 Task: Find connections with filter location Villeneuve-la-Garenne with filter topic #jobsearchwith filter profile language German with filter current company Photon with filter school KSR INSTITUTE FOR ENGINEERING AND TECHNOLOGY, NAMAKKAL with filter industry Distilleries with filter service category AnimationArchitecture with filter keywords title Guidance Counselor
Action: Mouse moved to (309, 270)
Screenshot: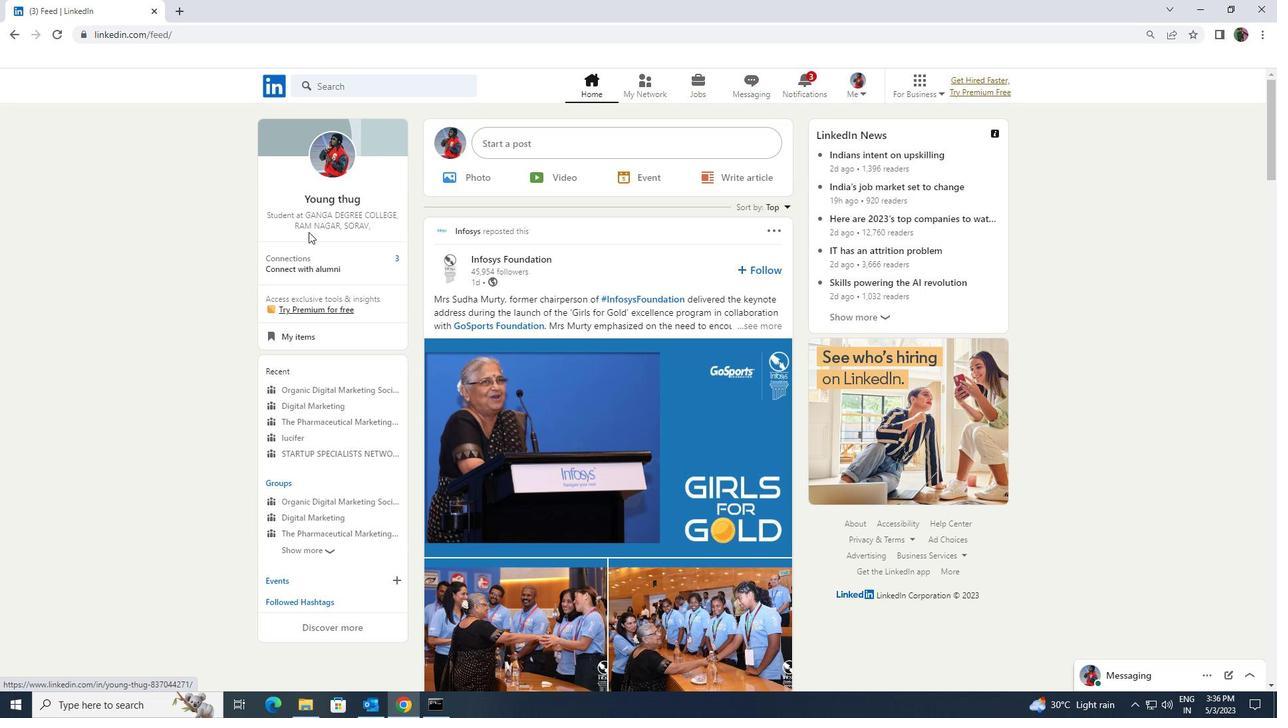 
Action: Mouse pressed left at (309, 270)
Screenshot: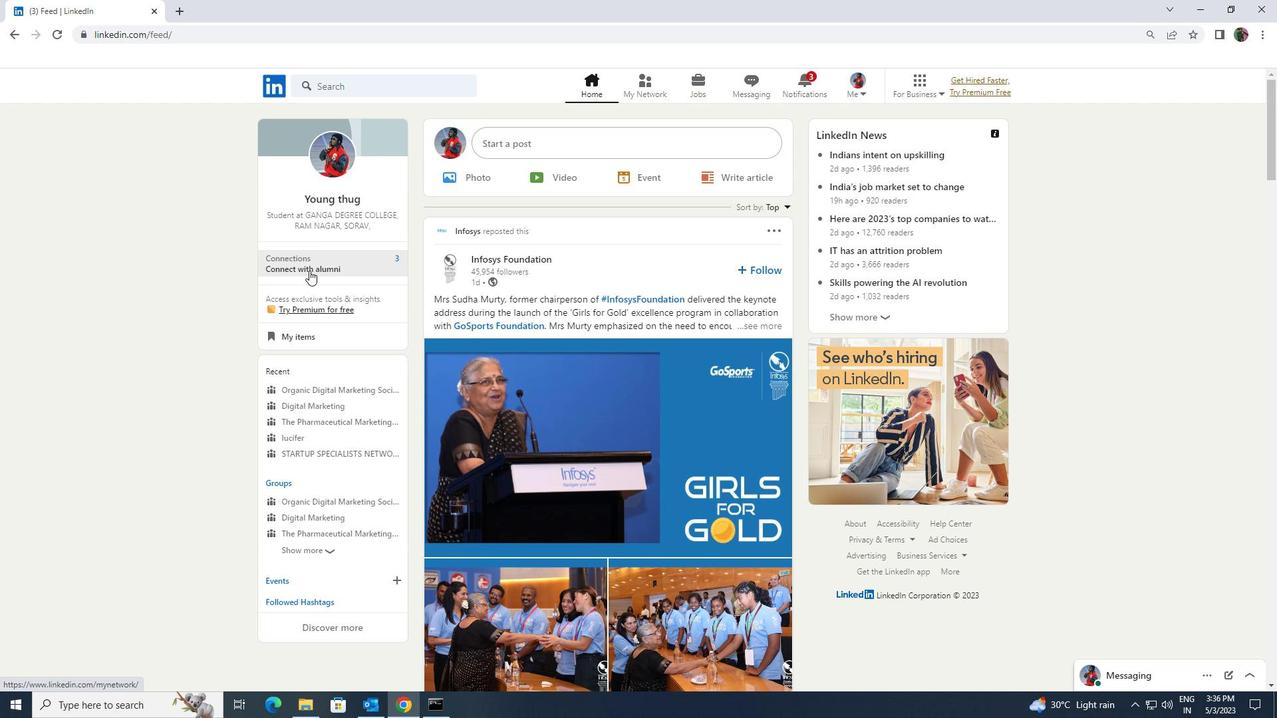 
Action: Mouse moved to (326, 160)
Screenshot: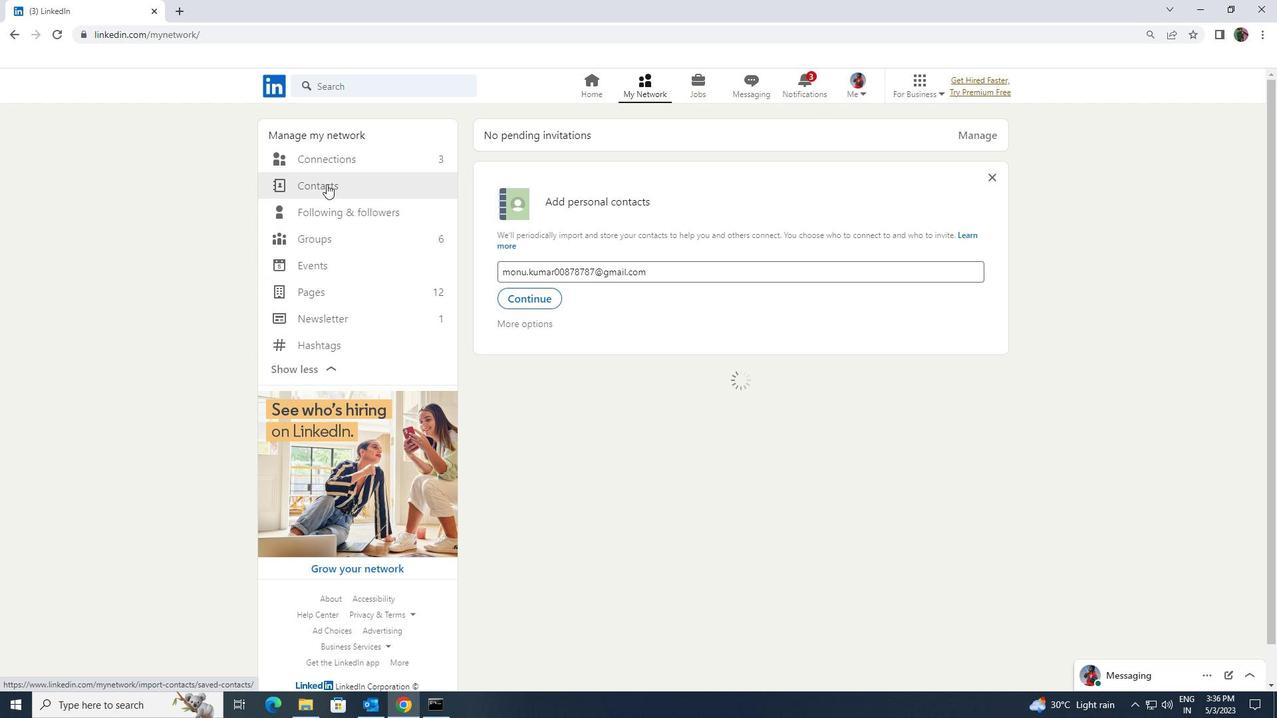 
Action: Mouse pressed left at (326, 160)
Screenshot: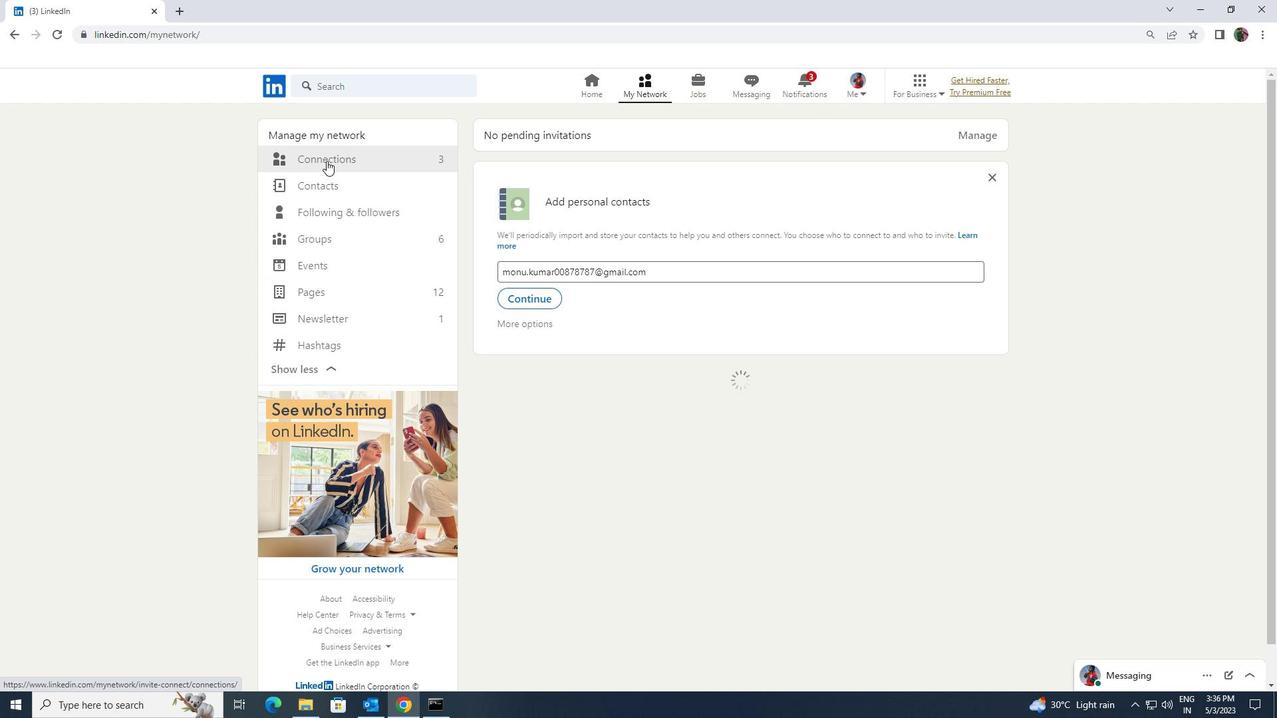
Action: Mouse moved to (711, 162)
Screenshot: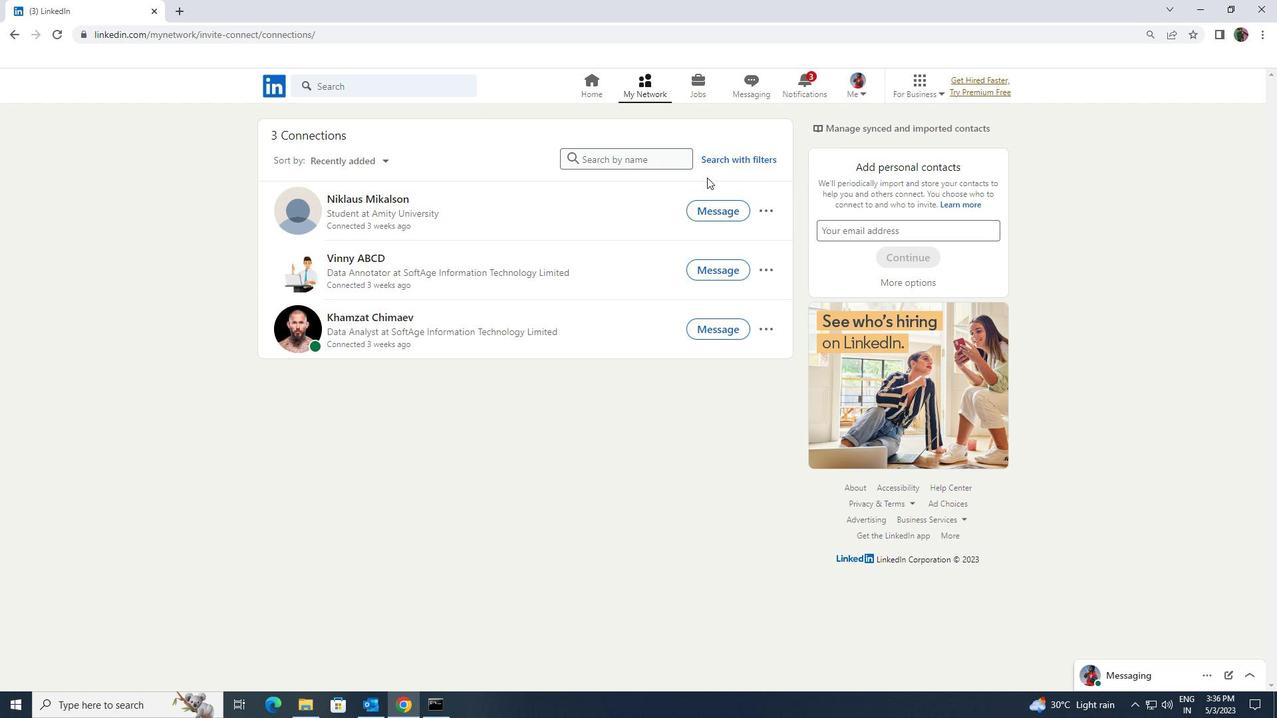 
Action: Mouse pressed left at (711, 162)
Screenshot: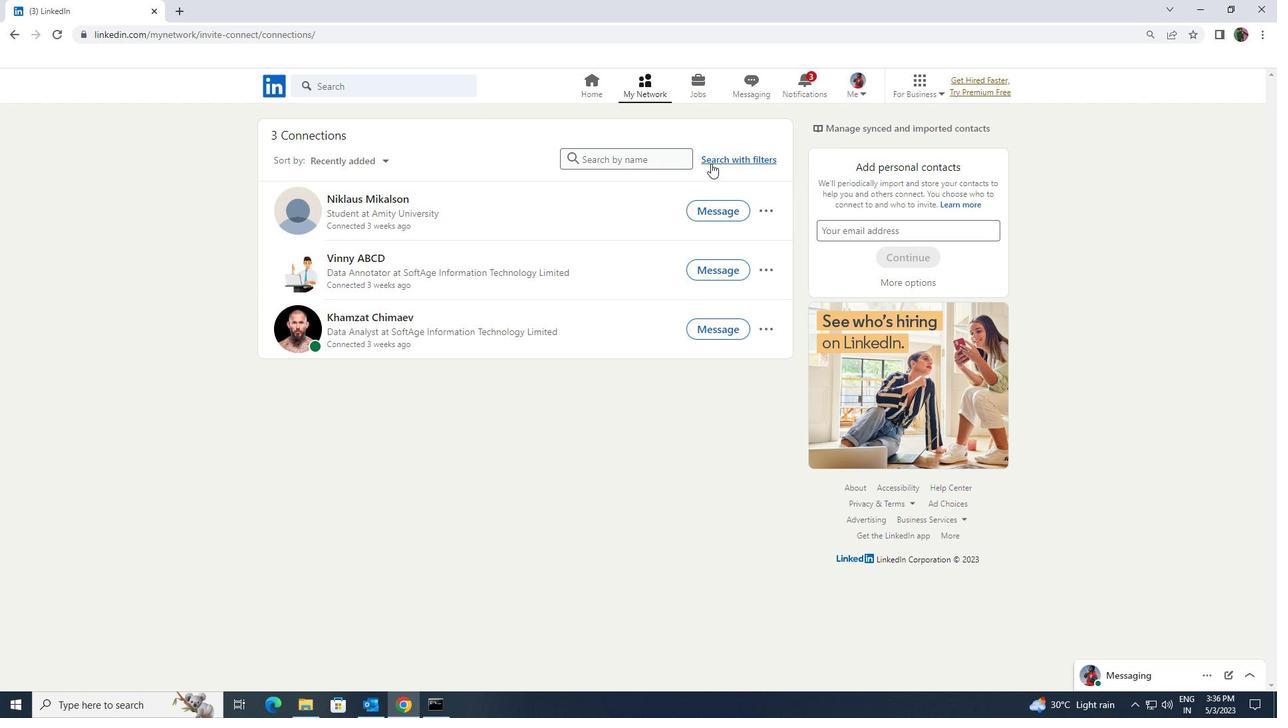 
Action: Mouse moved to (683, 123)
Screenshot: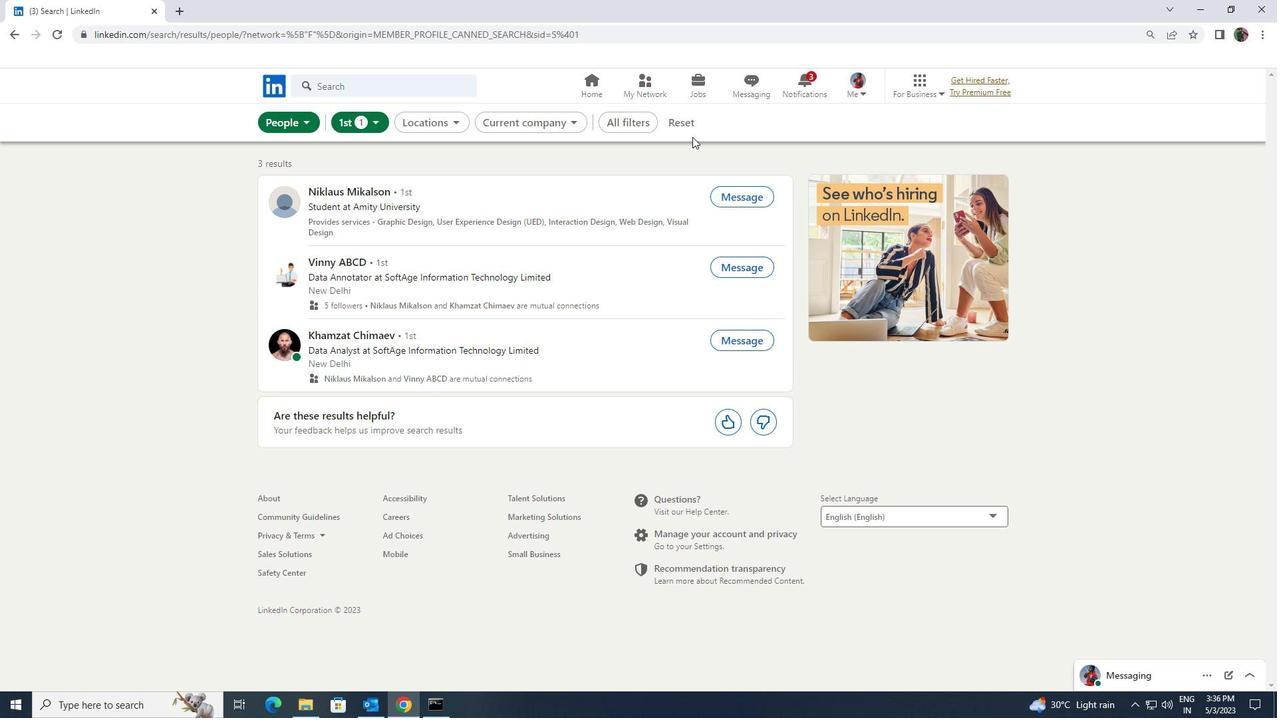 
Action: Mouse pressed left at (683, 123)
Screenshot: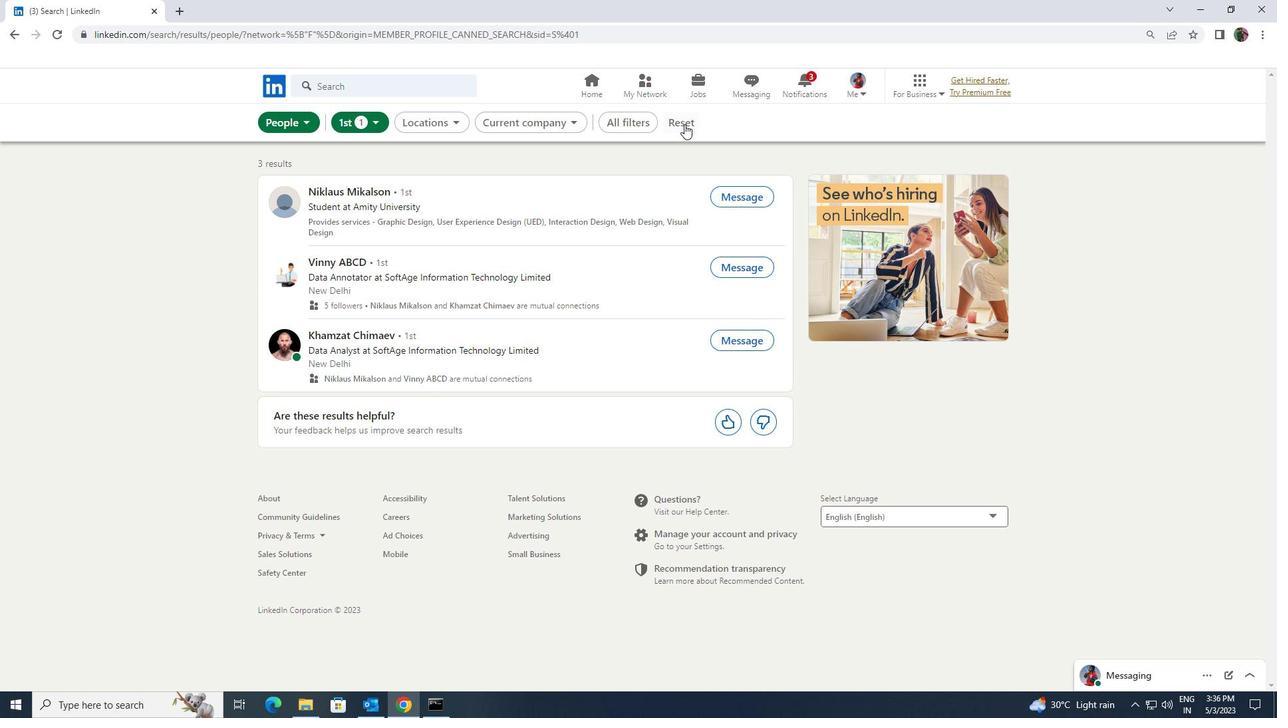 
Action: Mouse moved to (666, 123)
Screenshot: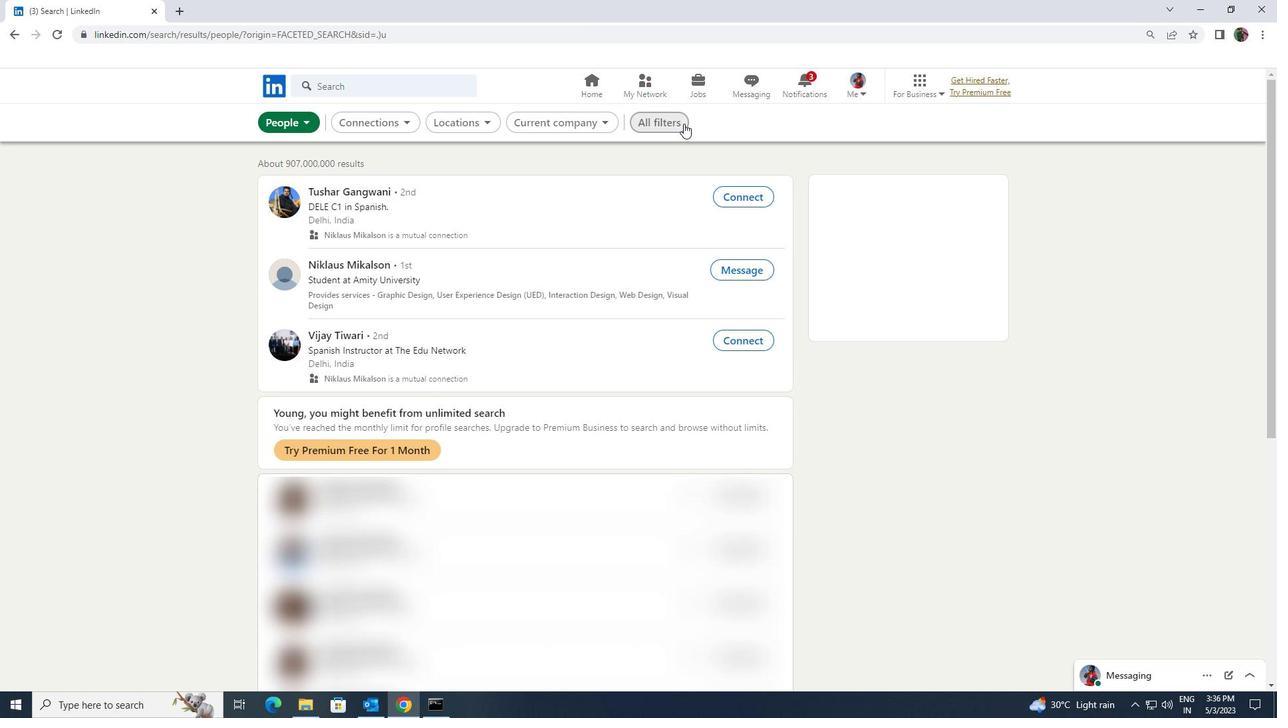 
Action: Mouse pressed left at (666, 123)
Screenshot: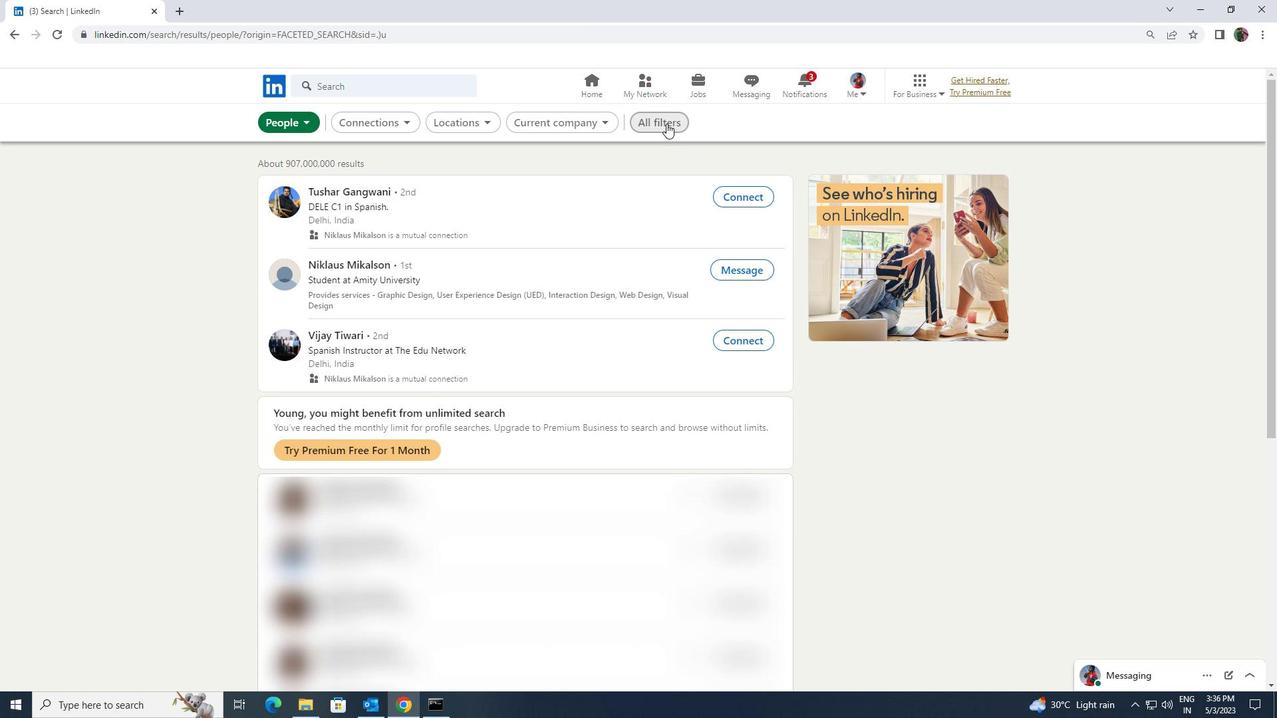 
Action: Mouse moved to (1091, 521)
Screenshot: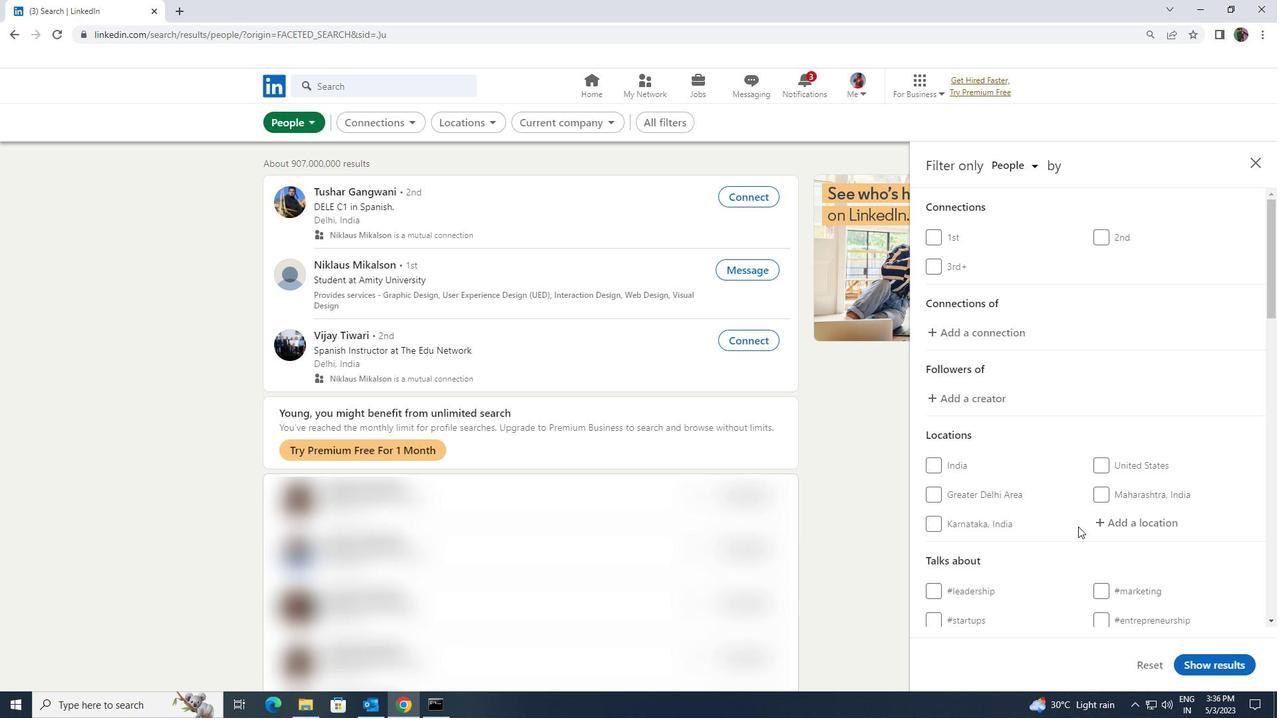 
Action: Mouse pressed left at (1091, 521)
Screenshot: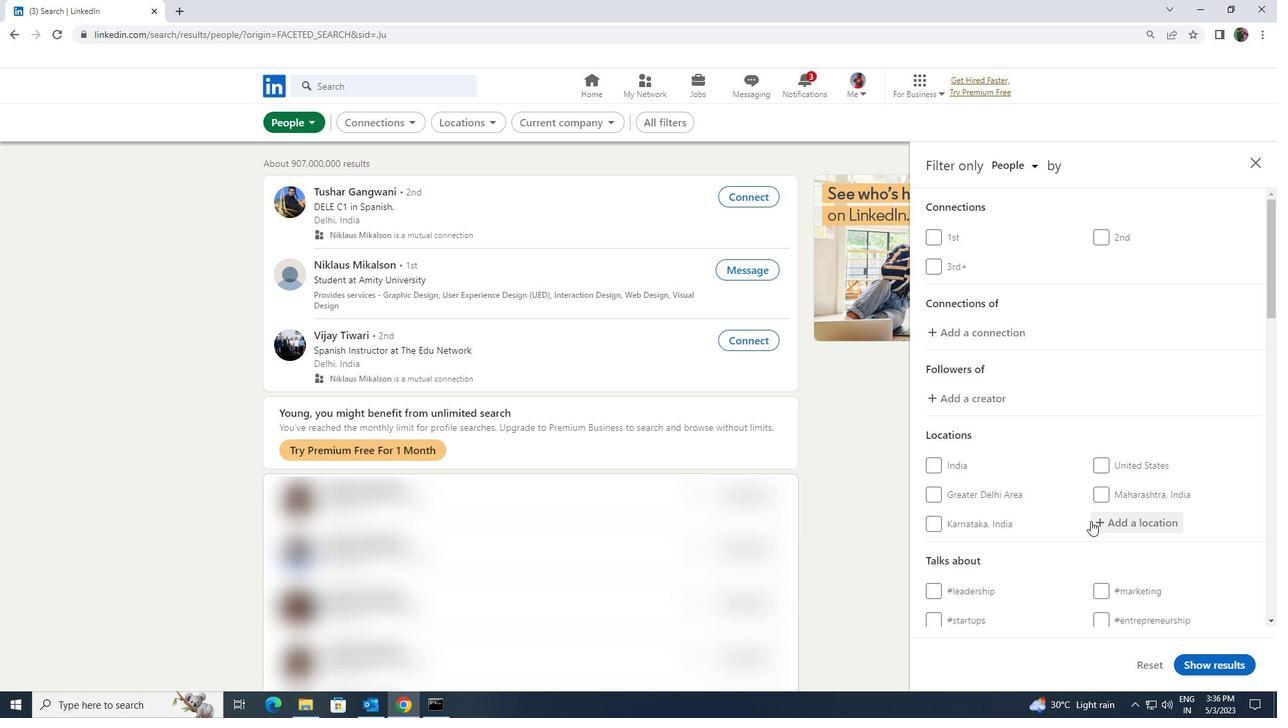 
Action: Mouse moved to (1059, 499)
Screenshot: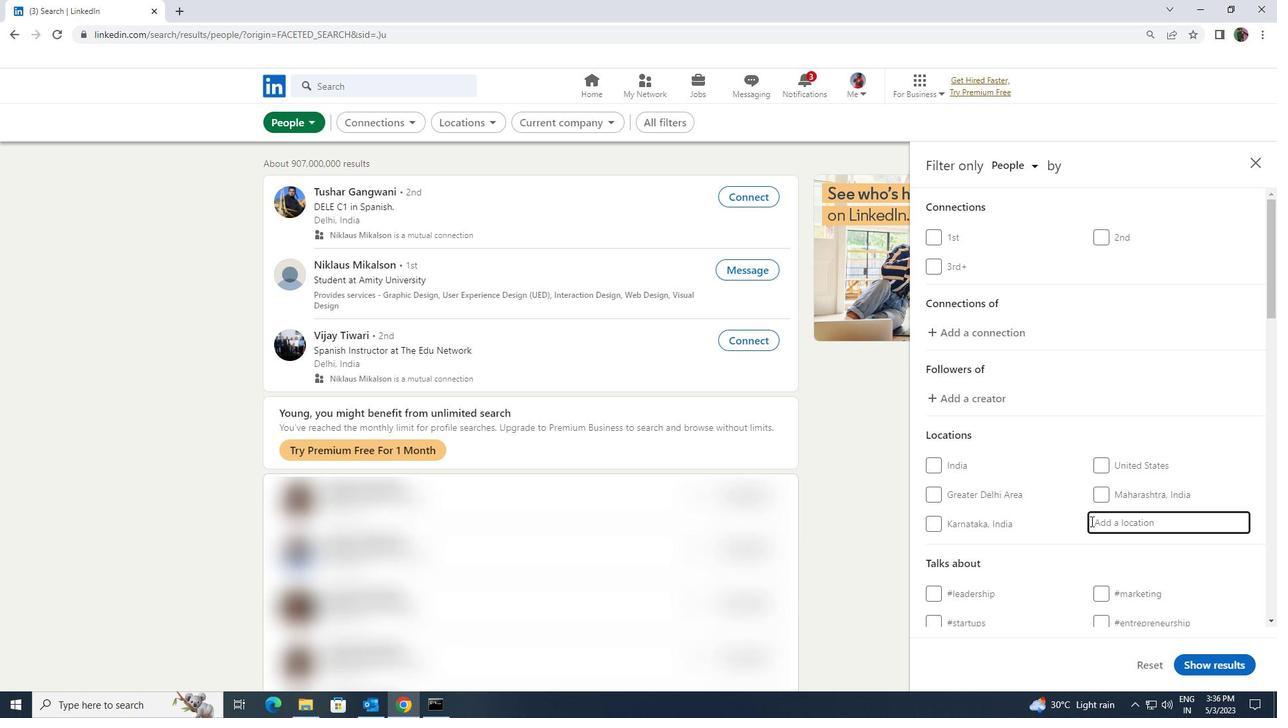 
Action: Key pressed <Key.shift>VILLENEUVE
Screenshot: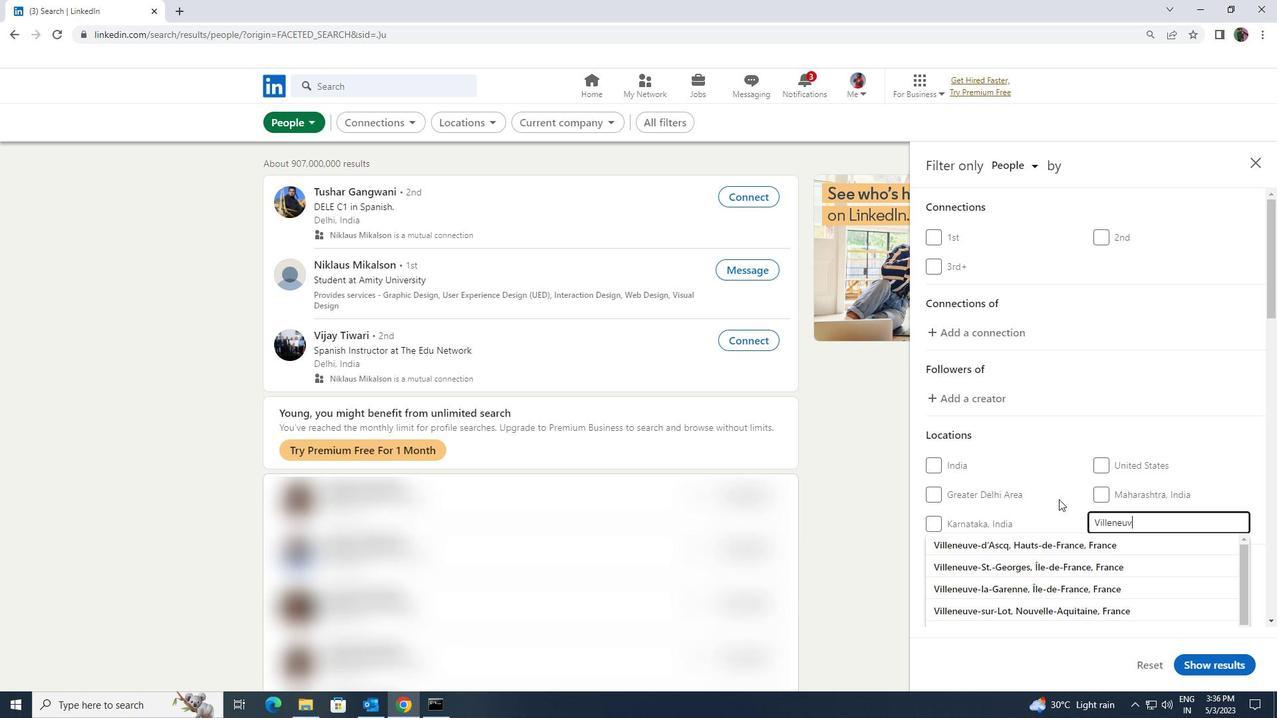
Action: Mouse moved to (1061, 536)
Screenshot: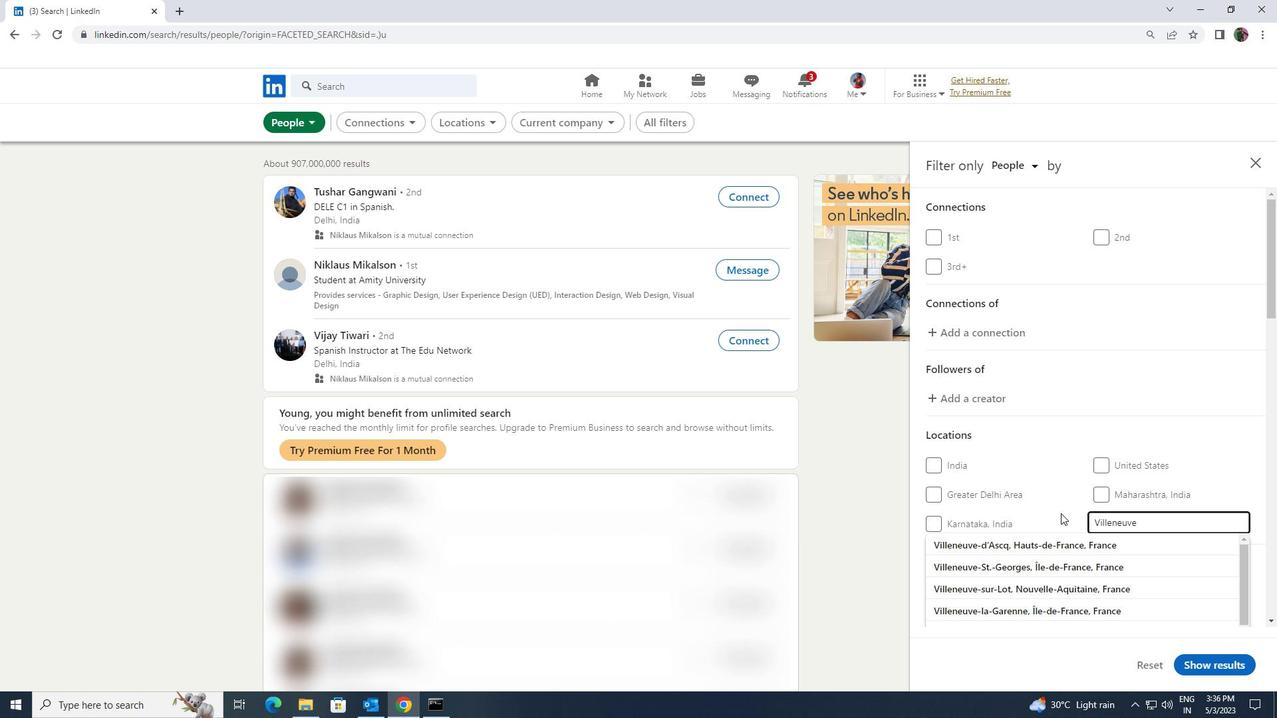 
Action: Mouse pressed left at (1061, 536)
Screenshot: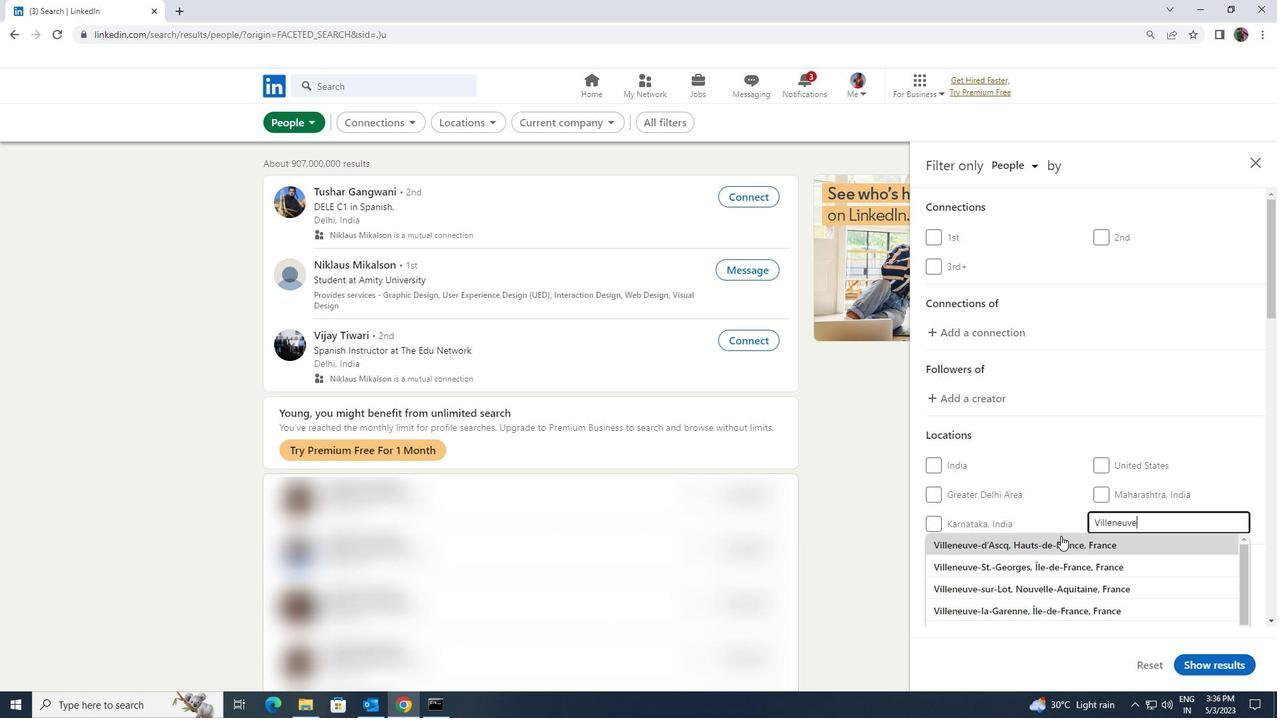 
Action: Mouse moved to (1045, 531)
Screenshot: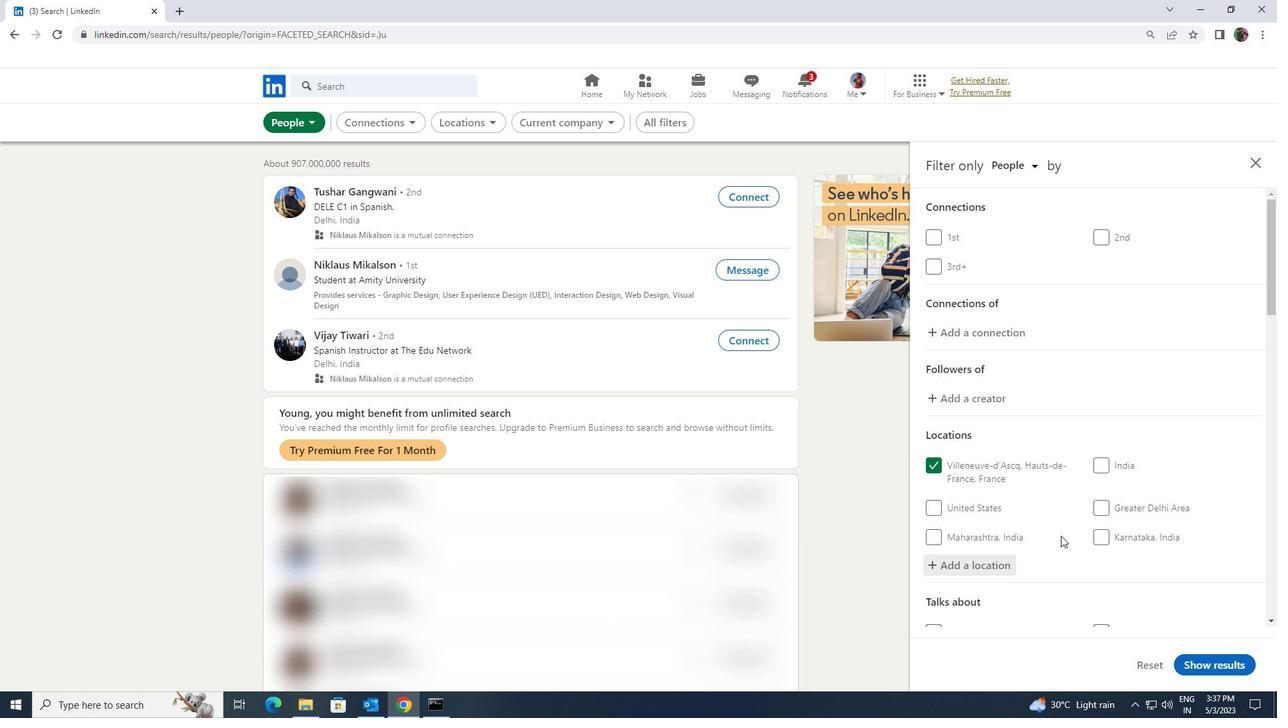 
Action: Mouse scrolled (1045, 530) with delta (0, 0)
Screenshot: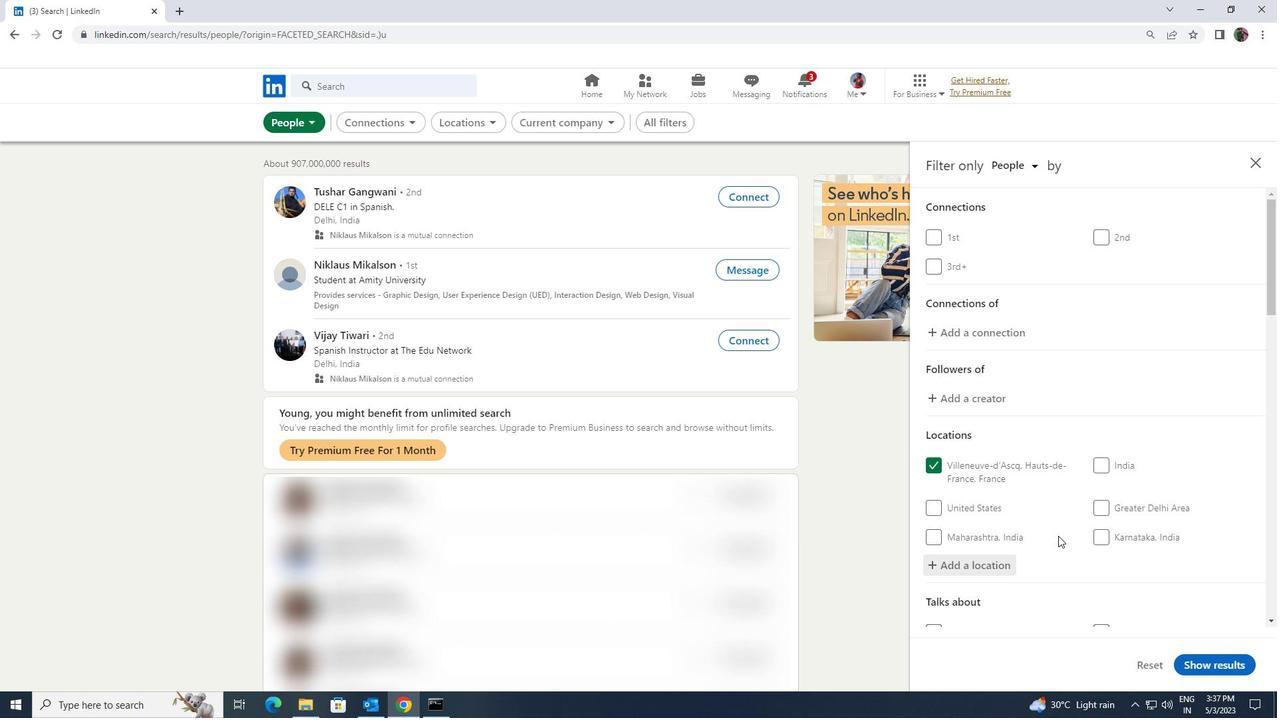
Action: Mouse scrolled (1045, 530) with delta (0, 0)
Screenshot: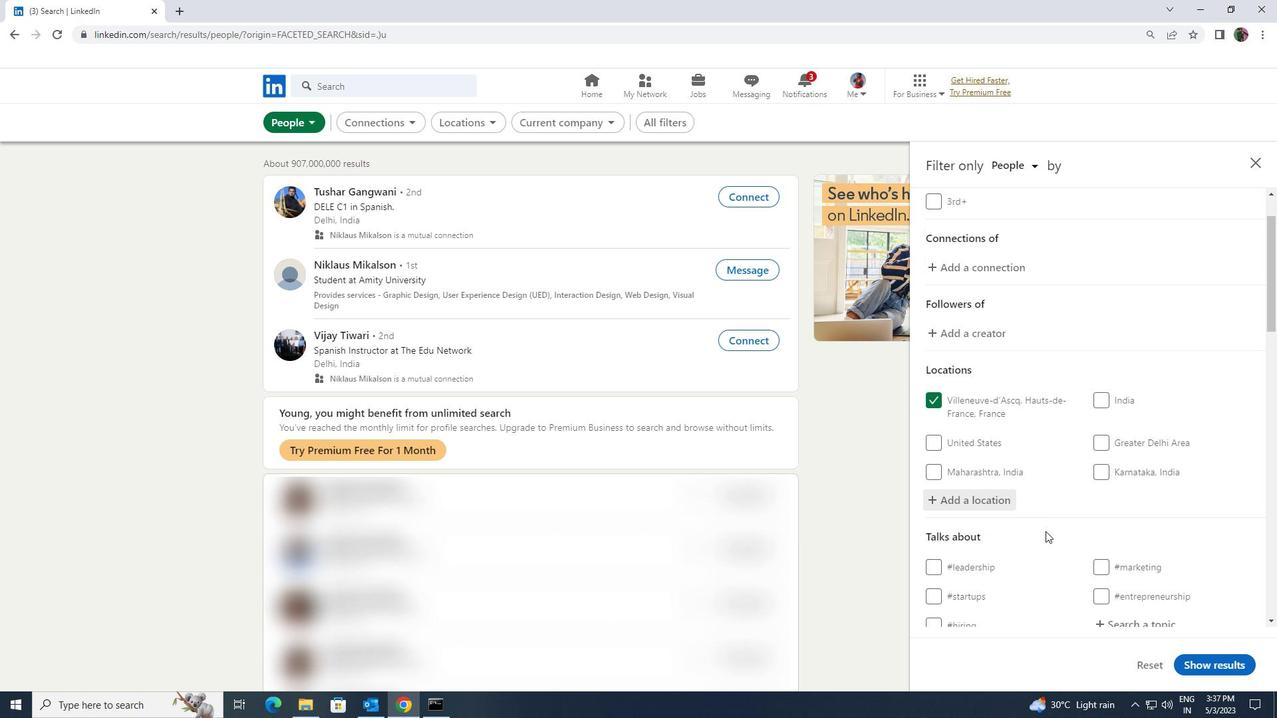 
Action: Mouse moved to (1105, 556)
Screenshot: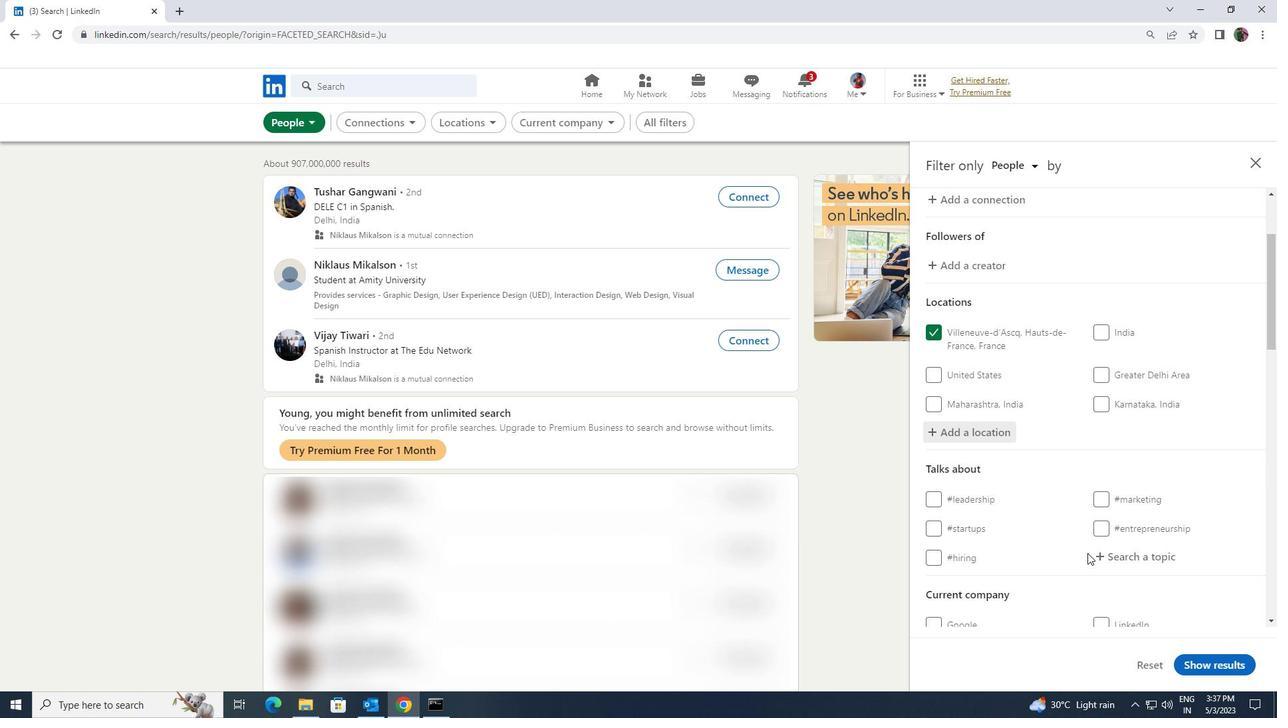 
Action: Mouse pressed left at (1105, 556)
Screenshot: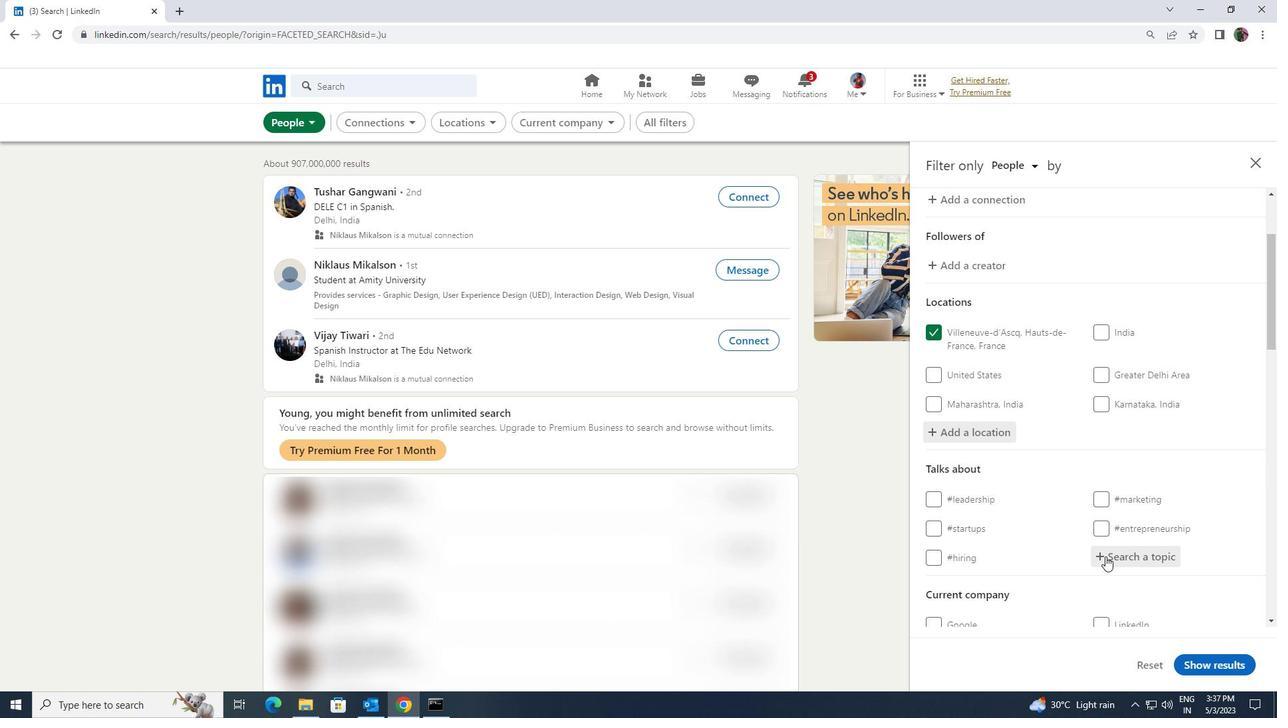 
Action: Key pressed <Key.shift>JOBSERACH
Screenshot: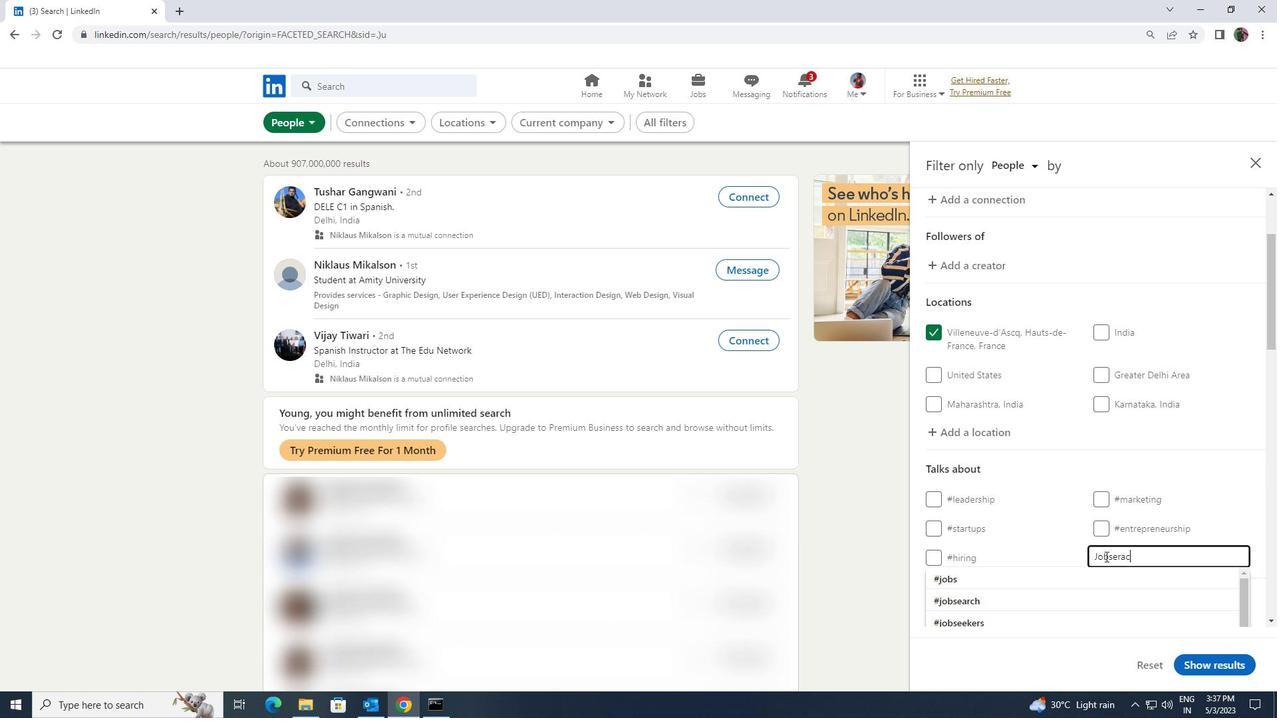 
Action: Mouse moved to (1044, 570)
Screenshot: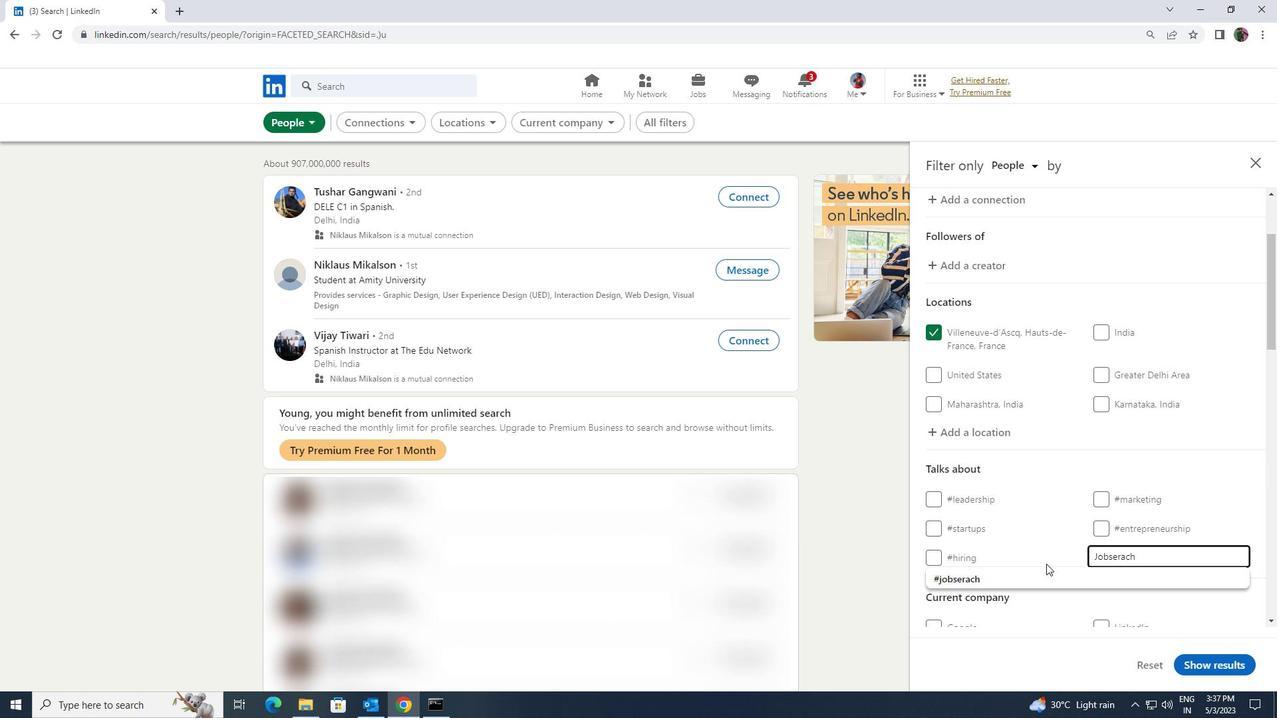 
Action: Mouse pressed left at (1044, 570)
Screenshot: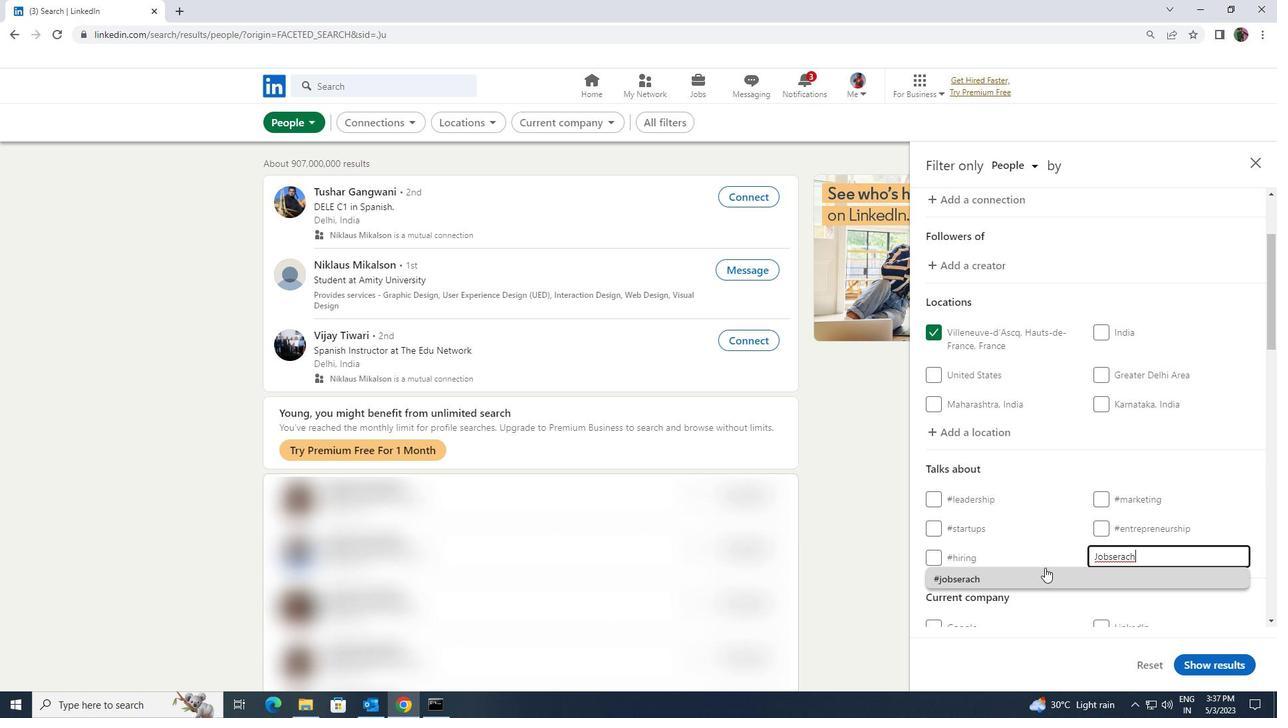 
Action: Mouse scrolled (1044, 569) with delta (0, 0)
Screenshot: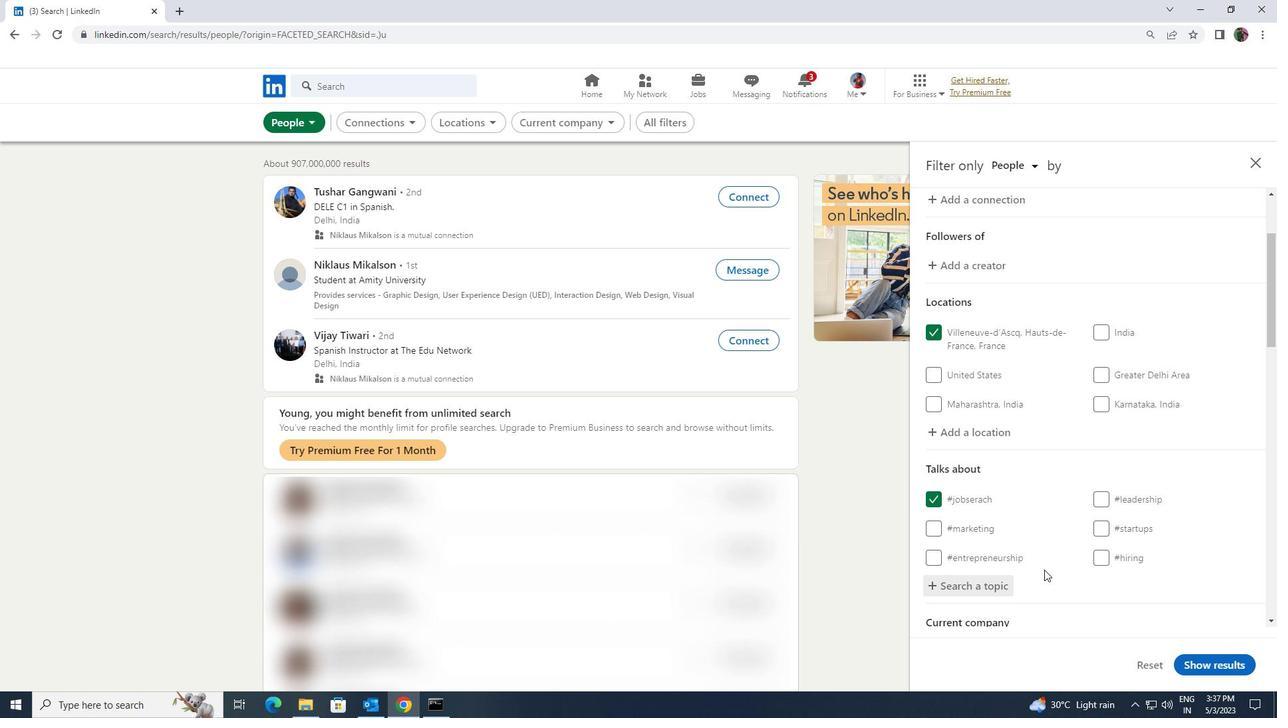 
Action: Mouse scrolled (1044, 569) with delta (0, 0)
Screenshot: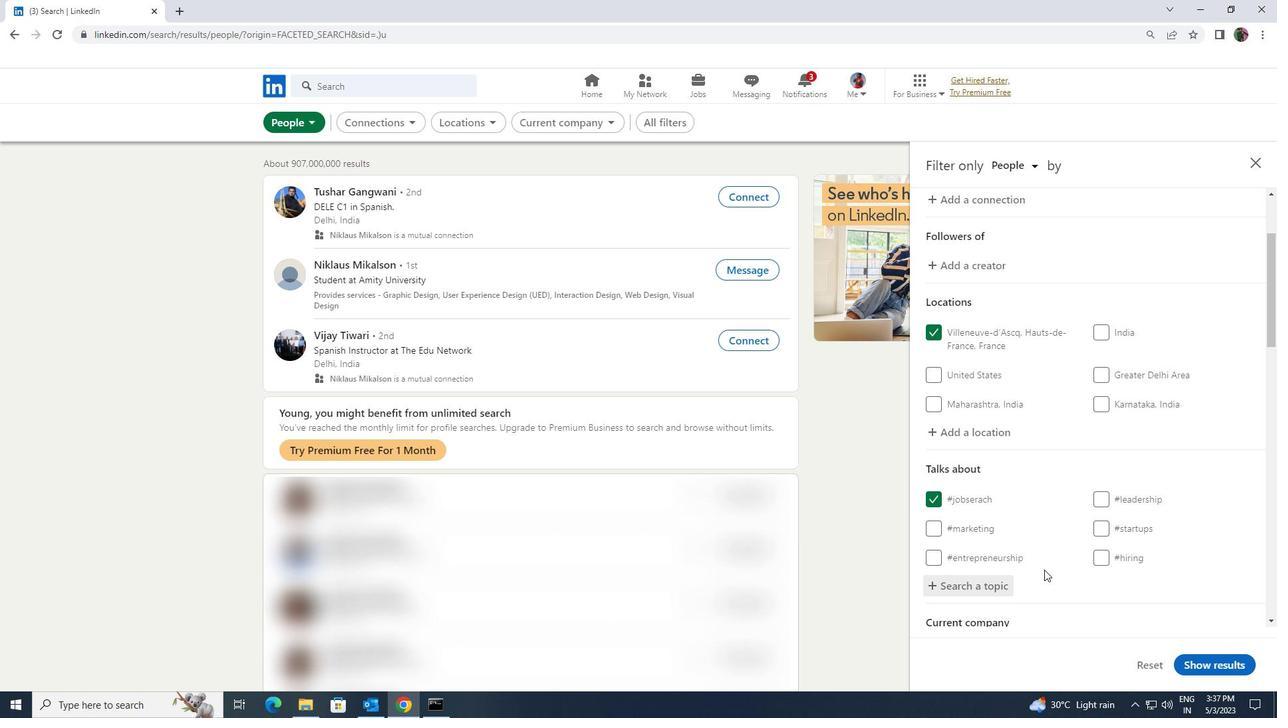 
Action: Mouse scrolled (1044, 569) with delta (0, 0)
Screenshot: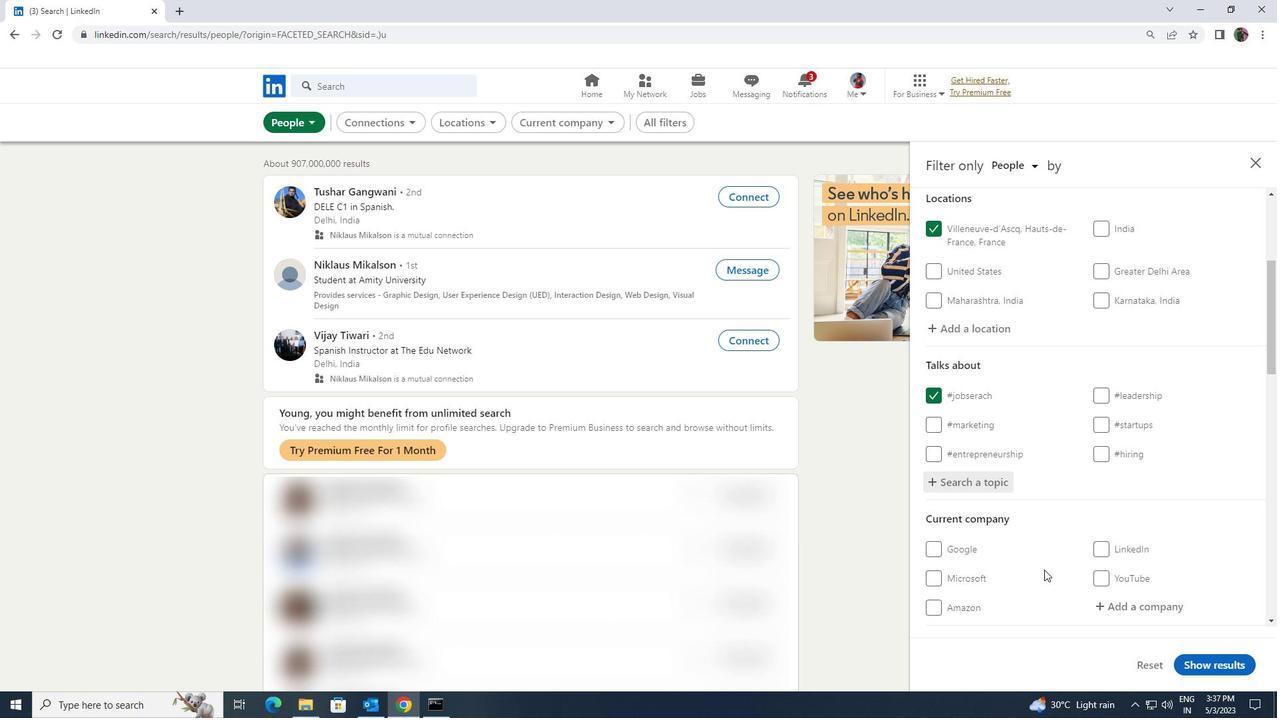 
Action: Mouse scrolled (1044, 569) with delta (0, 0)
Screenshot: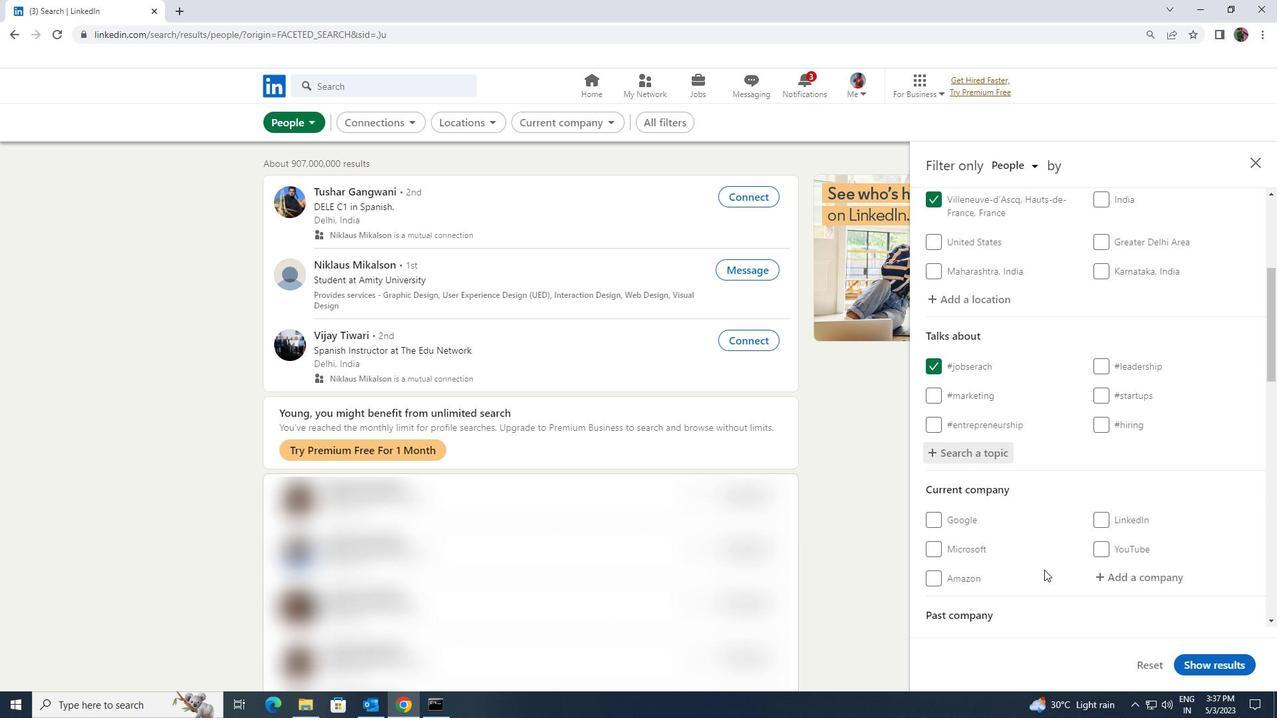 
Action: Mouse scrolled (1044, 569) with delta (0, 0)
Screenshot: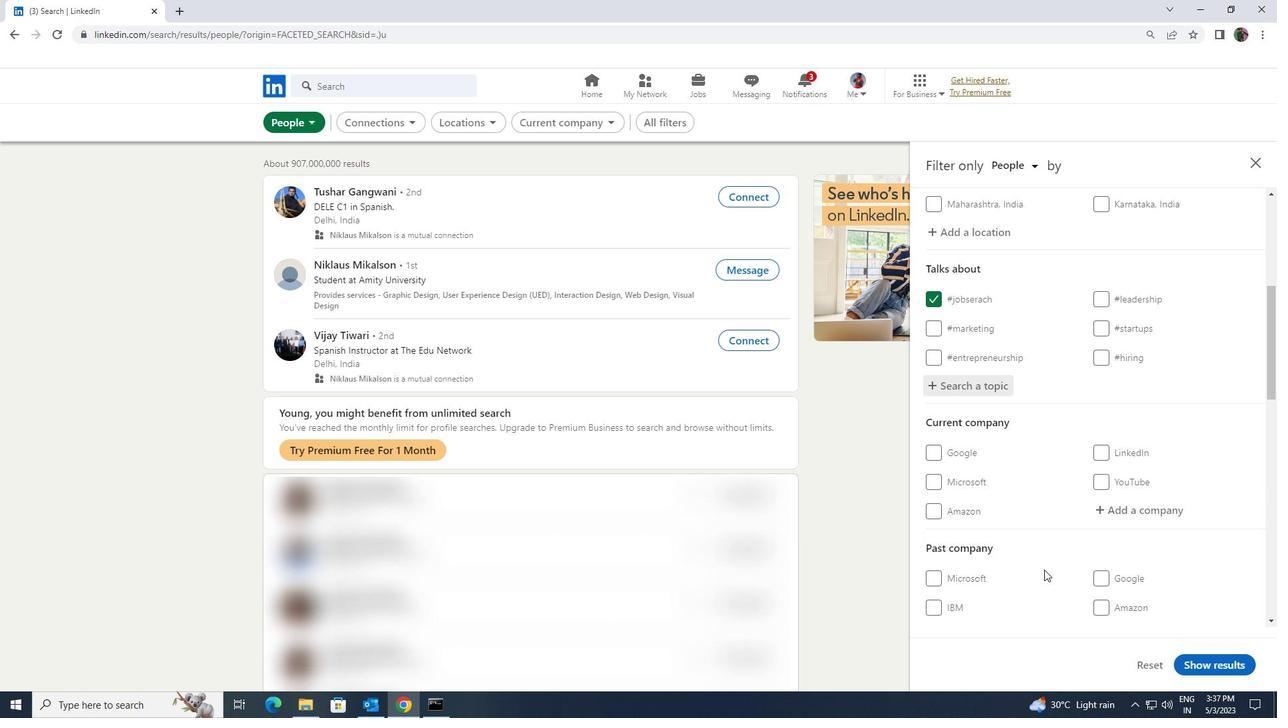 
Action: Mouse scrolled (1044, 569) with delta (0, 0)
Screenshot: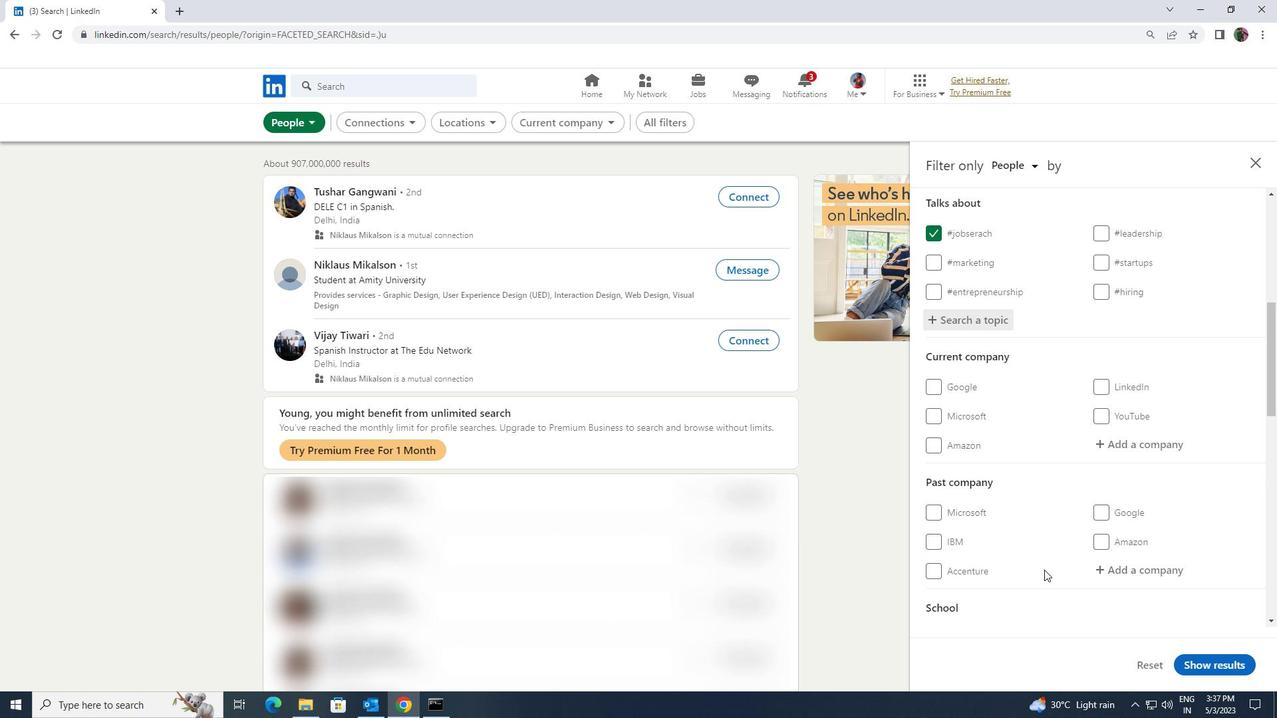 
Action: Mouse scrolled (1044, 569) with delta (0, 0)
Screenshot: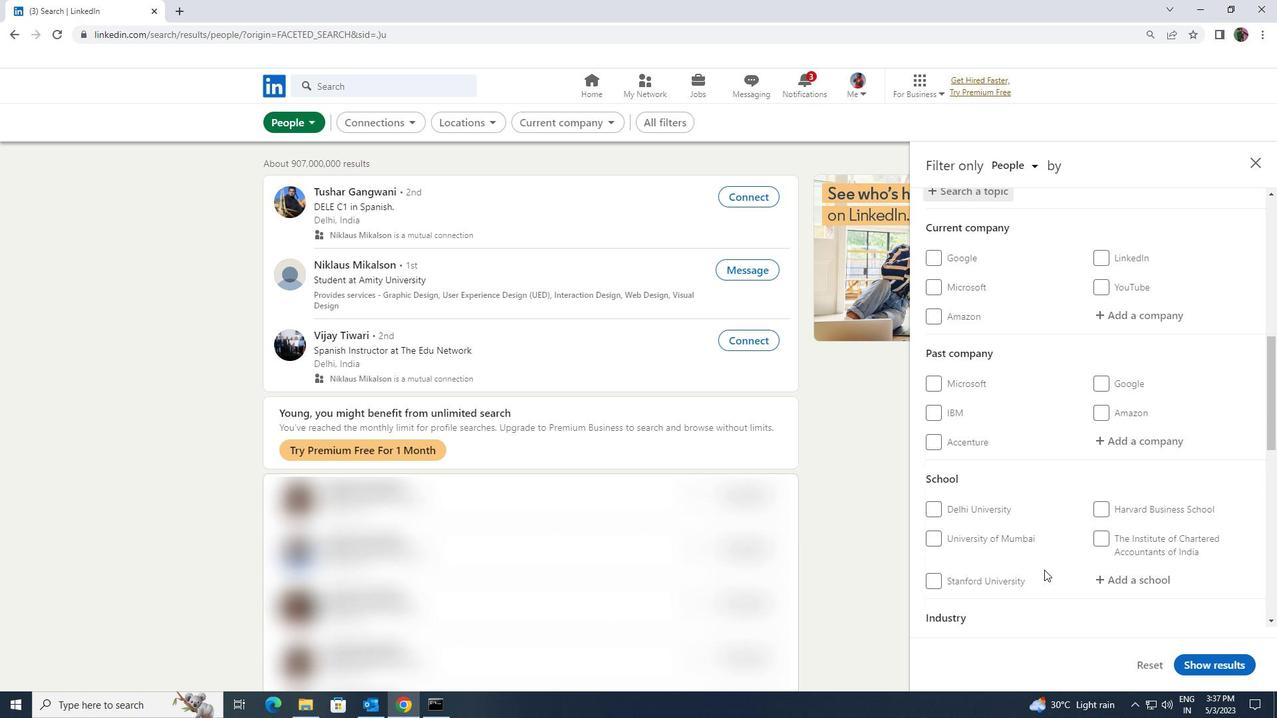 
Action: Mouse scrolled (1044, 569) with delta (0, 0)
Screenshot: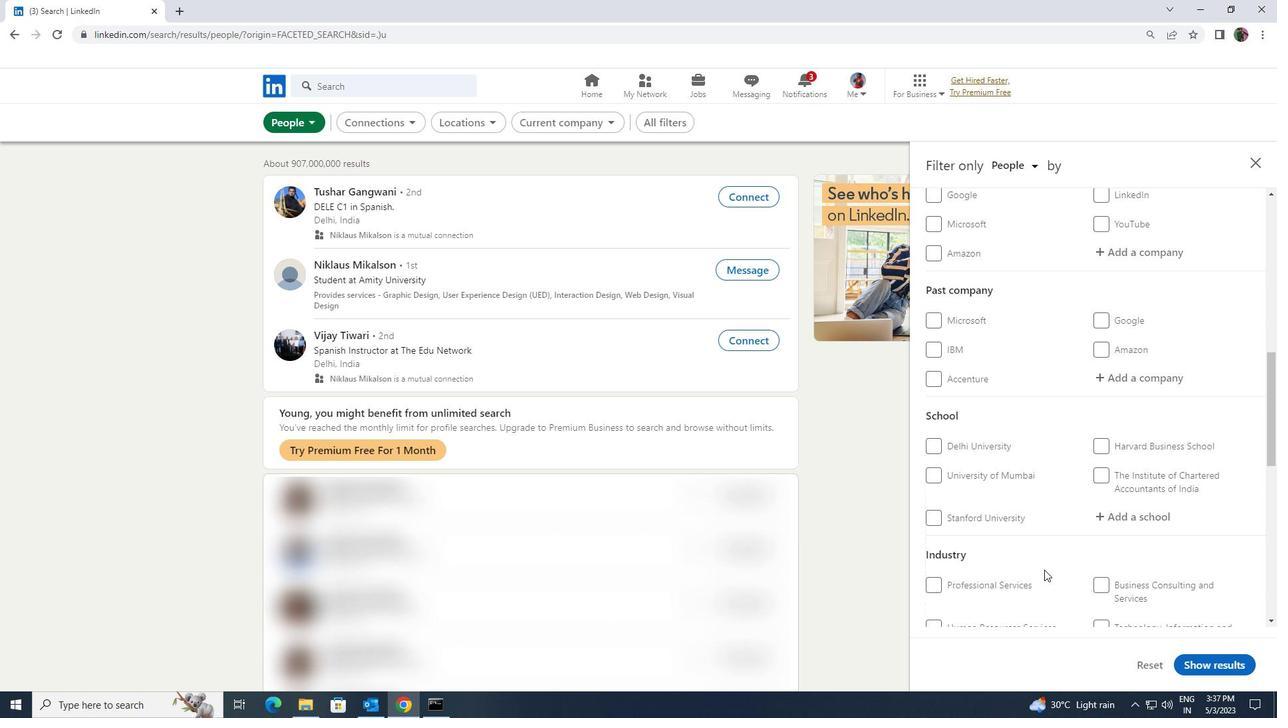 
Action: Mouse scrolled (1044, 569) with delta (0, 0)
Screenshot: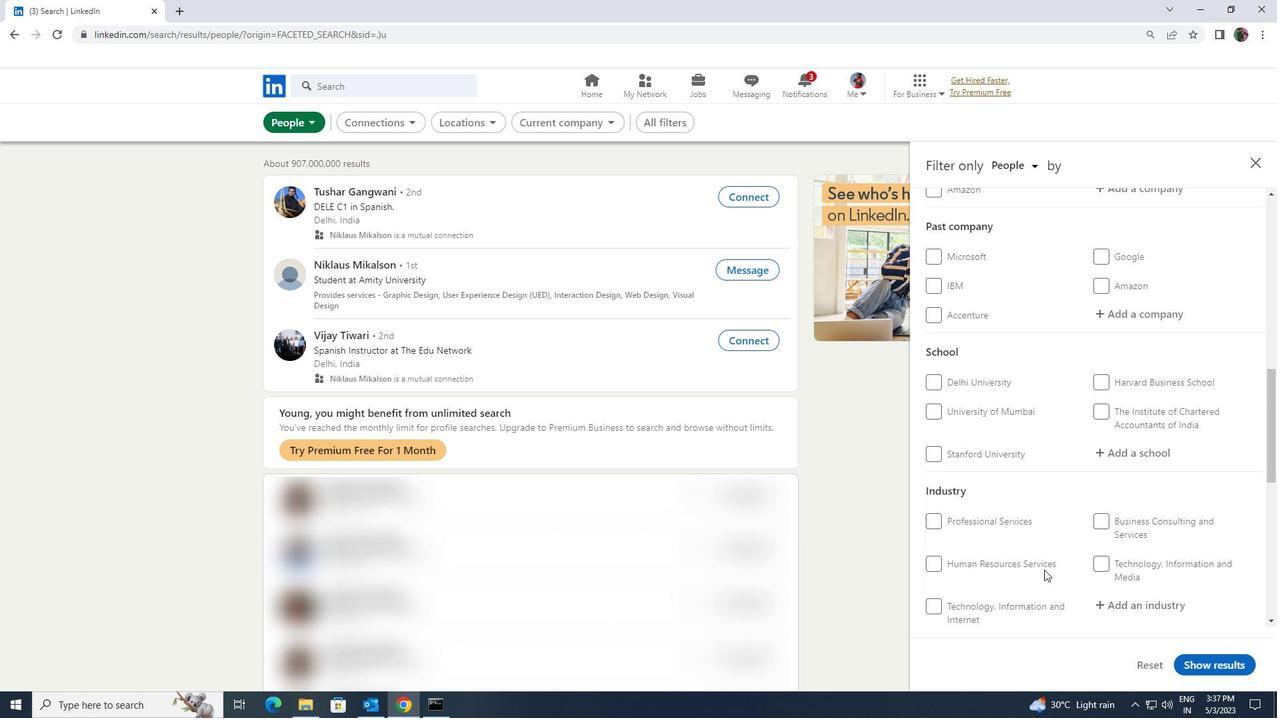 
Action: Mouse scrolled (1044, 569) with delta (0, 0)
Screenshot: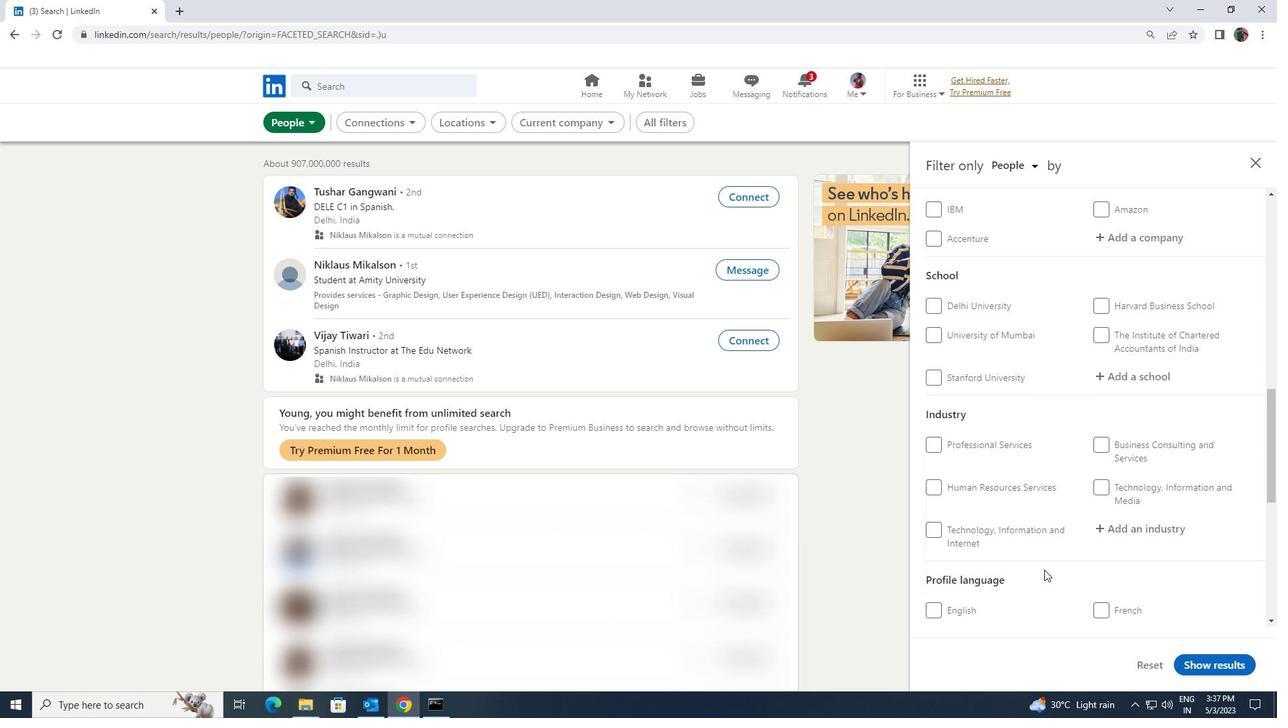 
Action: Mouse scrolled (1044, 569) with delta (0, 0)
Screenshot: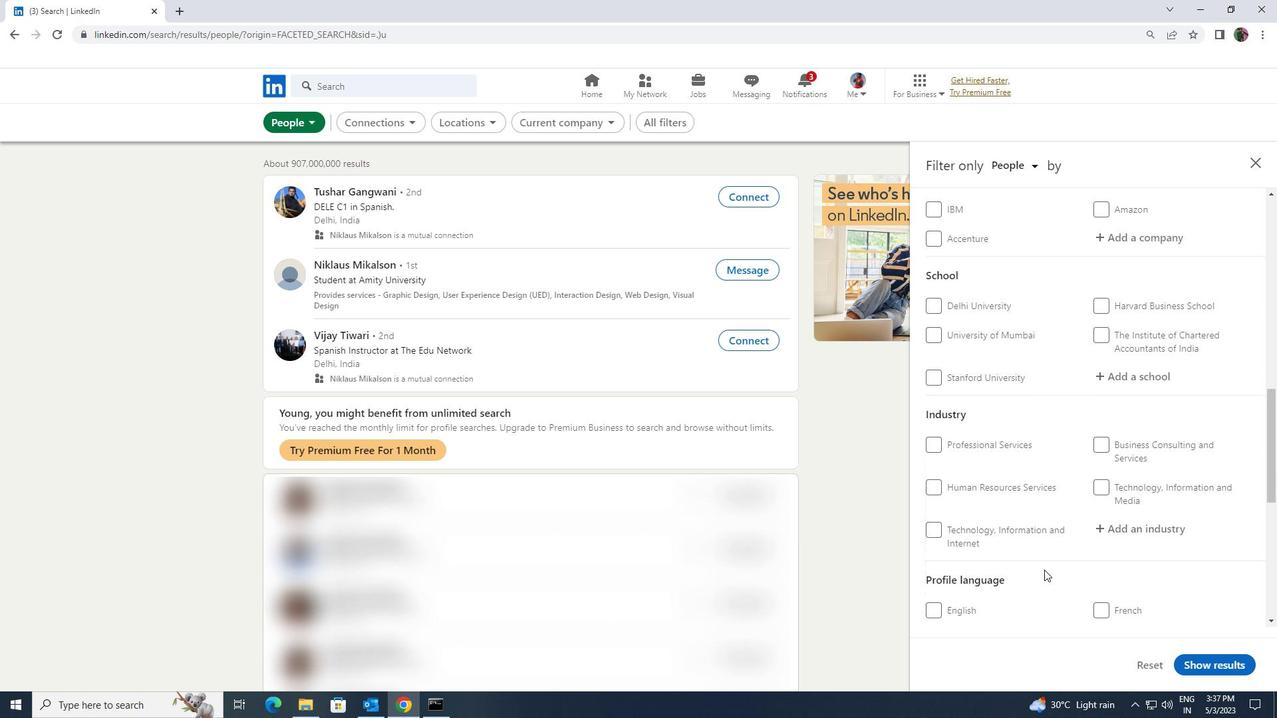 
Action: Mouse moved to (949, 537)
Screenshot: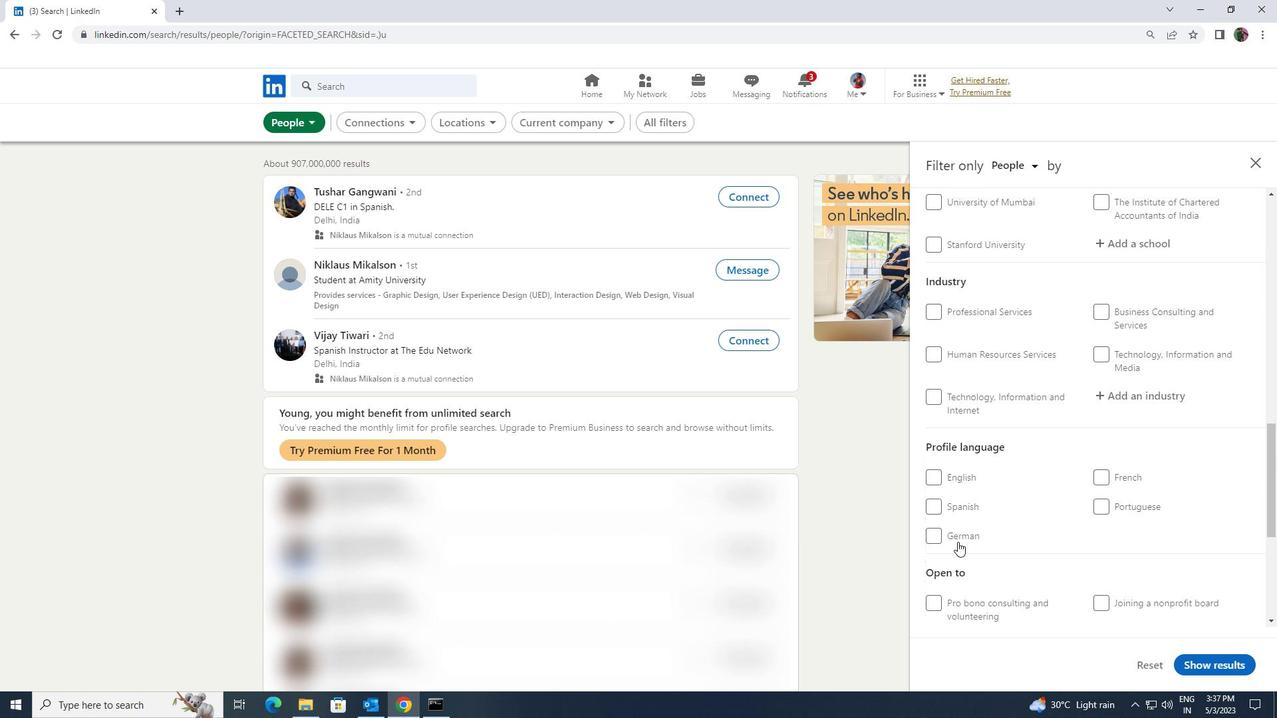 
Action: Mouse pressed left at (949, 537)
Screenshot: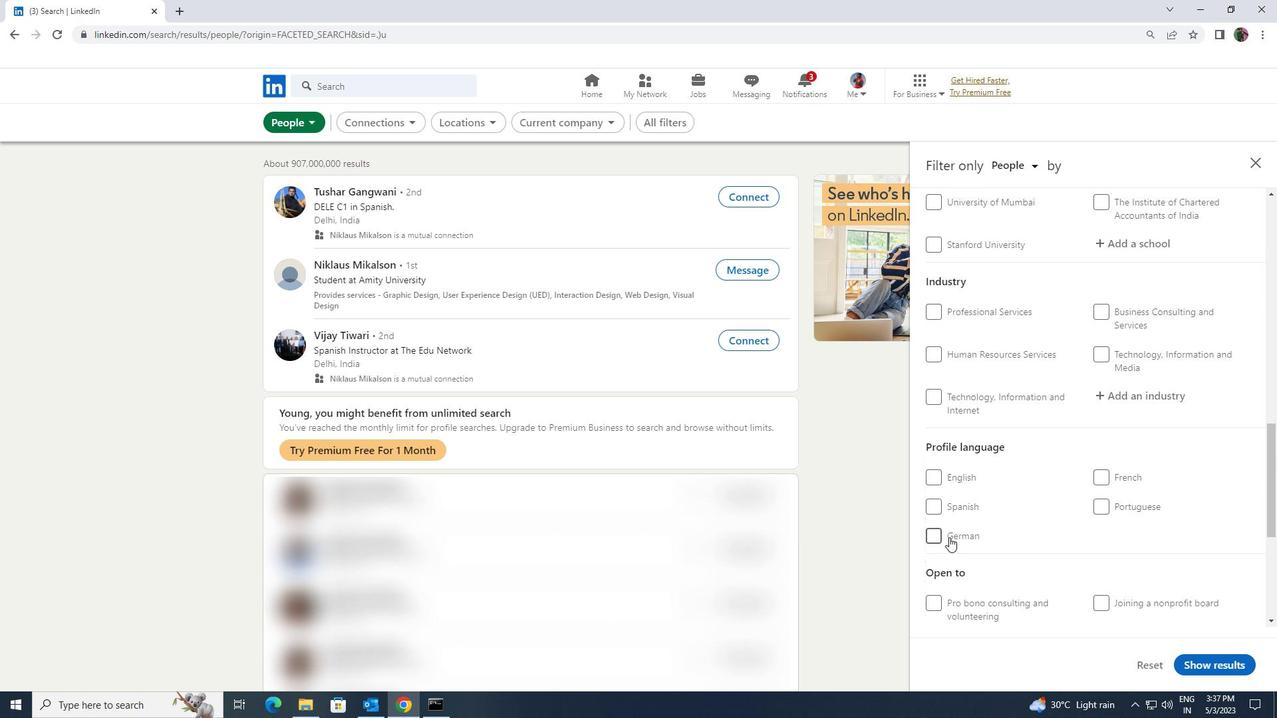 
Action: Mouse moved to (1051, 541)
Screenshot: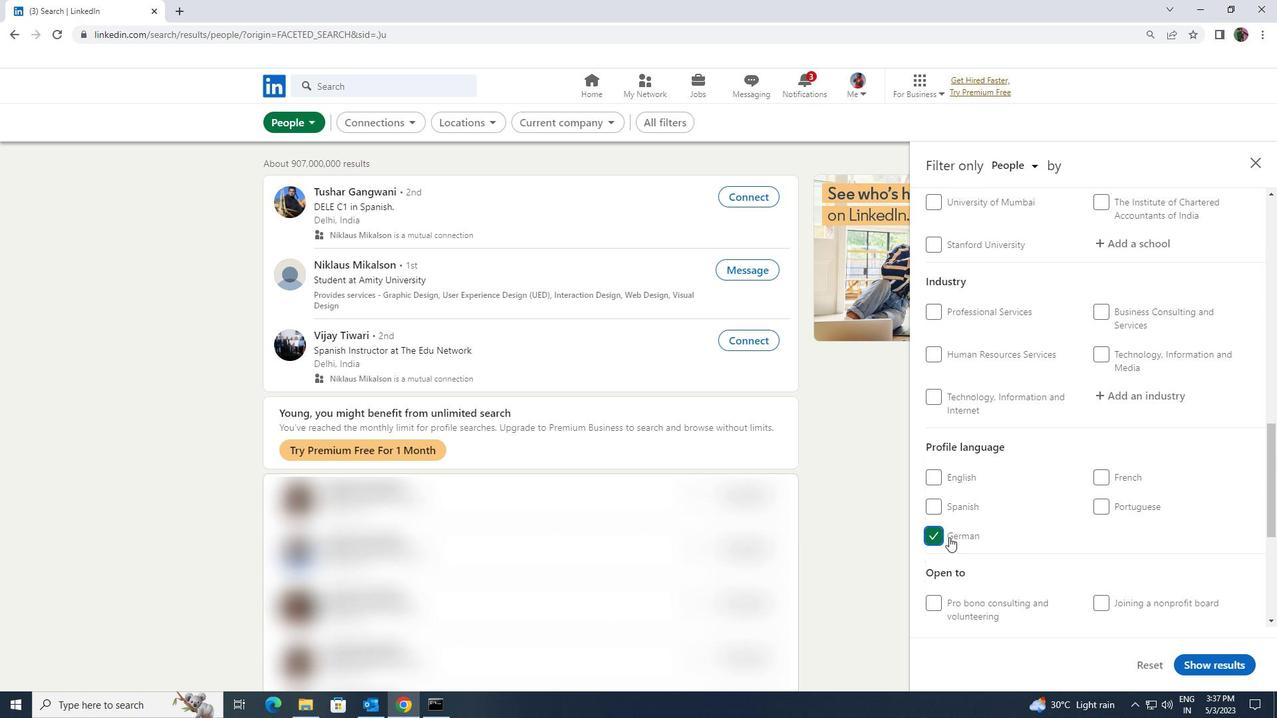 
Action: Mouse scrolled (1051, 542) with delta (0, 0)
Screenshot: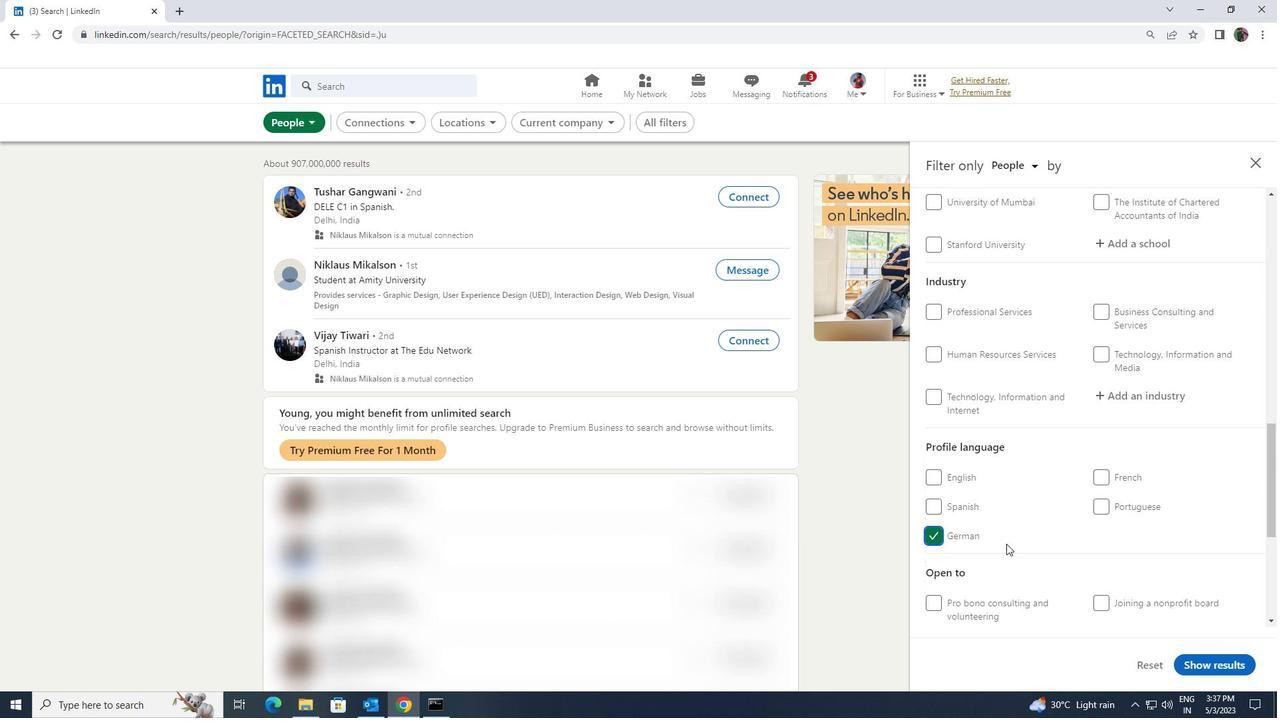 
Action: Mouse scrolled (1051, 542) with delta (0, 0)
Screenshot: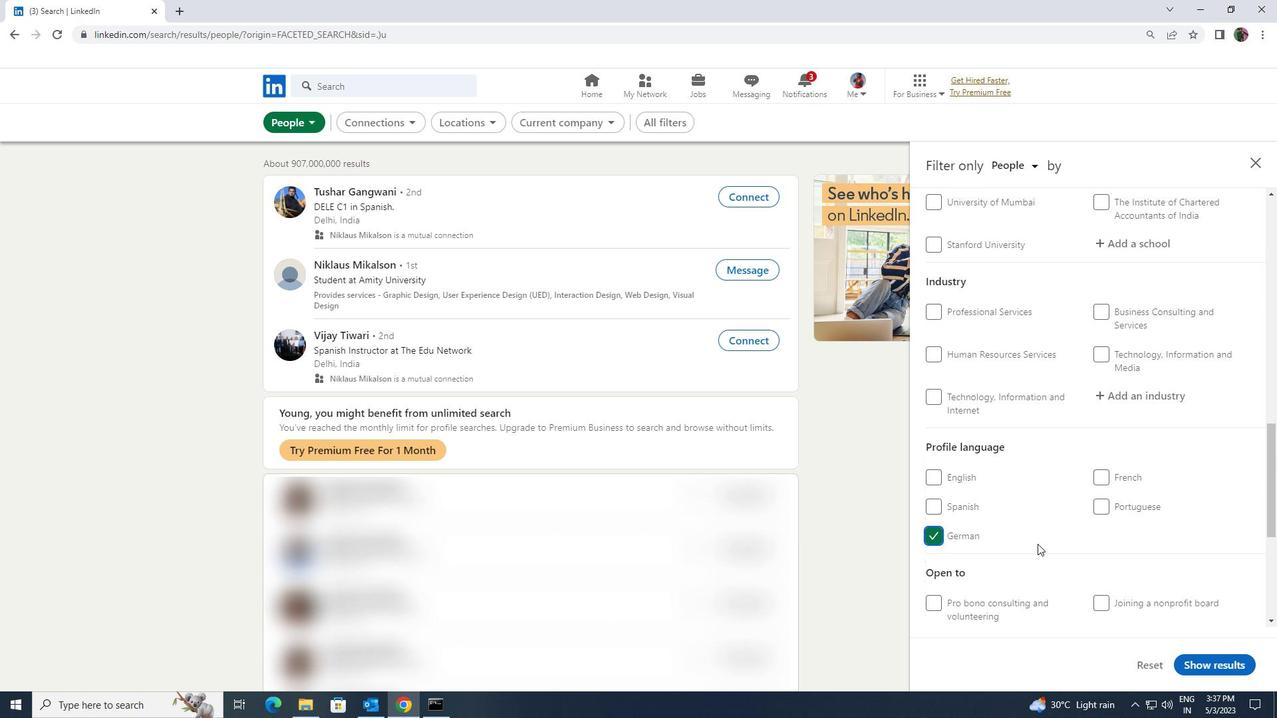 
Action: Mouse scrolled (1051, 542) with delta (0, 0)
Screenshot: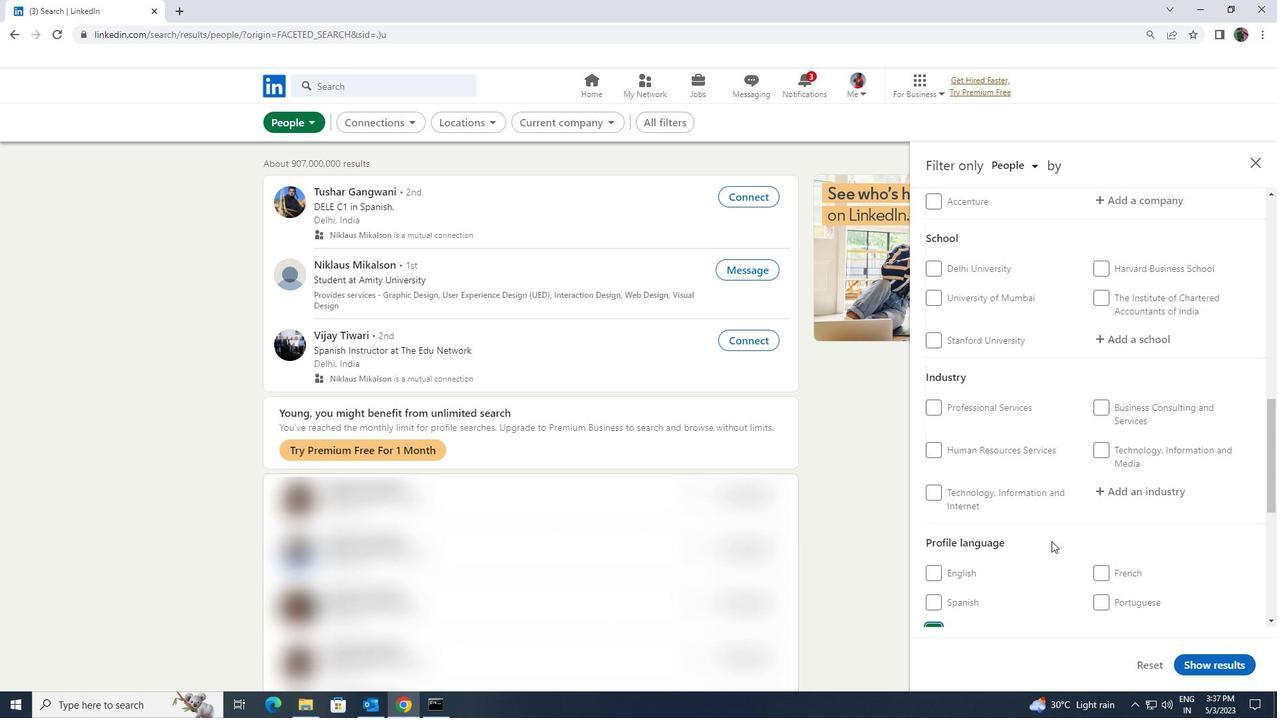 
Action: Mouse scrolled (1051, 542) with delta (0, 0)
Screenshot: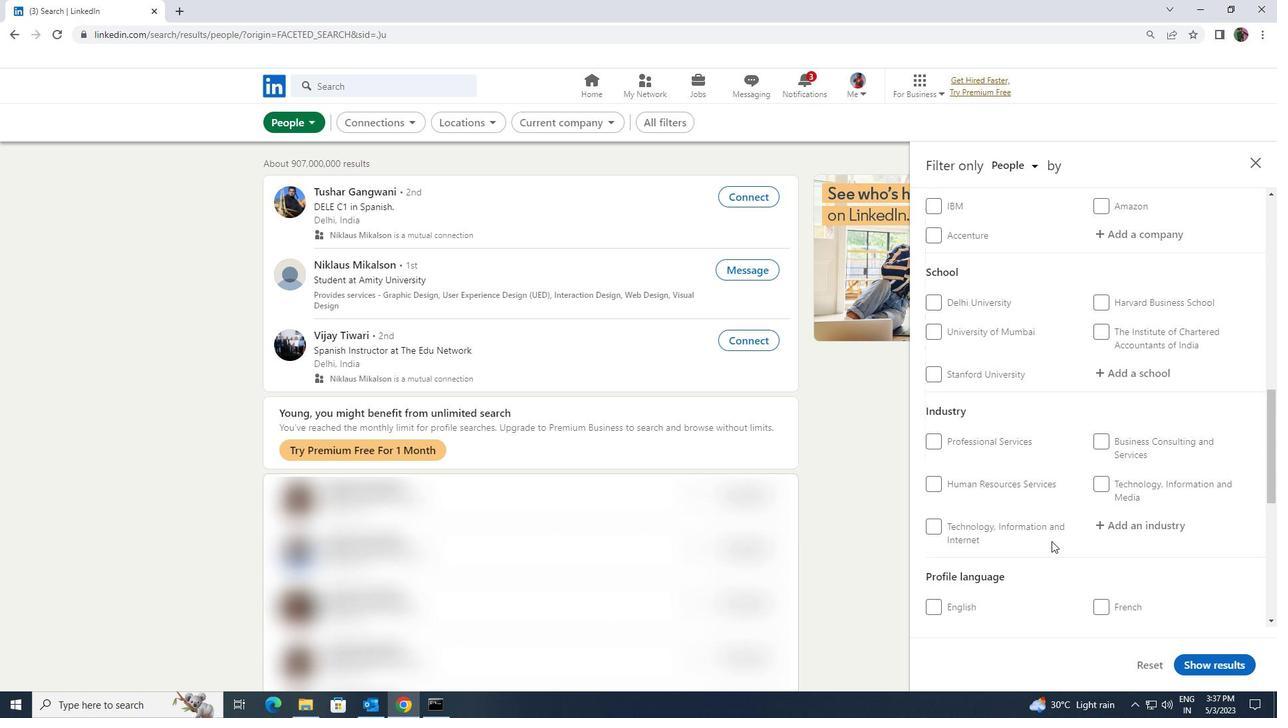 
Action: Mouse scrolled (1051, 542) with delta (0, 0)
Screenshot: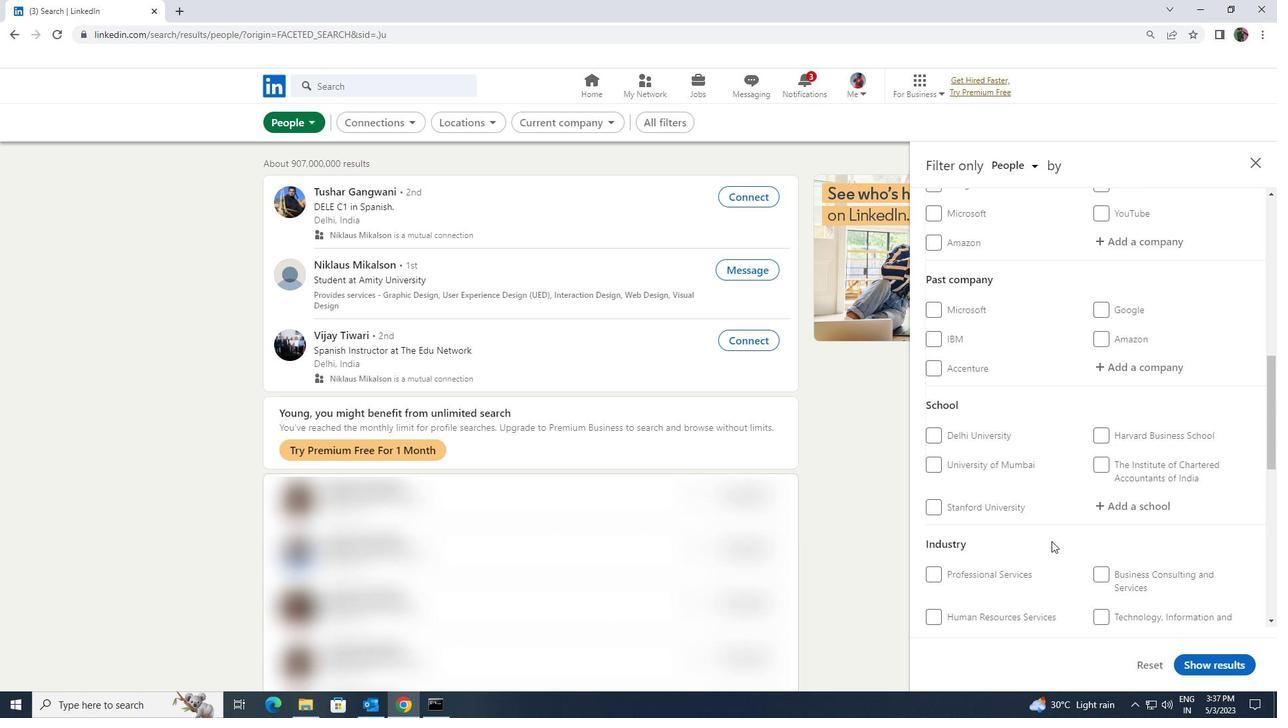
Action: Mouse scrolled (1051, 542) with delta (0, 0)
Screenshot: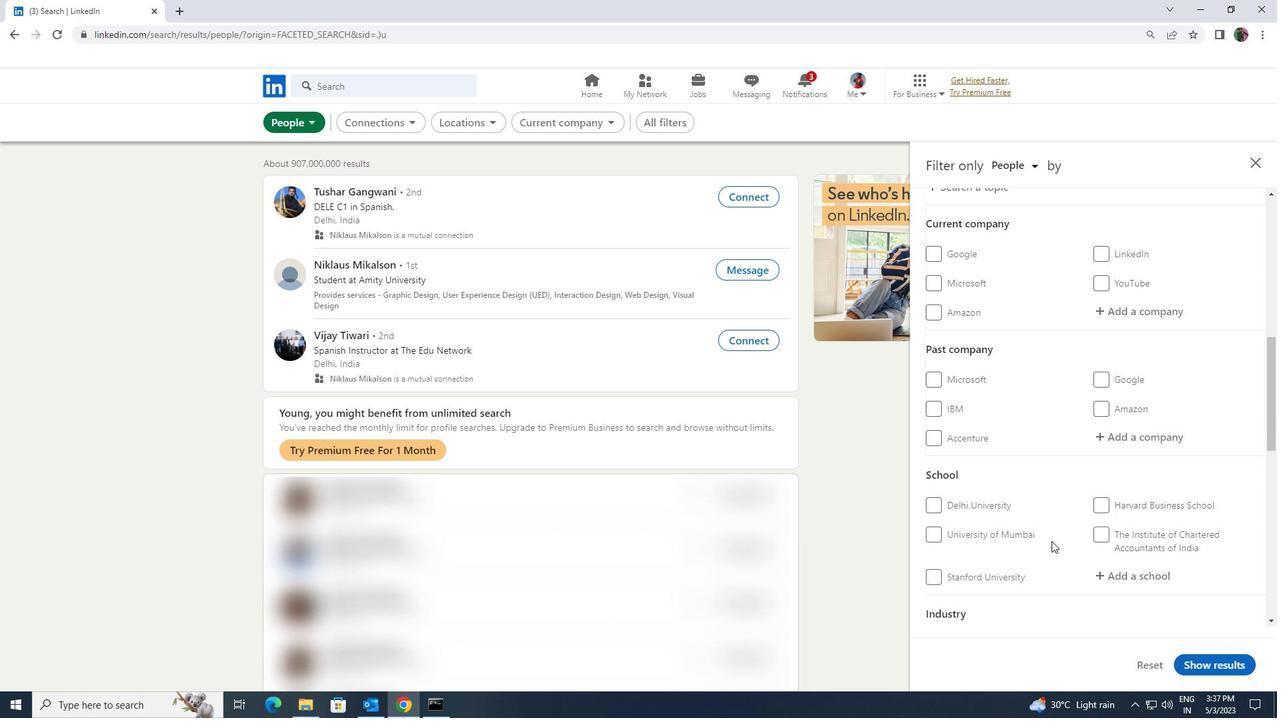 
Action: Mouse scrolled (1051, 542) with delta (0, 0)
Screenshot: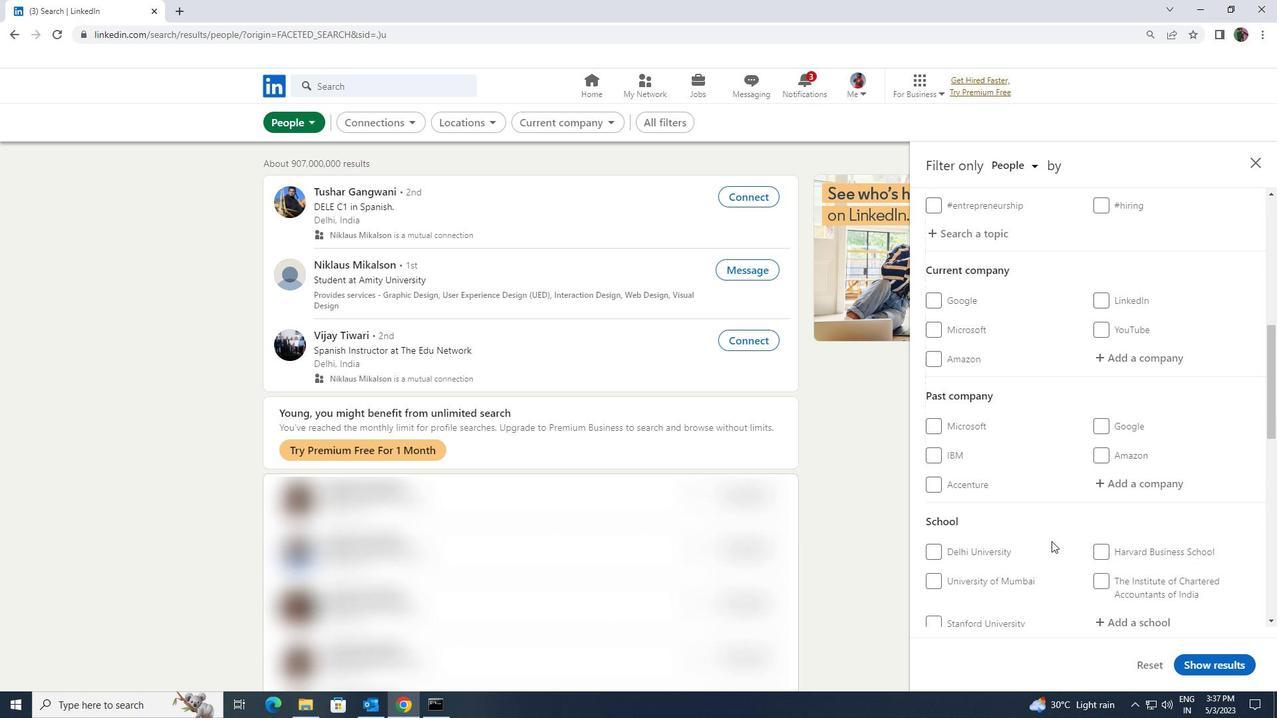 
Action: Mouse scrolled (1051, 542) with delta (0, 0)
Screenshot: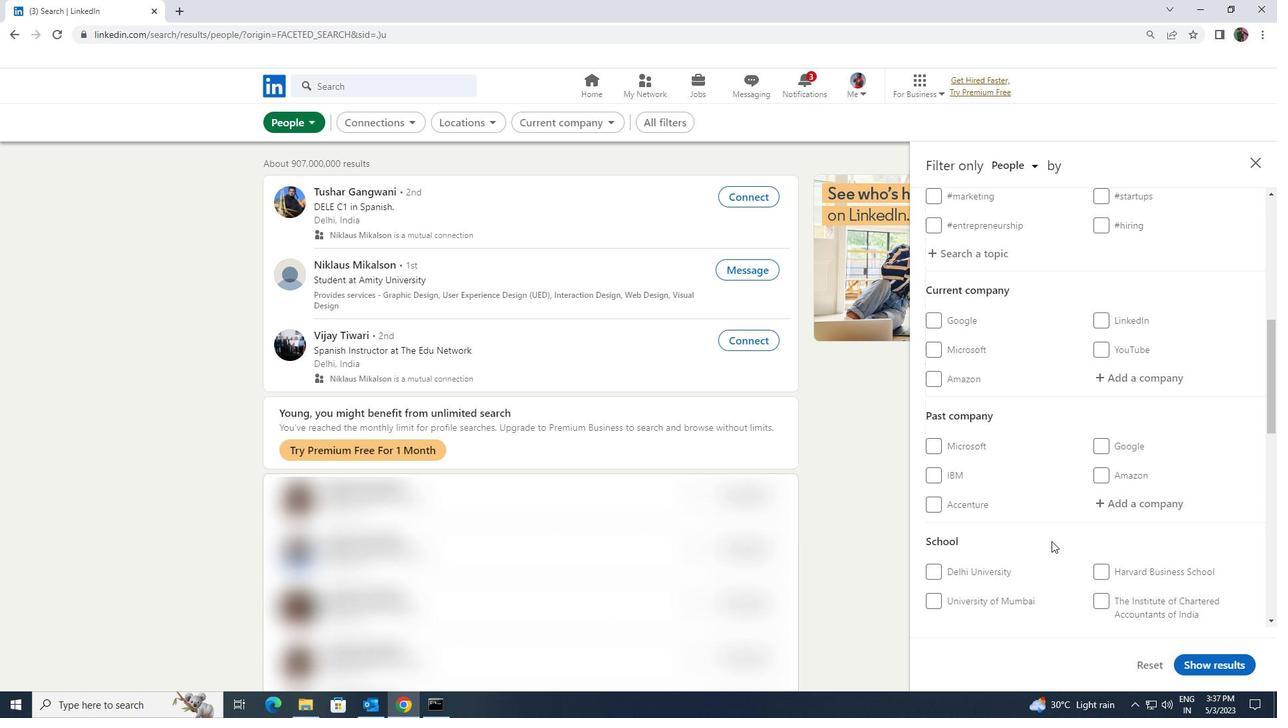 
Action: Mouse moved to (1103, 512)
Screenshot: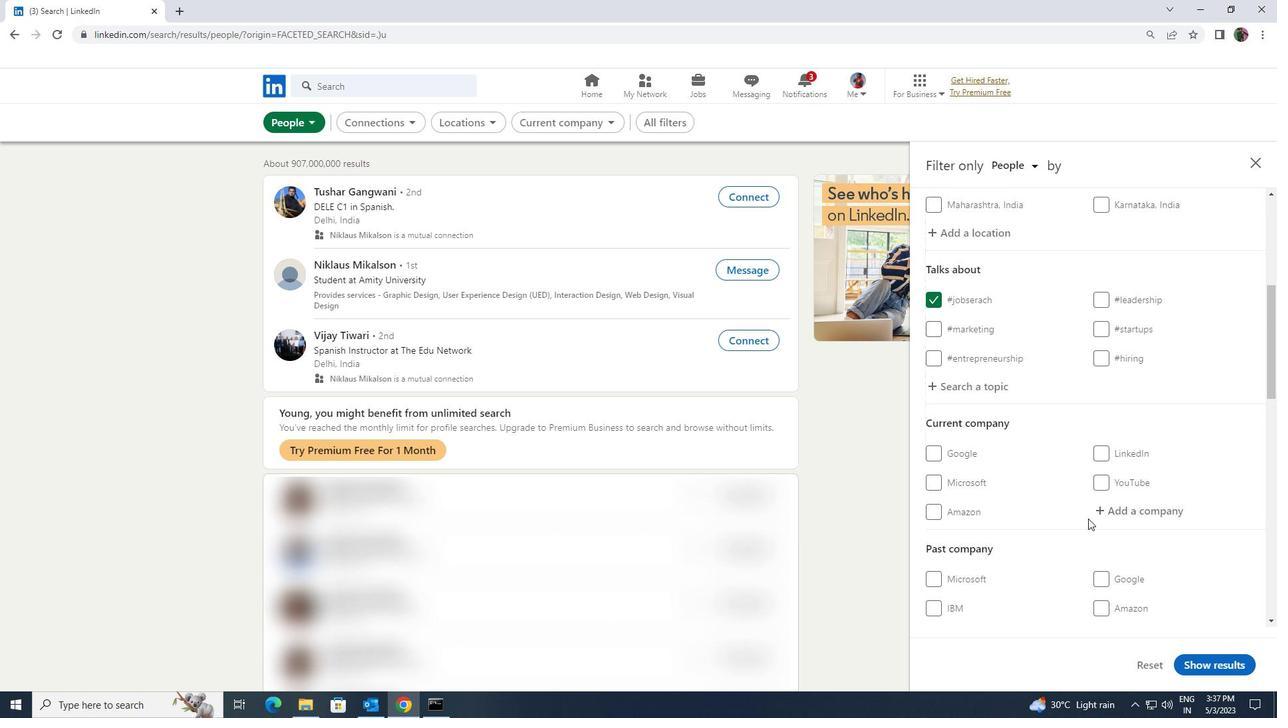 
Action: Mouse pressed left at (1103, 512)
Screenshot: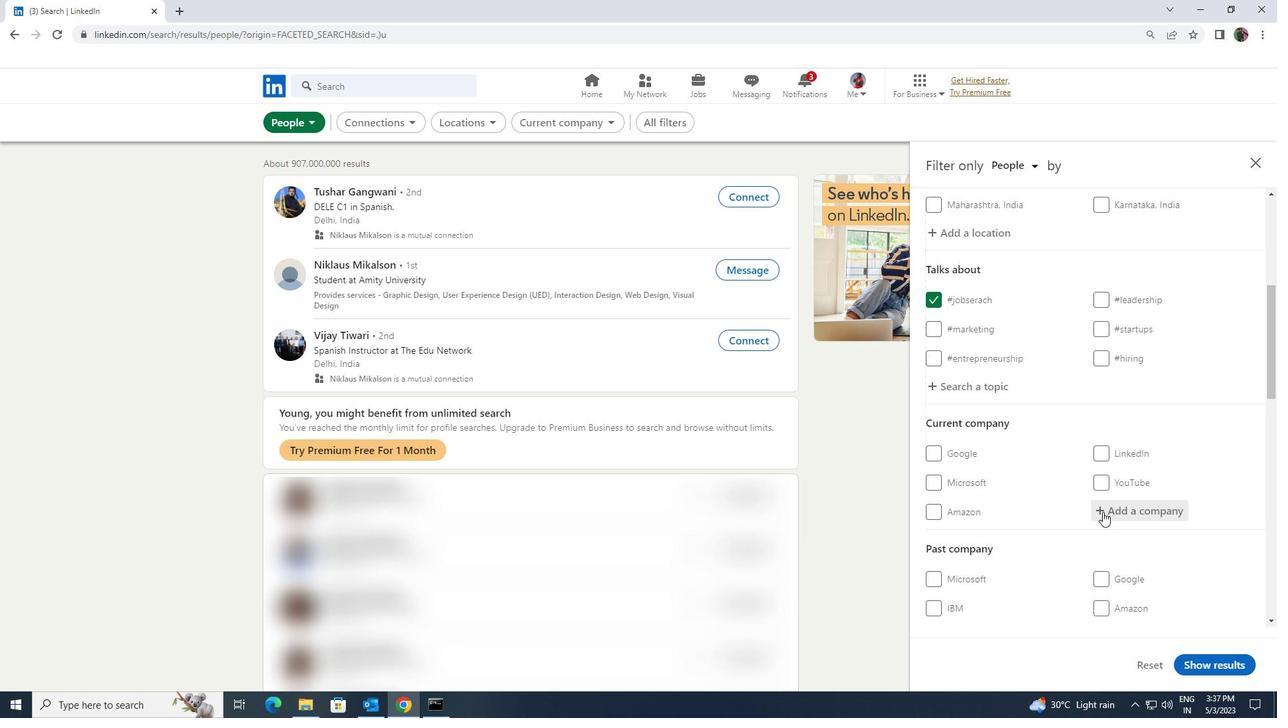 
Action: Key pressed <Key.shift>PHOTON
Screenshot: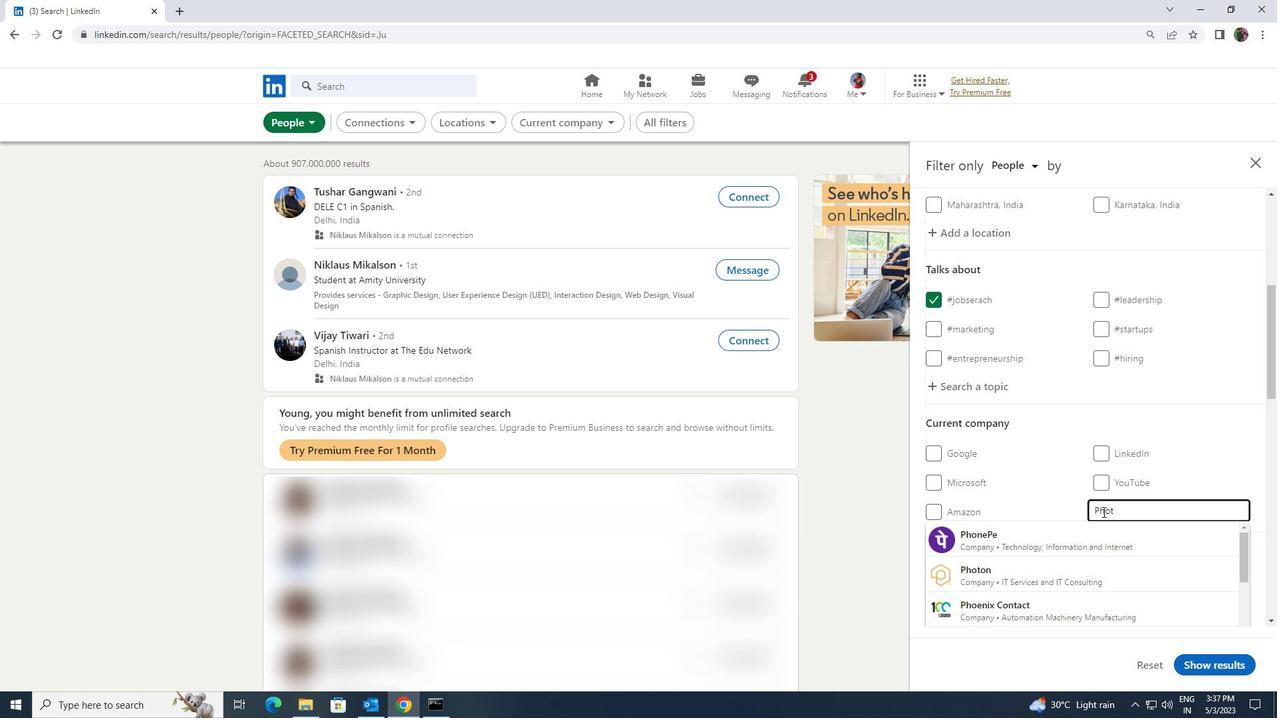 
Action: Mouse moved to (1093, 534)
Screenshot: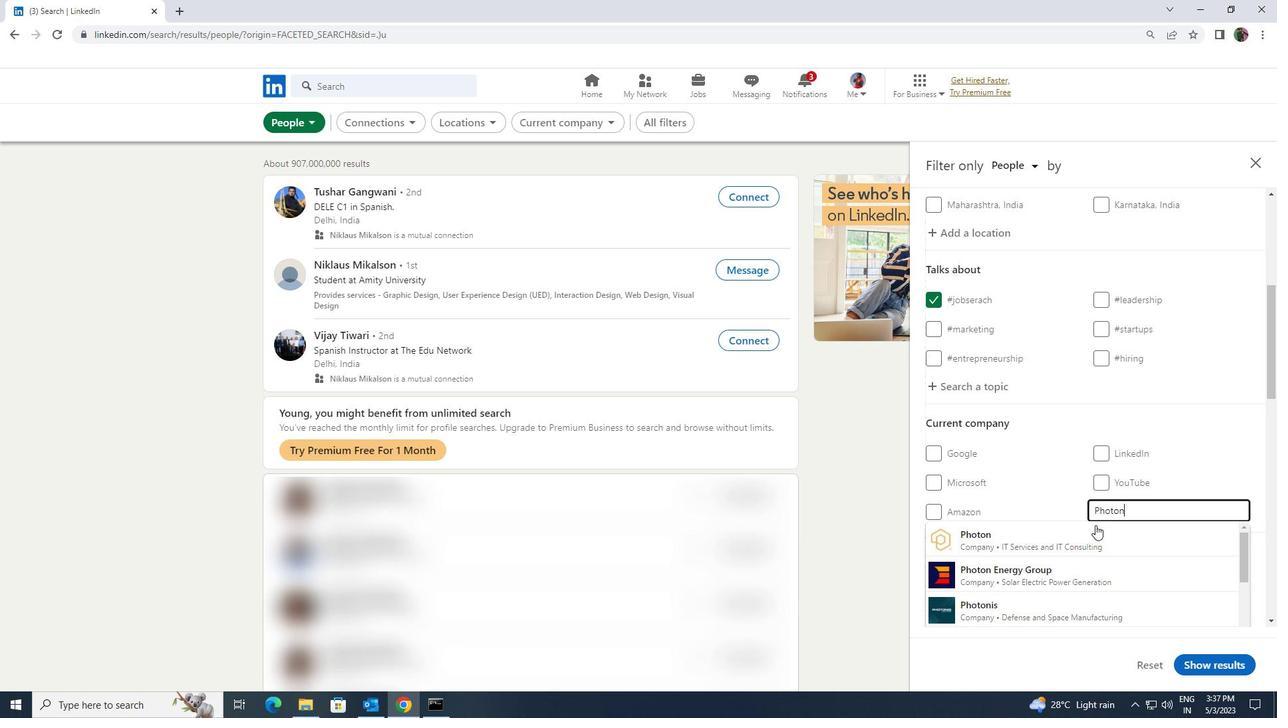 
Action: Mouse pressed left at (1093, 534)
Screenshot: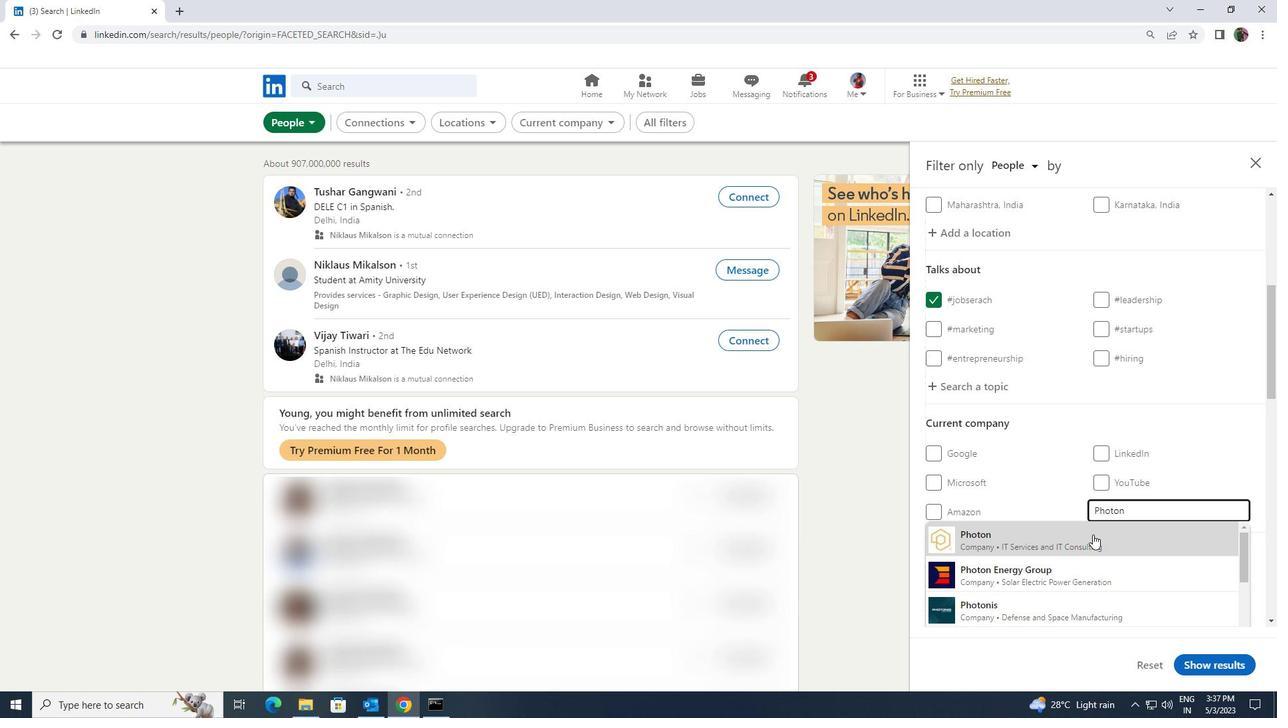 
Action: Mouse moved to (1089, 534)
Screenshot: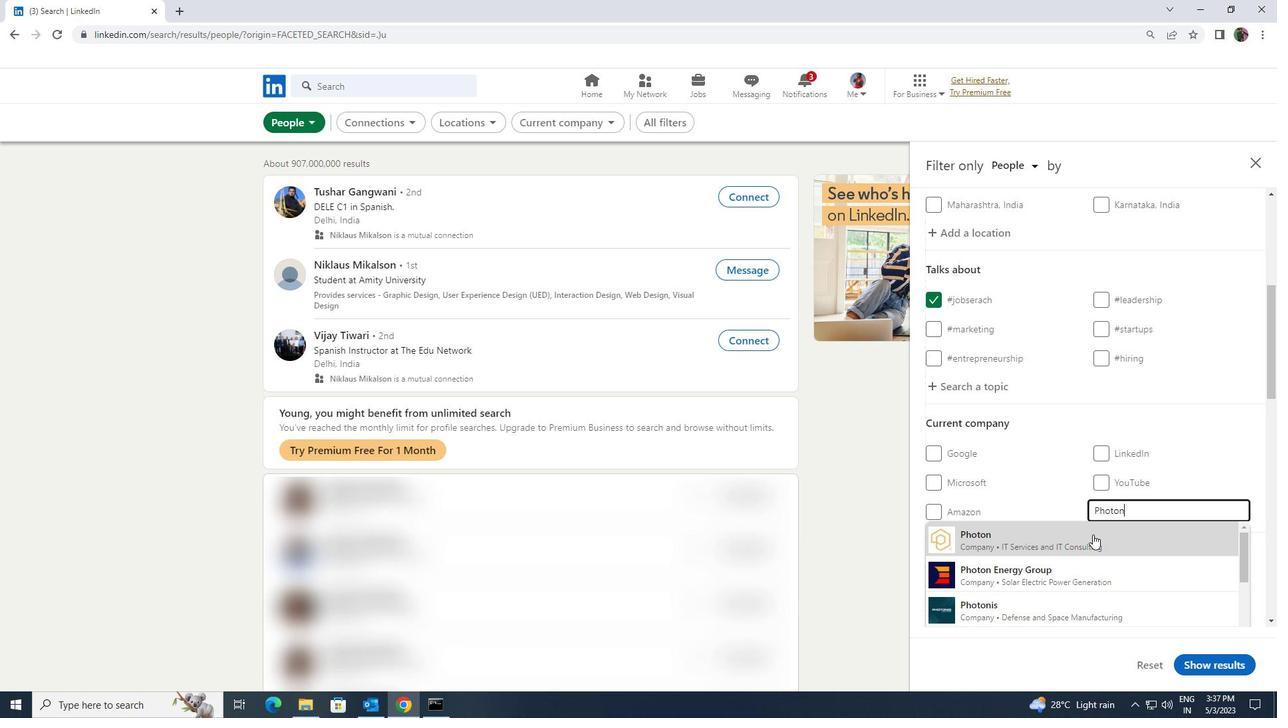 
Action: Mouse scrolled (1089, 533) with delta (0, 0)
Screenshot: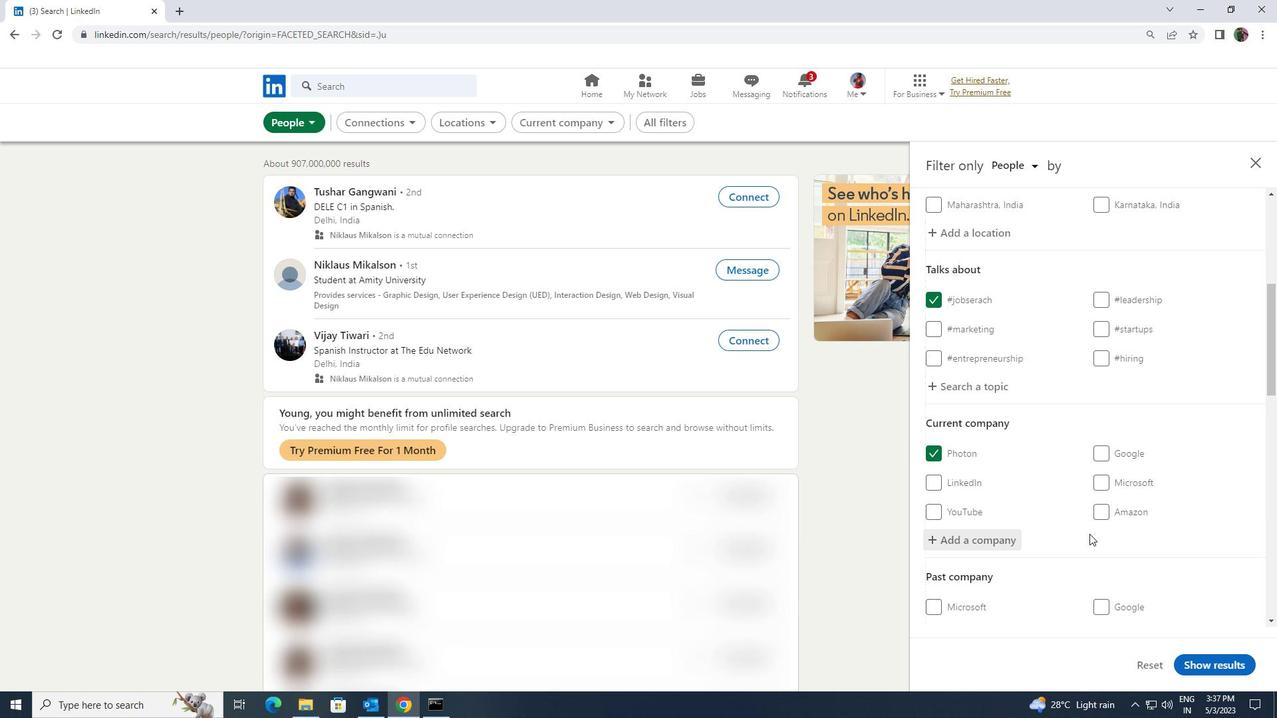 
Action: Mouse scrolled (1089, 533) with delta (0, 0)
Screenshot: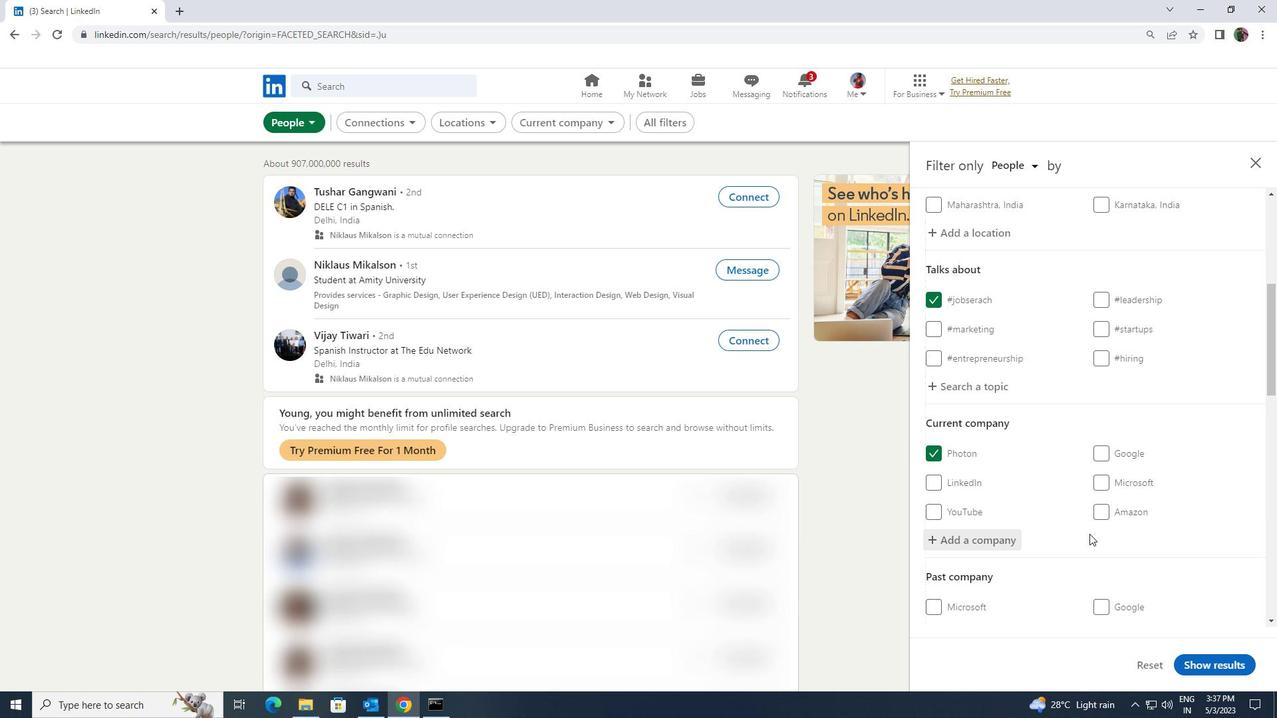
Action: Mouse scrolled (1089, 533) with delta (0, 0)
Screenshot: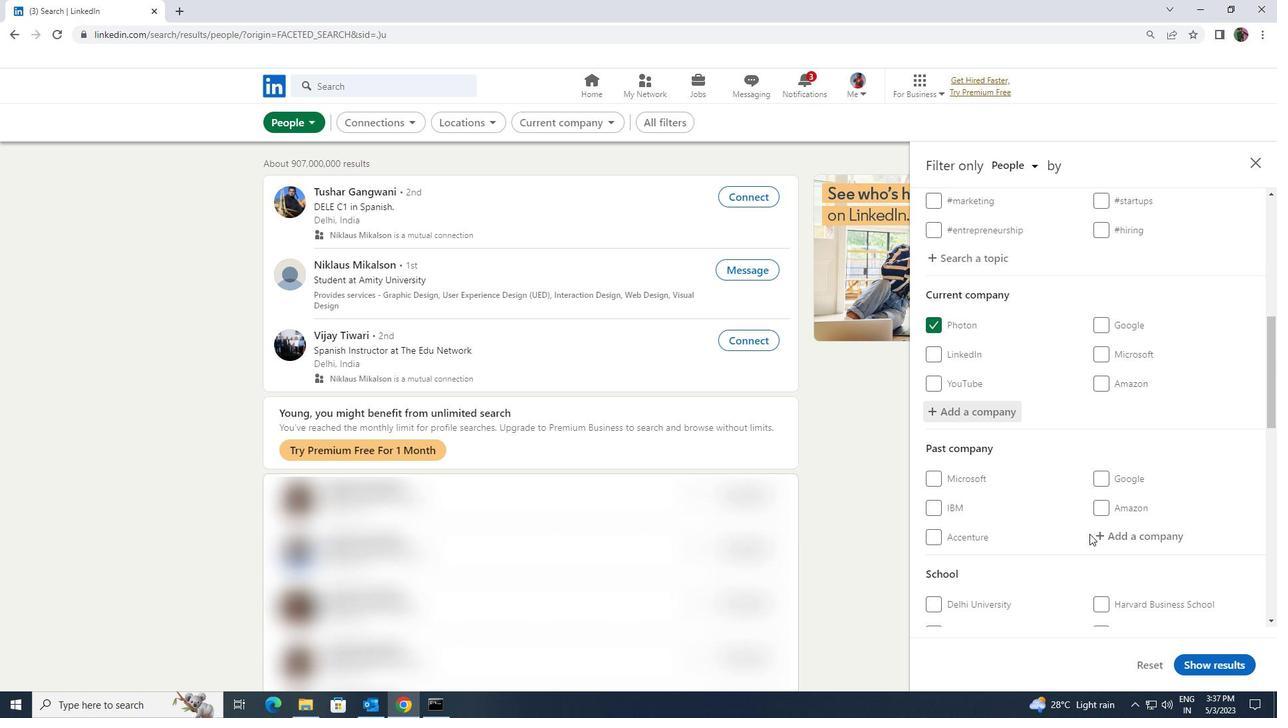 
Action: Mouse scrolled (1089, 533) with delta (0, 0)
Screenshot: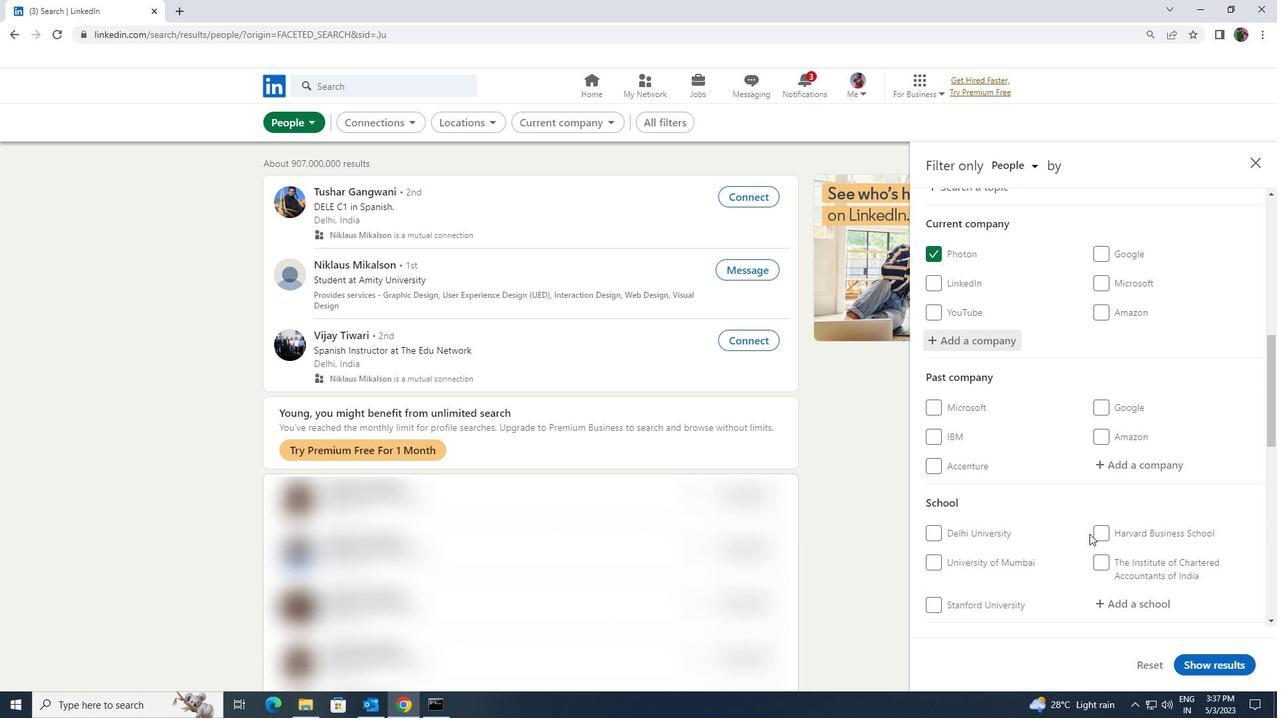 
Action: Mouse moved to (1091, 531)
Screenshot: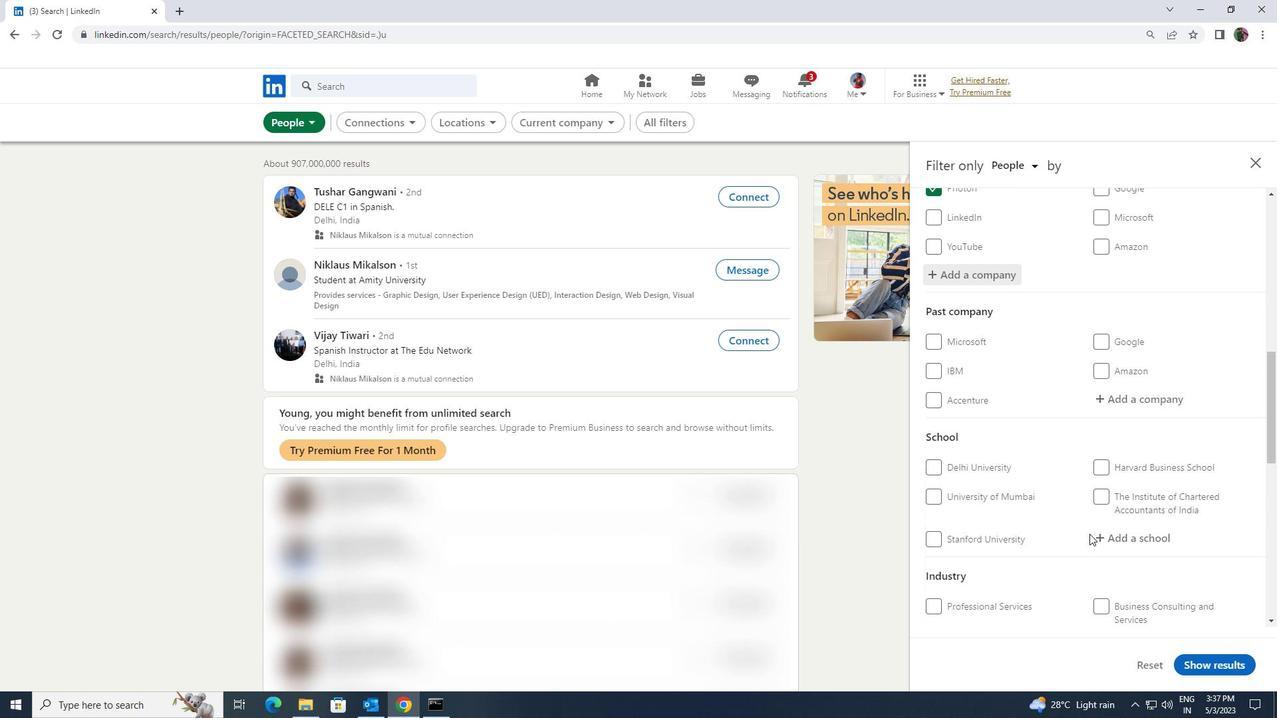 
Action: Mouse pressed left at (1091, 531)
Screenshot: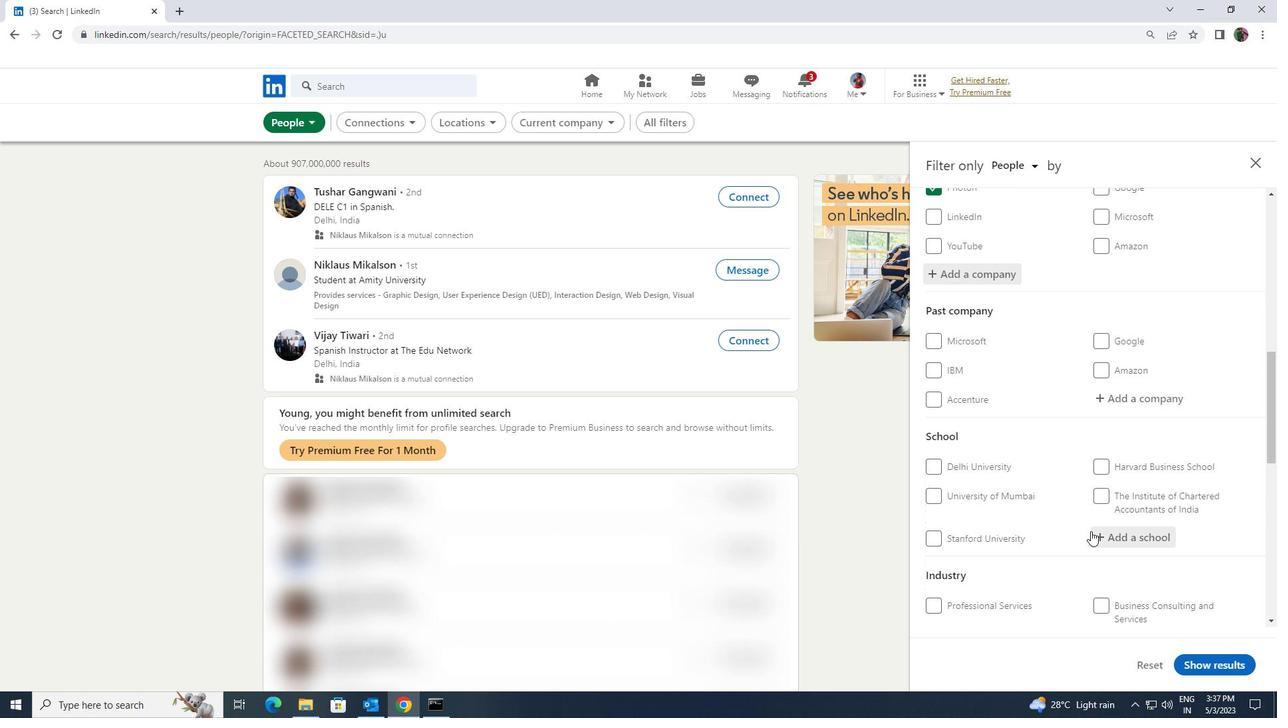 
Action: Key pressed <Key.shift>K<Key.shift>SR<Key.space>
Screenshot: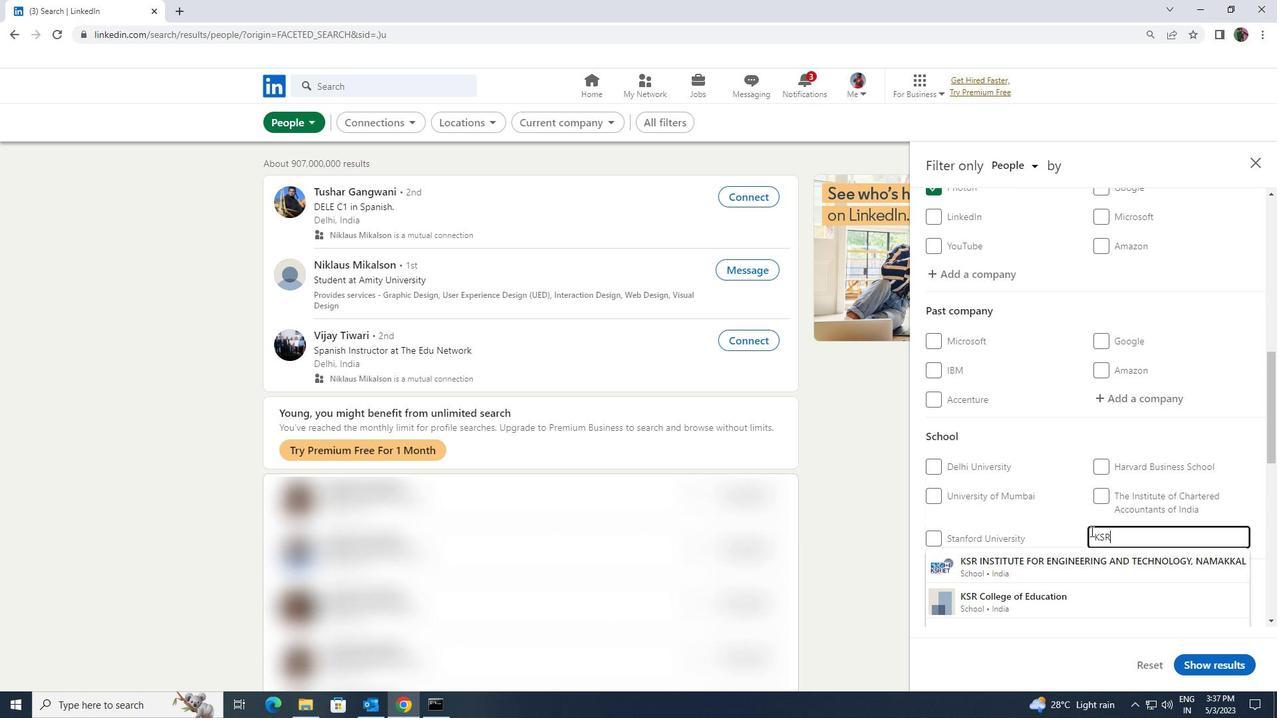 
Action: Mouse moved to (1090, 554)
Screenshot: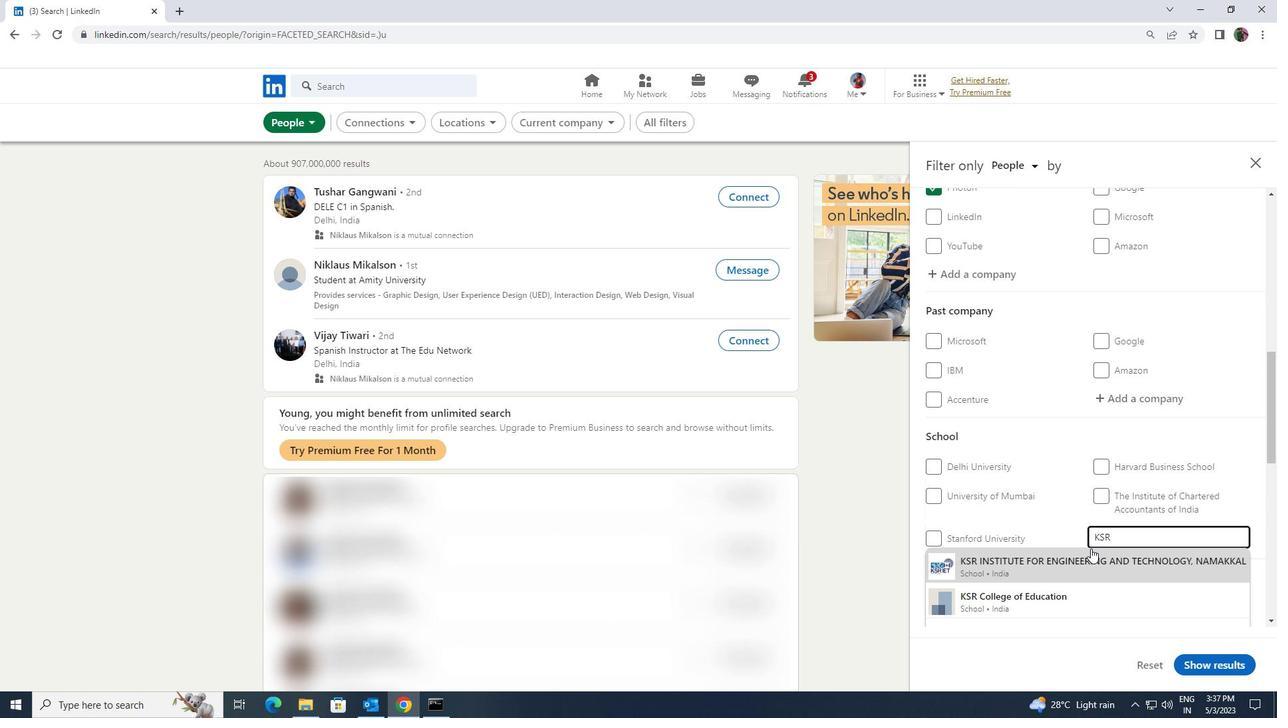 
Action: Mouse pressed left at (1090, 554)
Screenshot: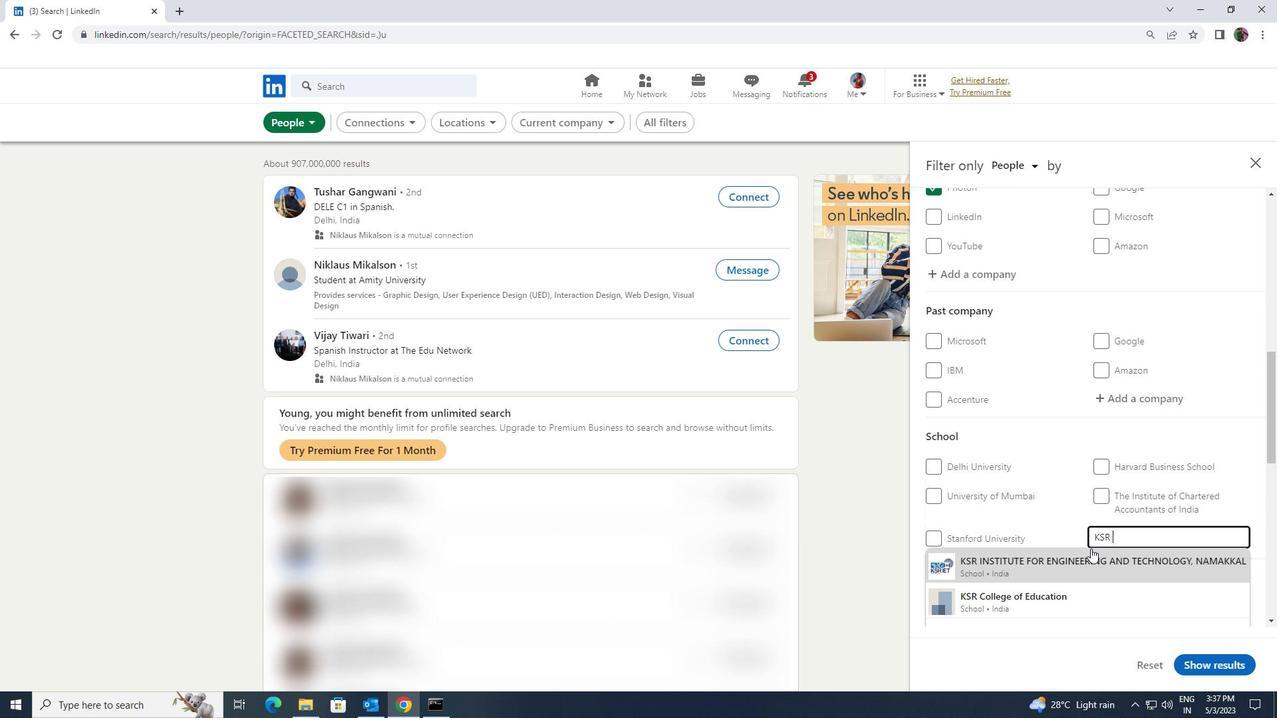 
Action: Mouse moved to (1083, 557)
Screenshot: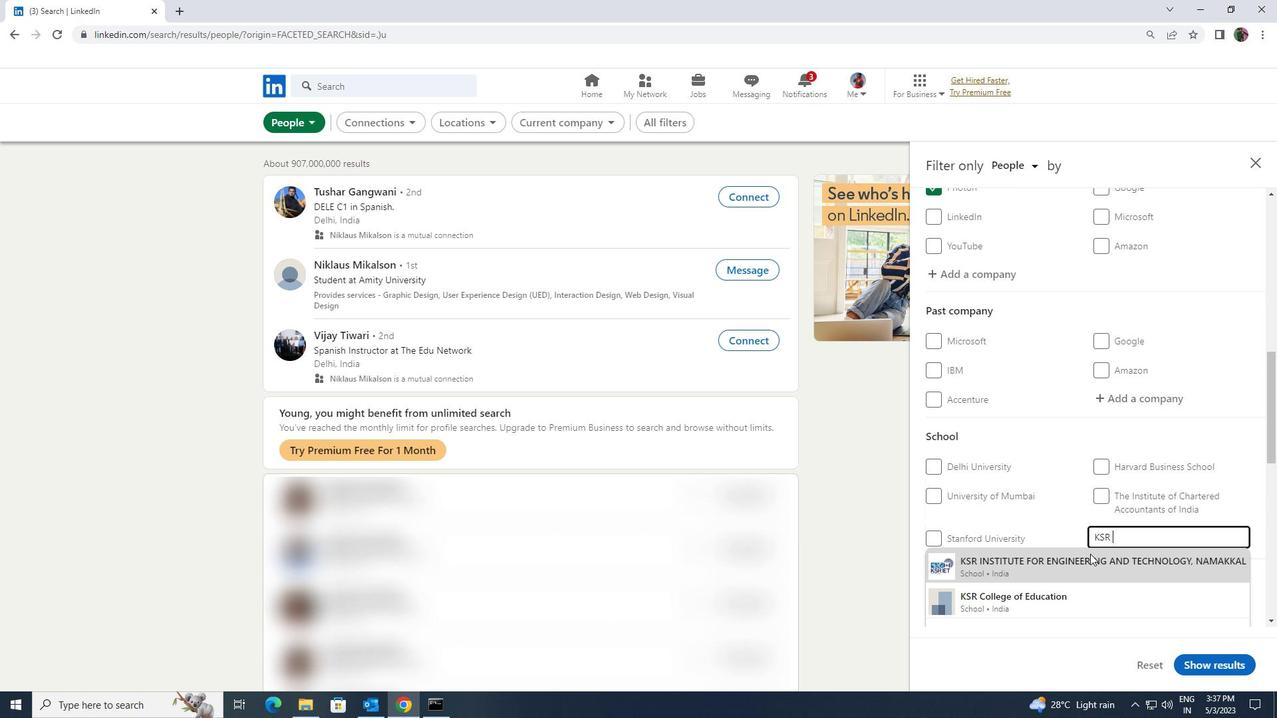 
Action: Mouse scrolled (1083, 556) with delta (0, 0)
Screenshot: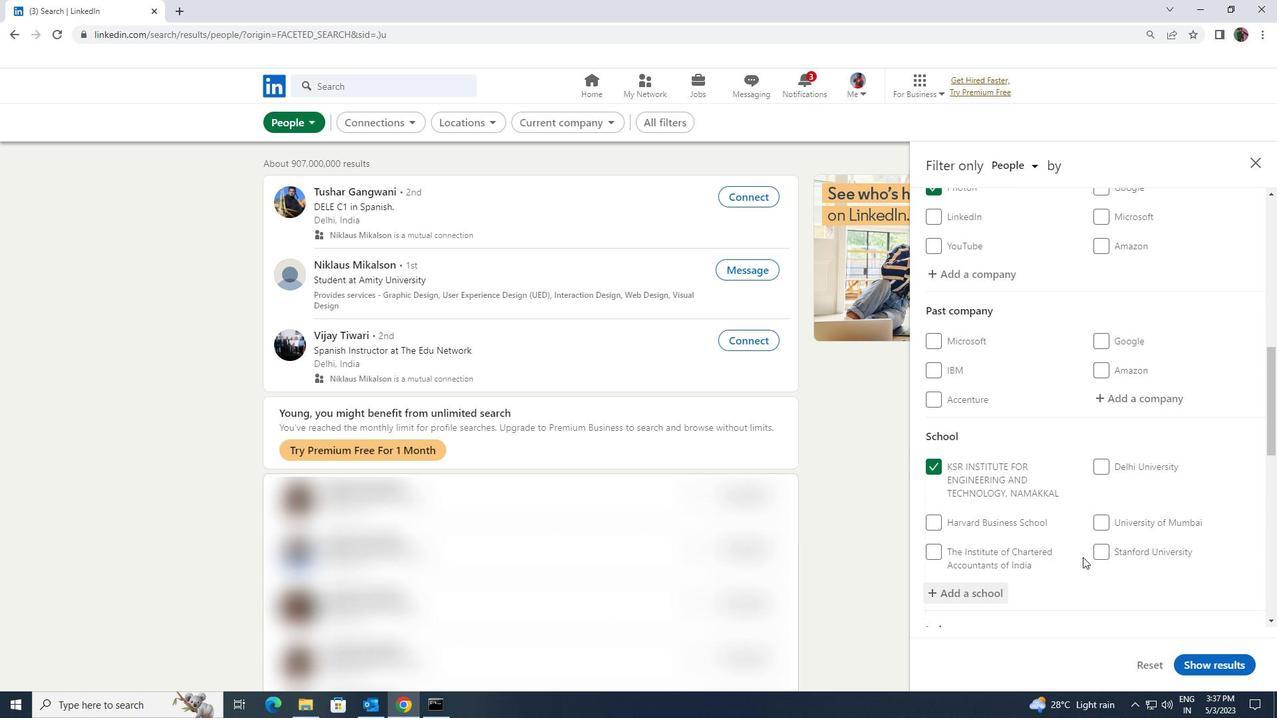 
Action: Mouse scrolled (1083, 556) with delta (0, 0)
Screenshot: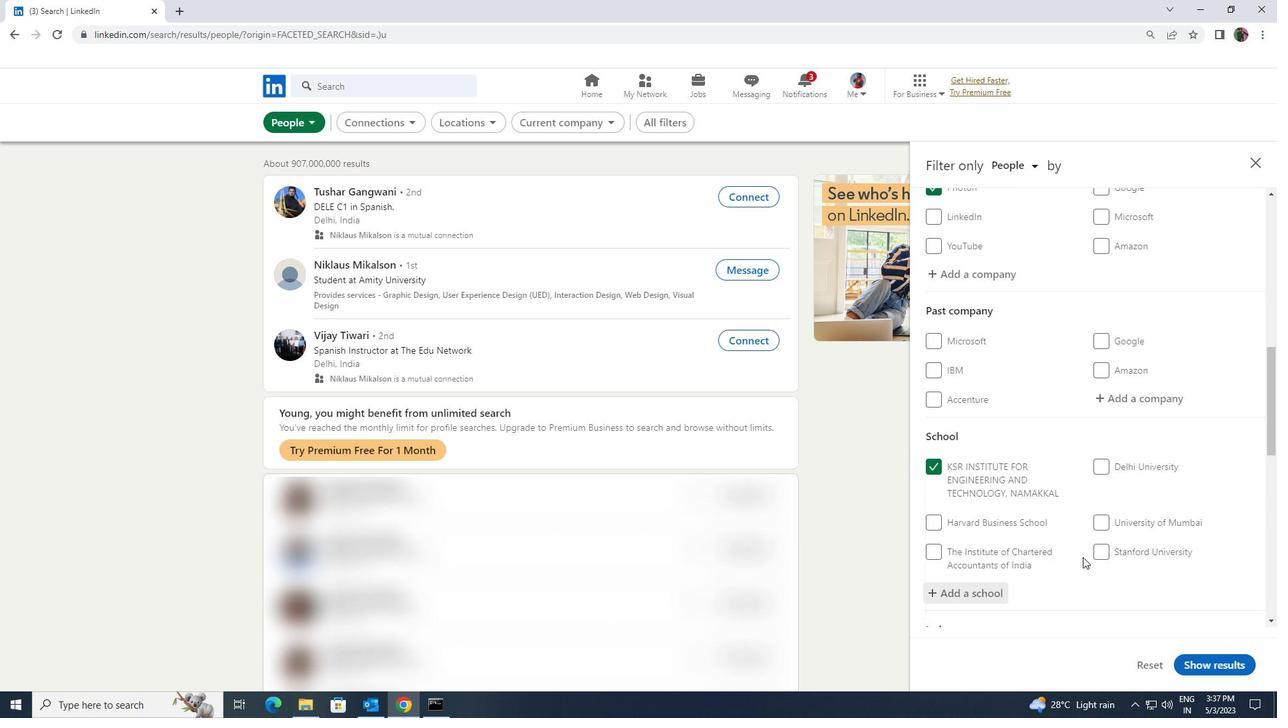 
Action: Mouse moved to (1081, 548)
Screenshot: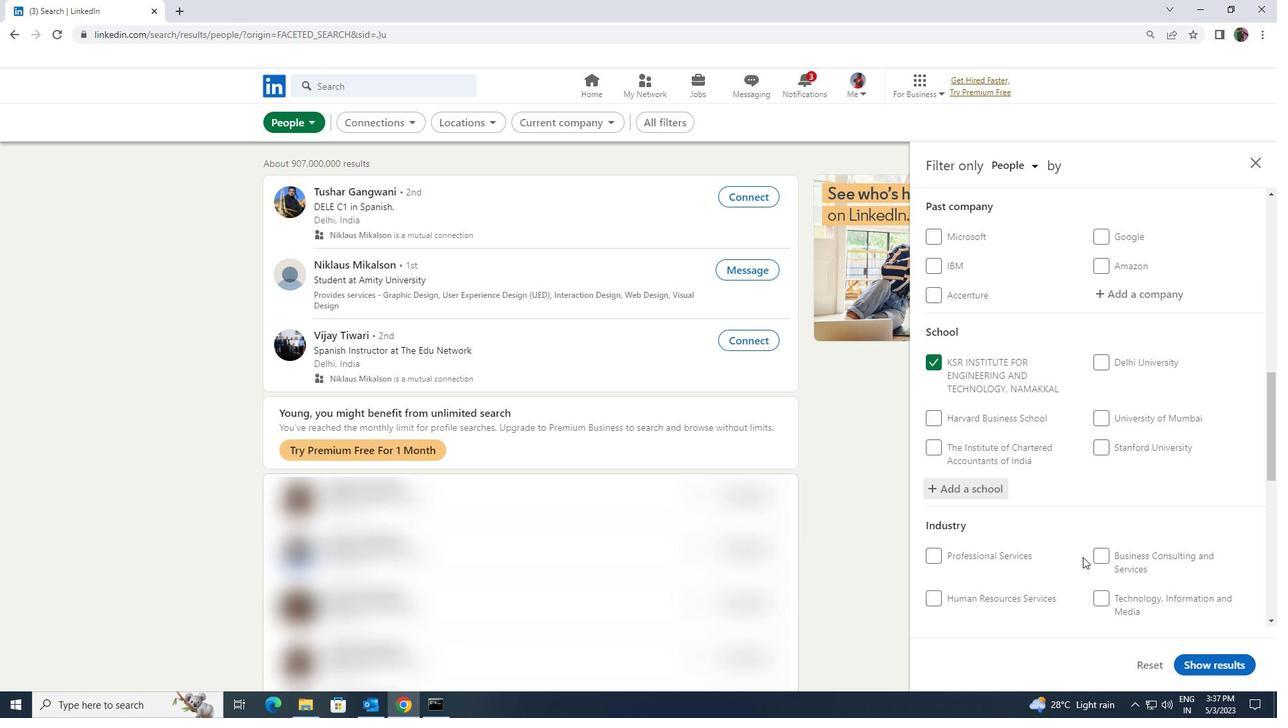 
Action: Mouse scrolled (1081, 547) with delta (0, 0)
Screenshot: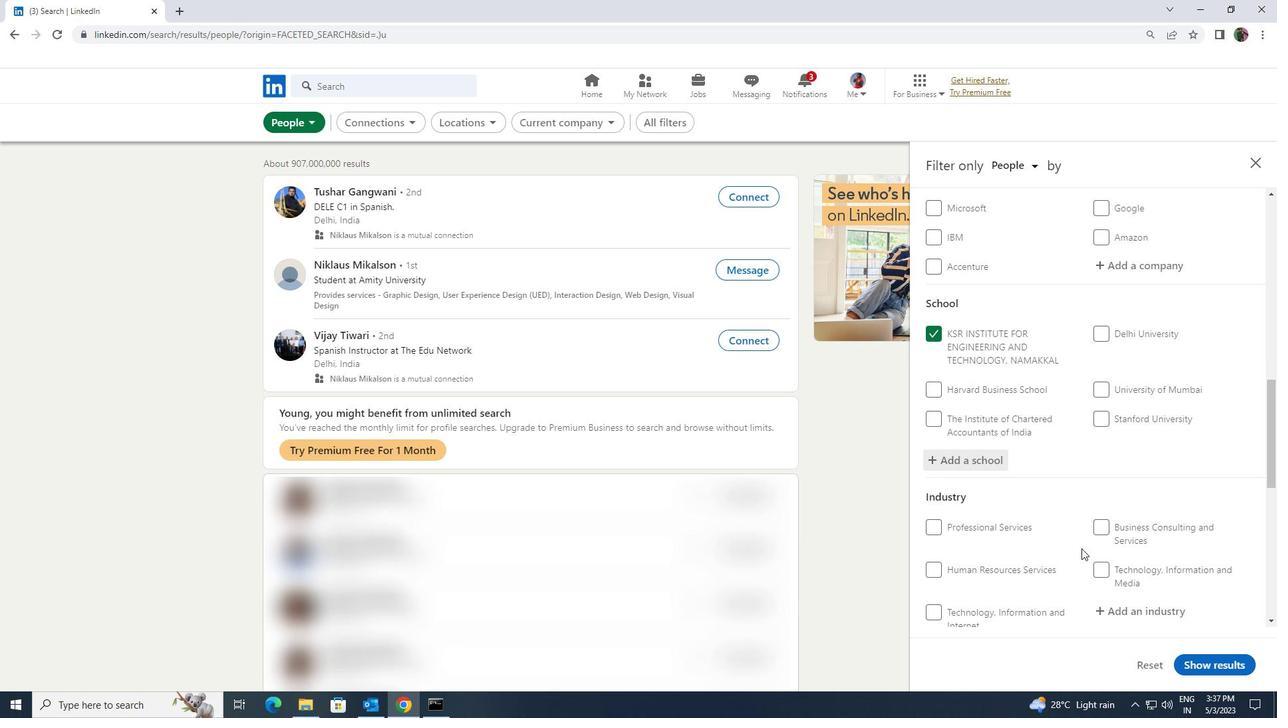 
Action: Mouse moved to (1097, 541)
Screenshot: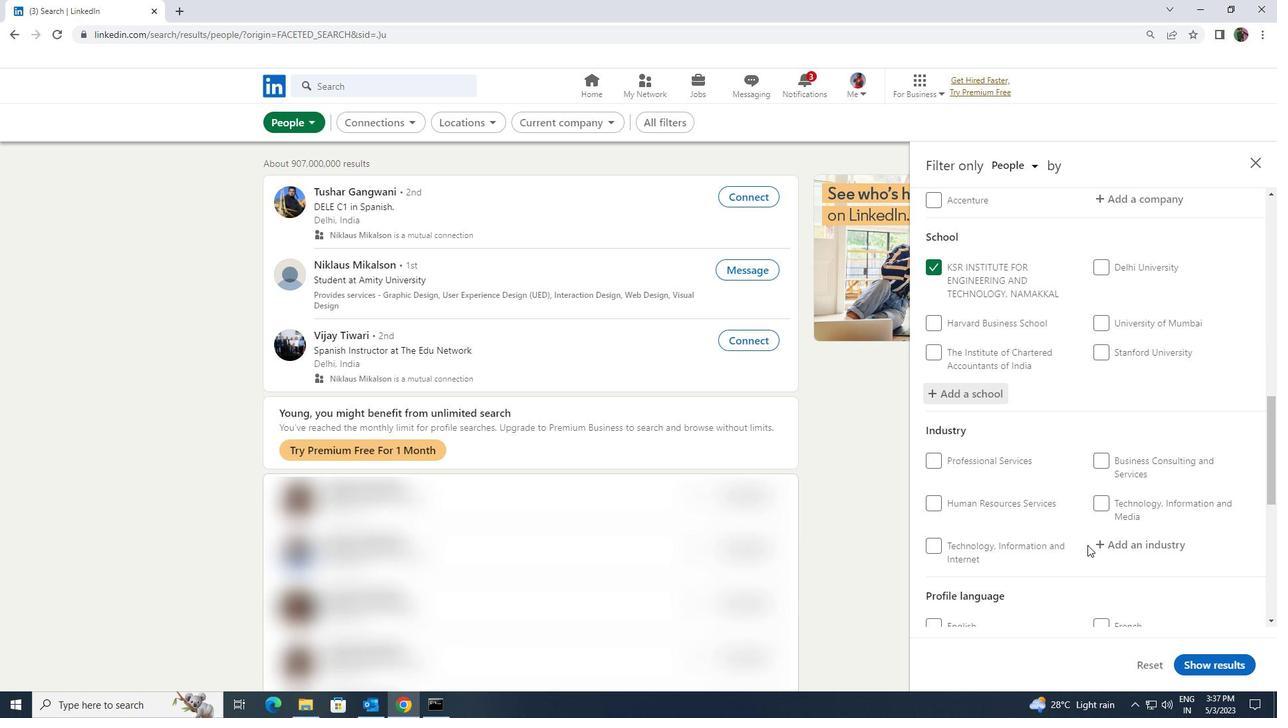 
Action: Mouse pressed left at (1097, 541)
Screenshot: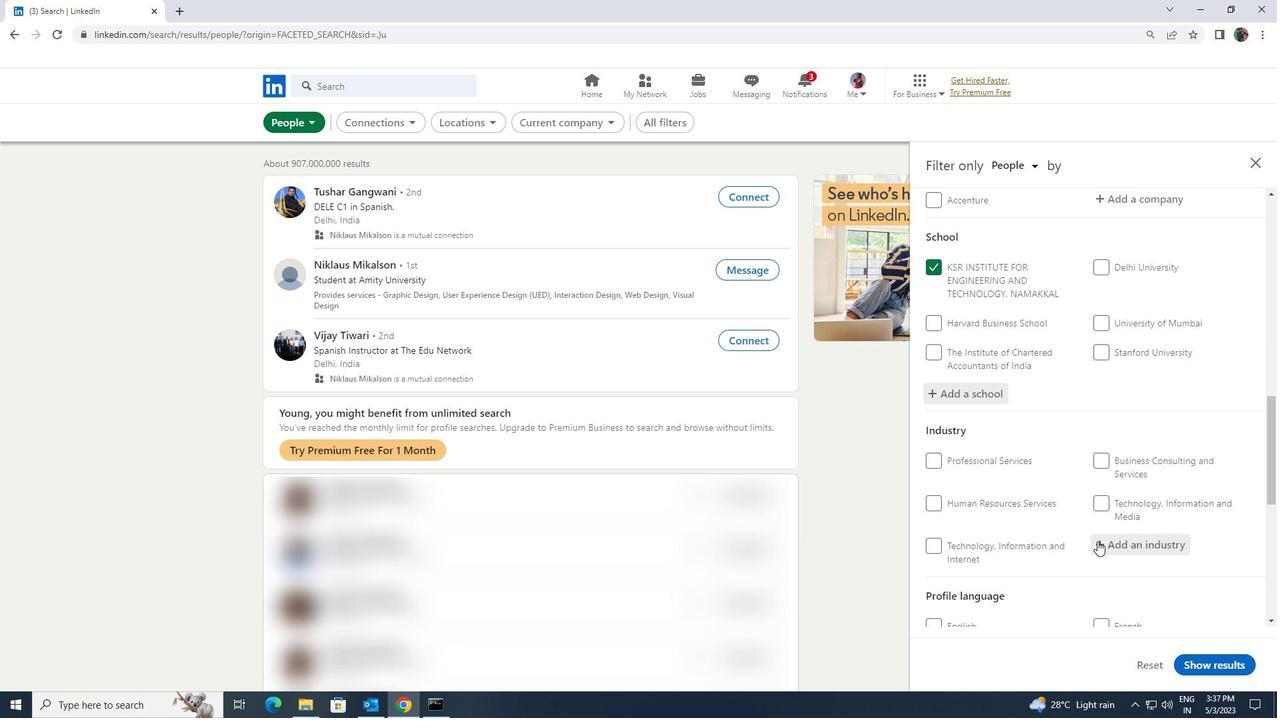 
Action: Key pressed <Key.shift><Key.shift><Key.shift><Key.shift><Key.shift><Key.shift>DISTILLER
Screenshot: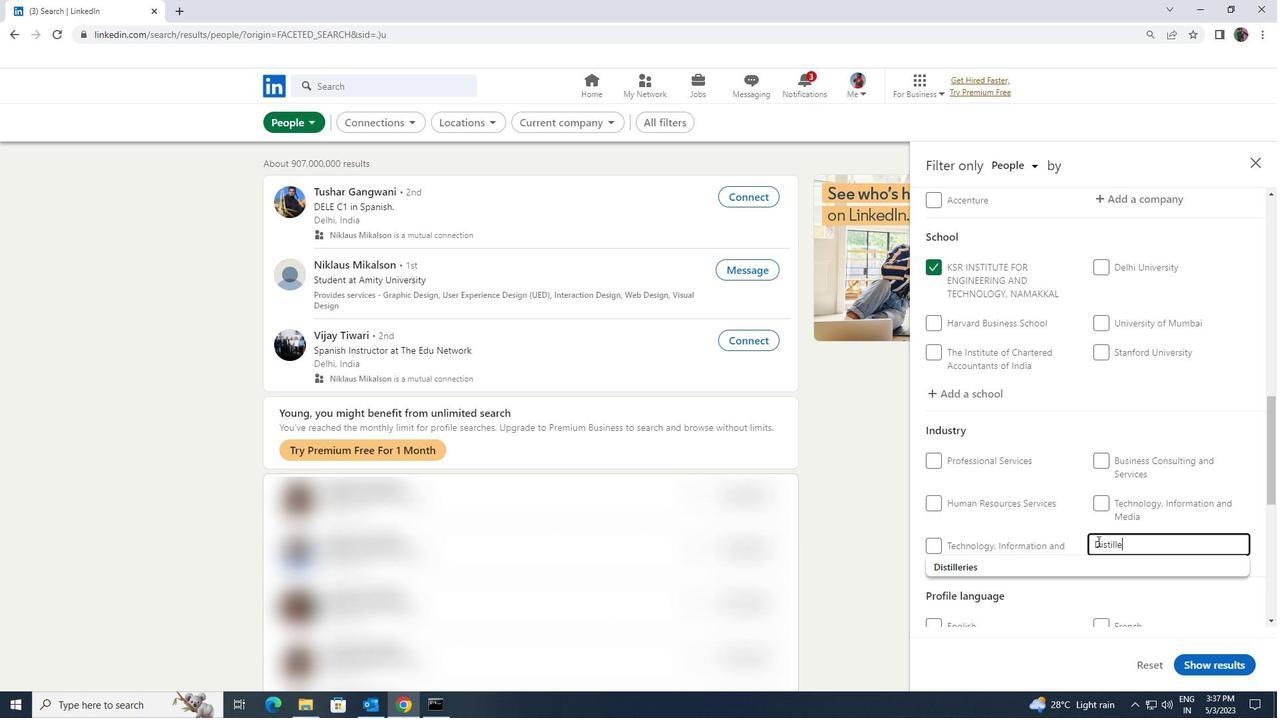 
Action: Mouse moved to (1091, 554)
Screenshot: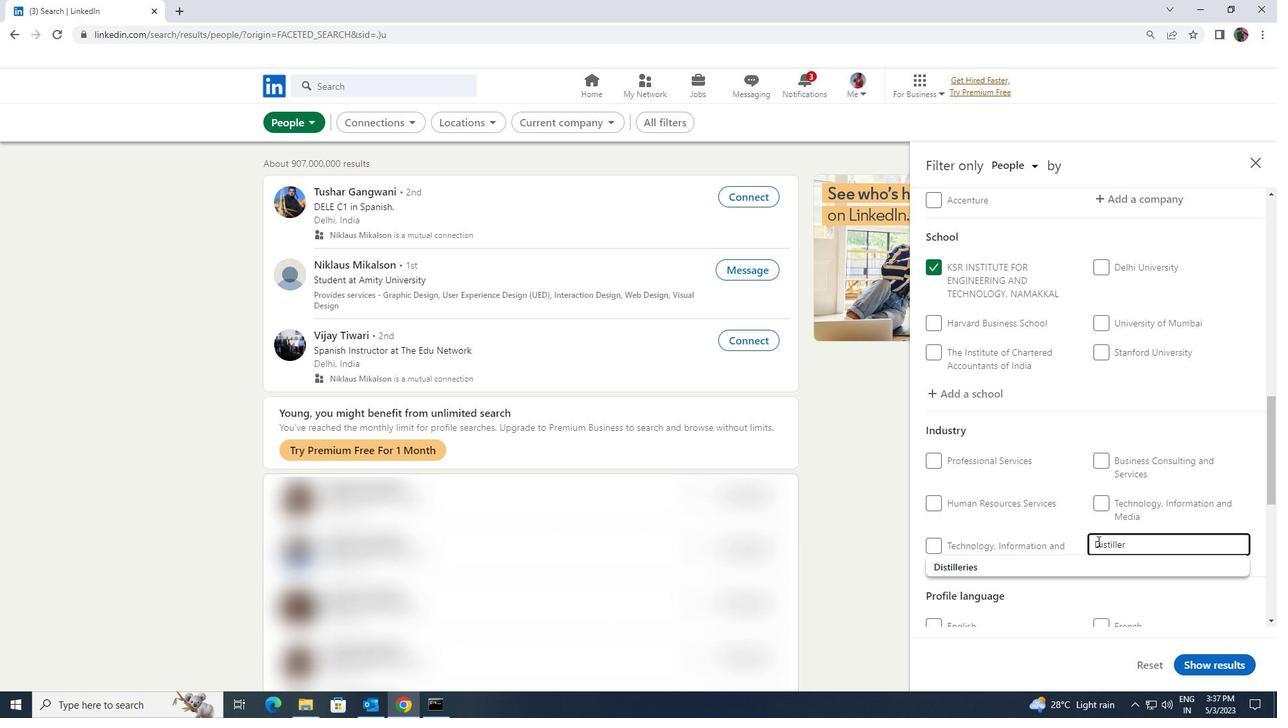 
Action: Mouse pressed left at (1091, 554)
Screenshot: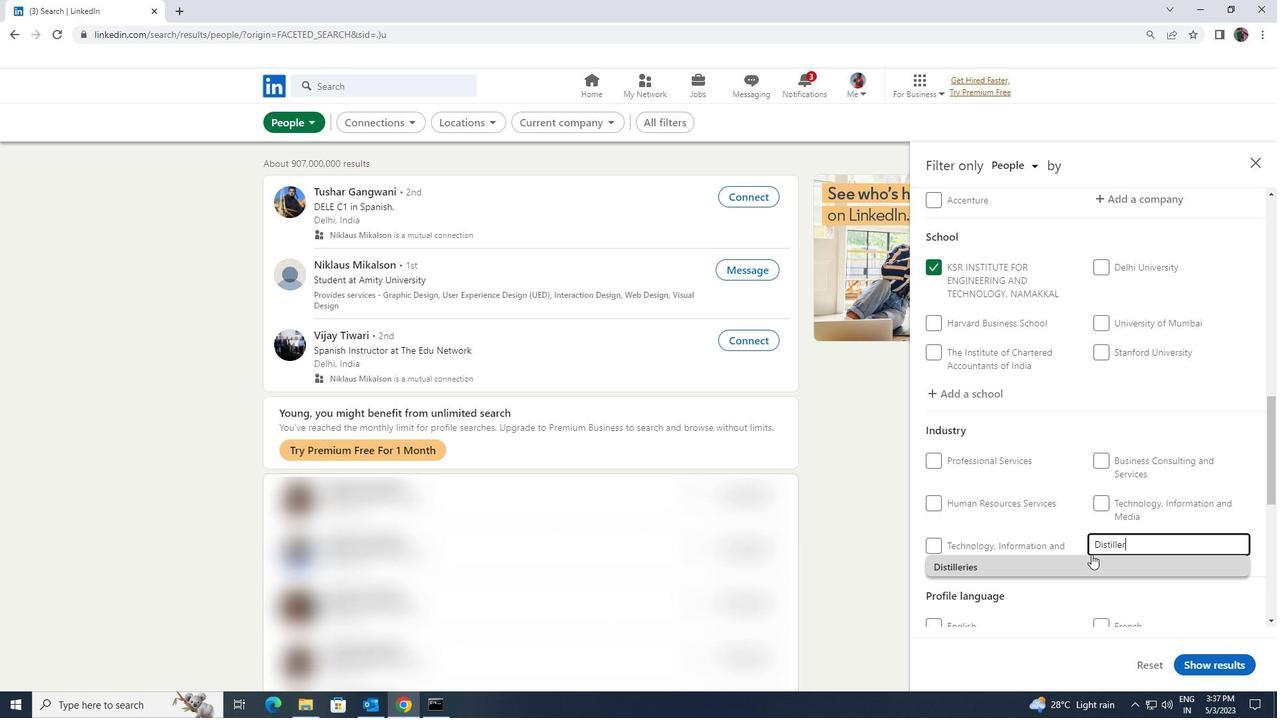 
Action: Mouse scrolled (1091, 554) with delta (0, 0)
Screenshot: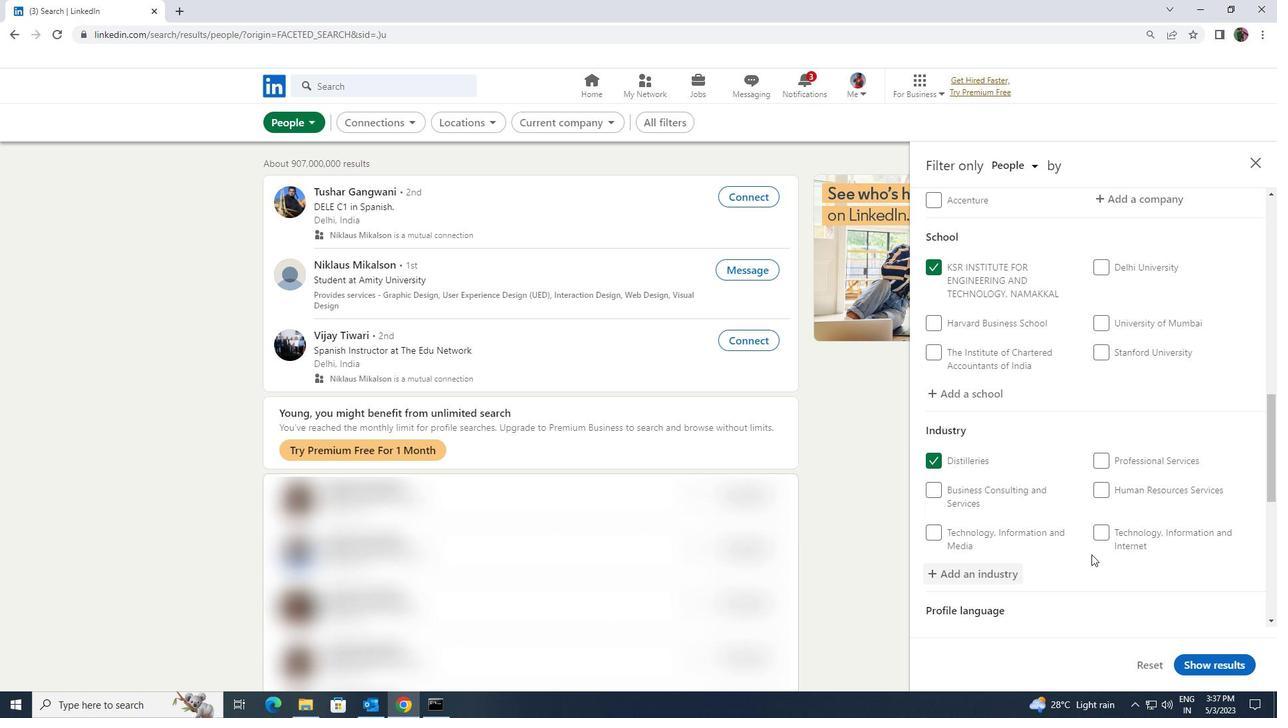 
Action: Mouse scrolled (1091, 554) with delta (0, 0)
Screenshot: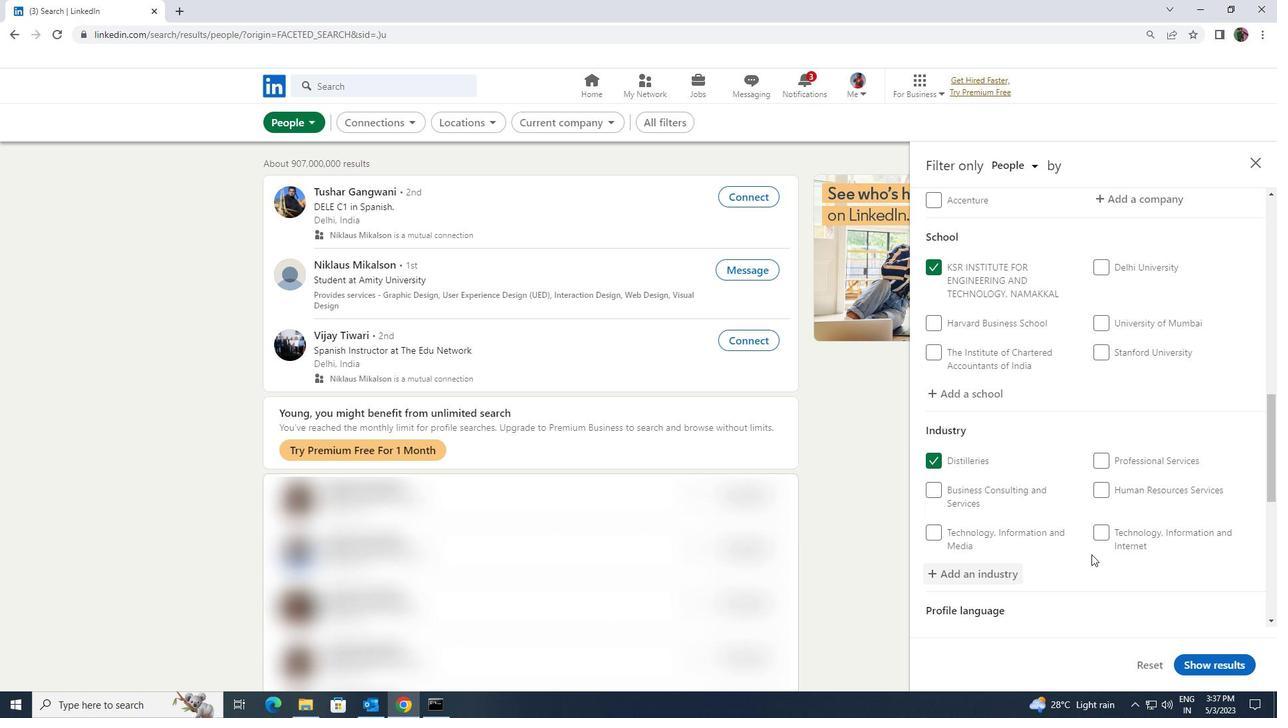 
Action: Mouse scrolled (1091, 554) with delta (0, 0)
Screenshot: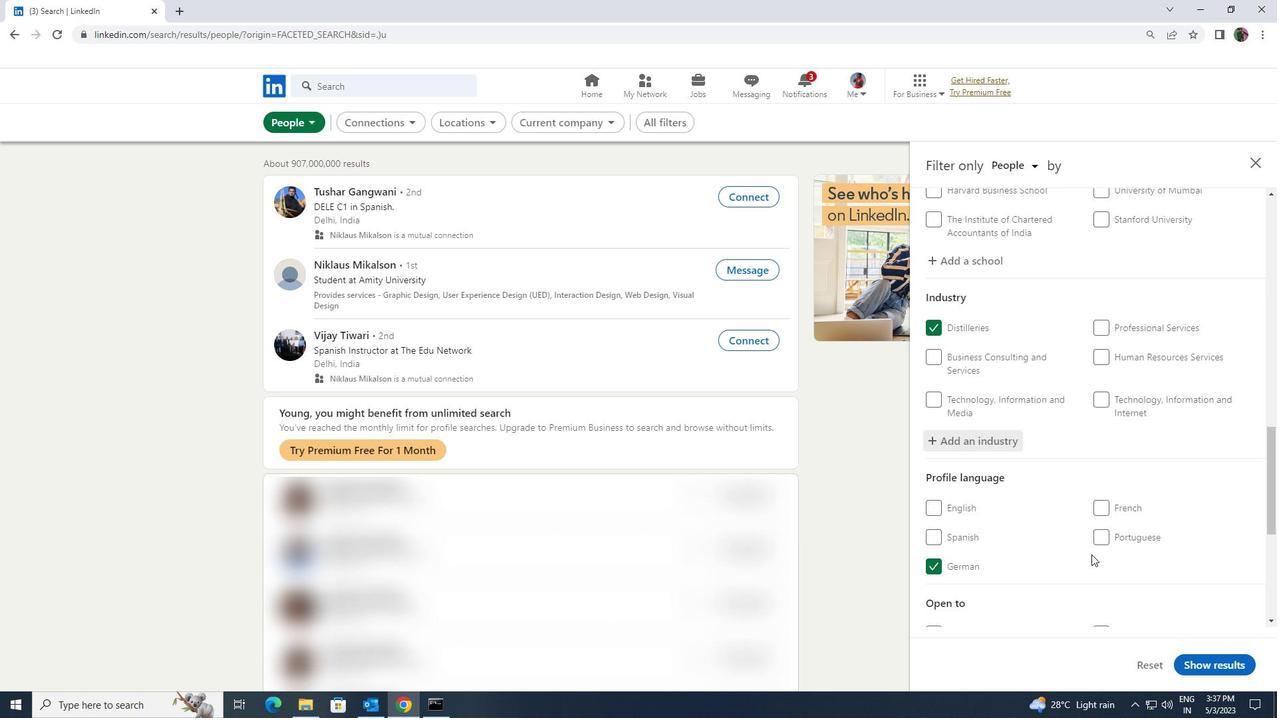 
Action: Mouse scrolled (1091, 554) with delta (0, 0)
Screenshot: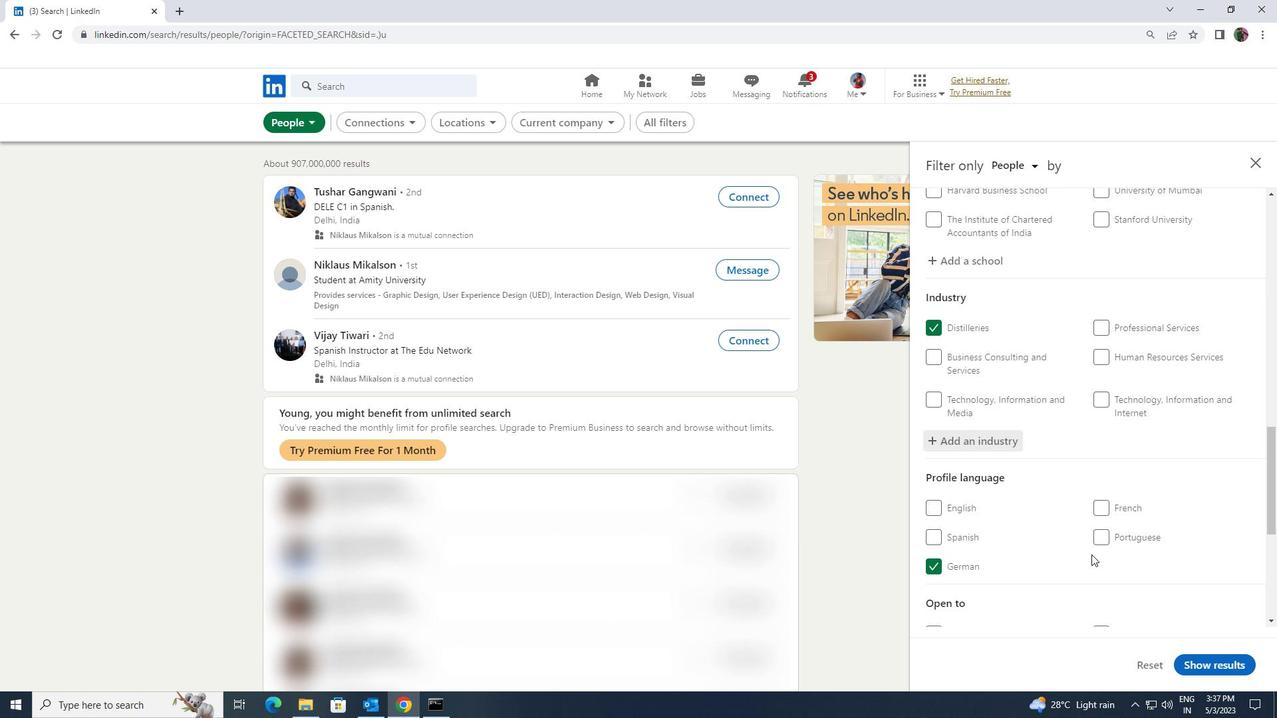 
Action: Mouse scrolled (1091, 554) with delta (0, 0)
Screenshot: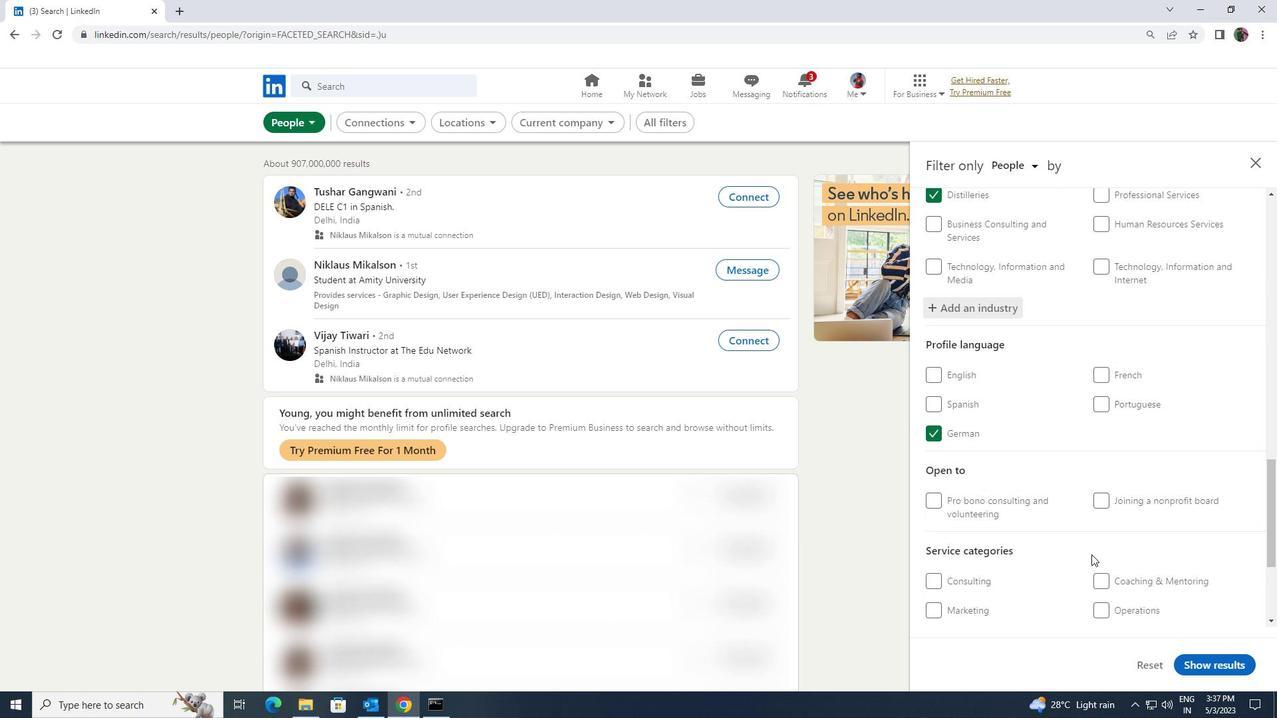 
Action: Mouse moved to (1105, 576)
Screenshot: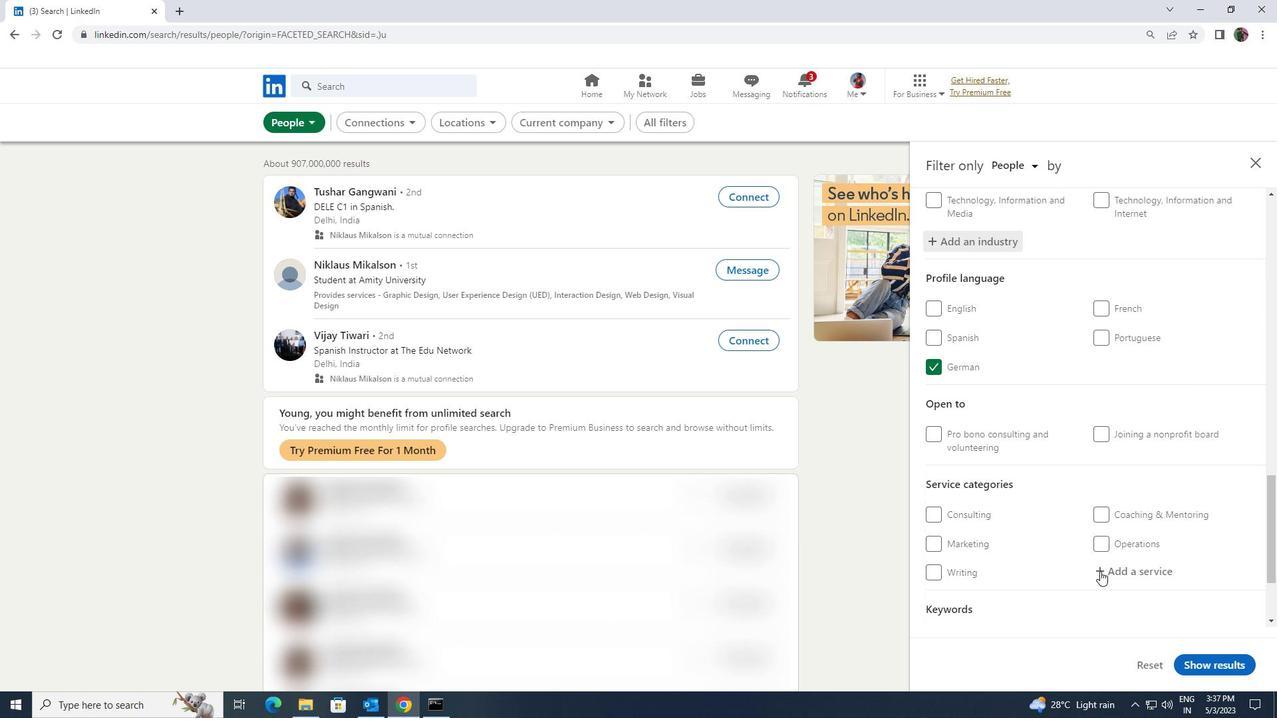 
Action: Mouse pressed left at (1105, 576)
Screenshot: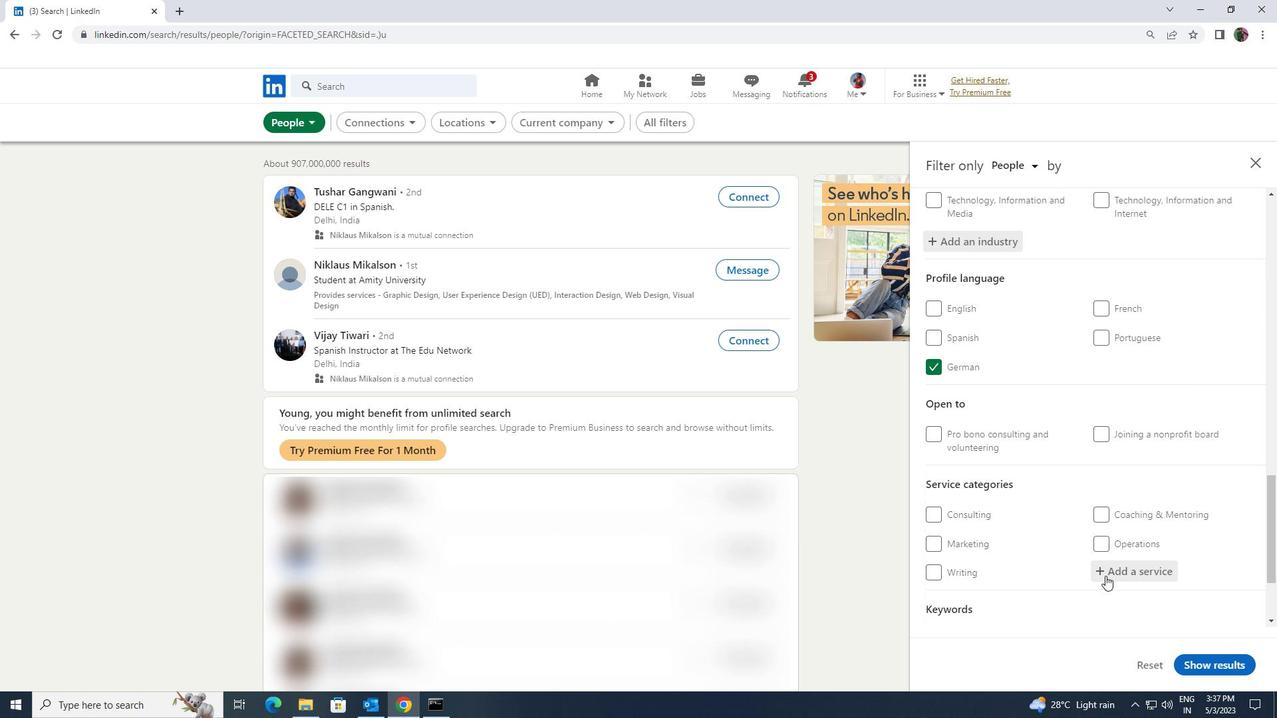 
Action: Key pressed <Key.shift><Key.shift><Key.shift><Key.shift><Key.shift>ANIMATIONARCHITECTURE
Screenshot: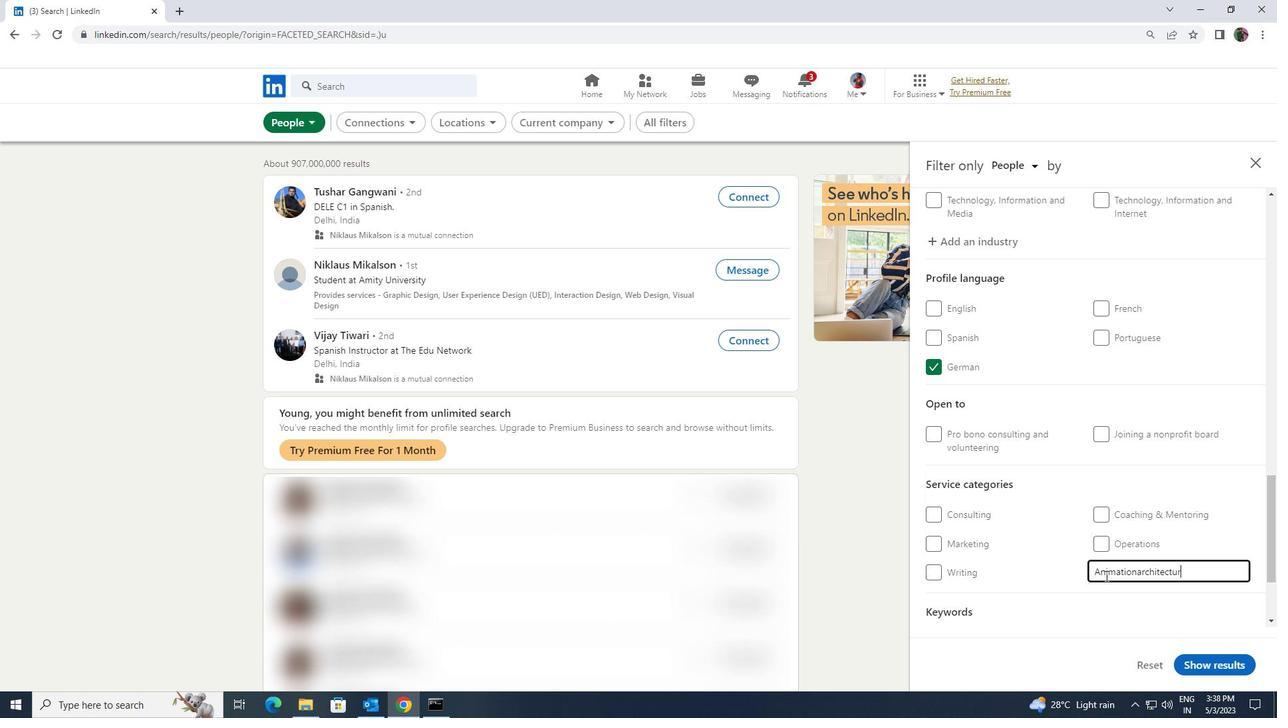 
Action: Mouse moved to (1109, 568)
Screenshot: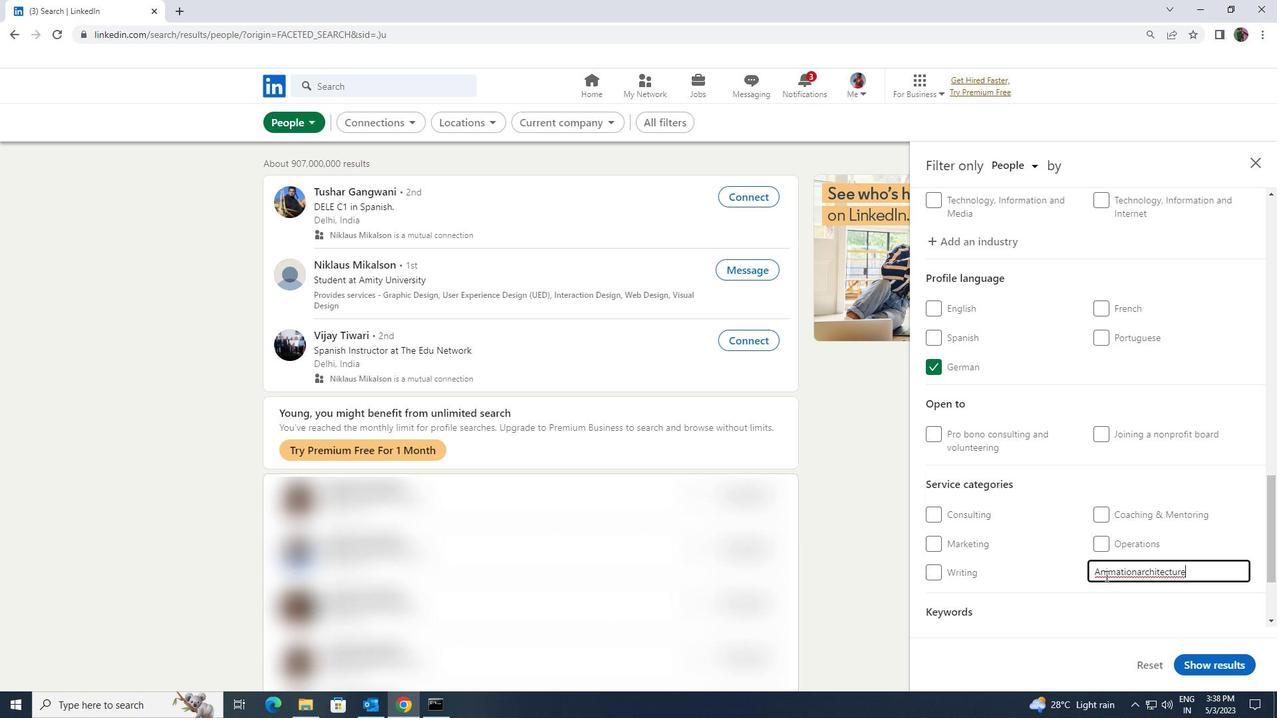 
Action: Mouse scrolled (1109, 567) with delta (0, 0)
Screenshot: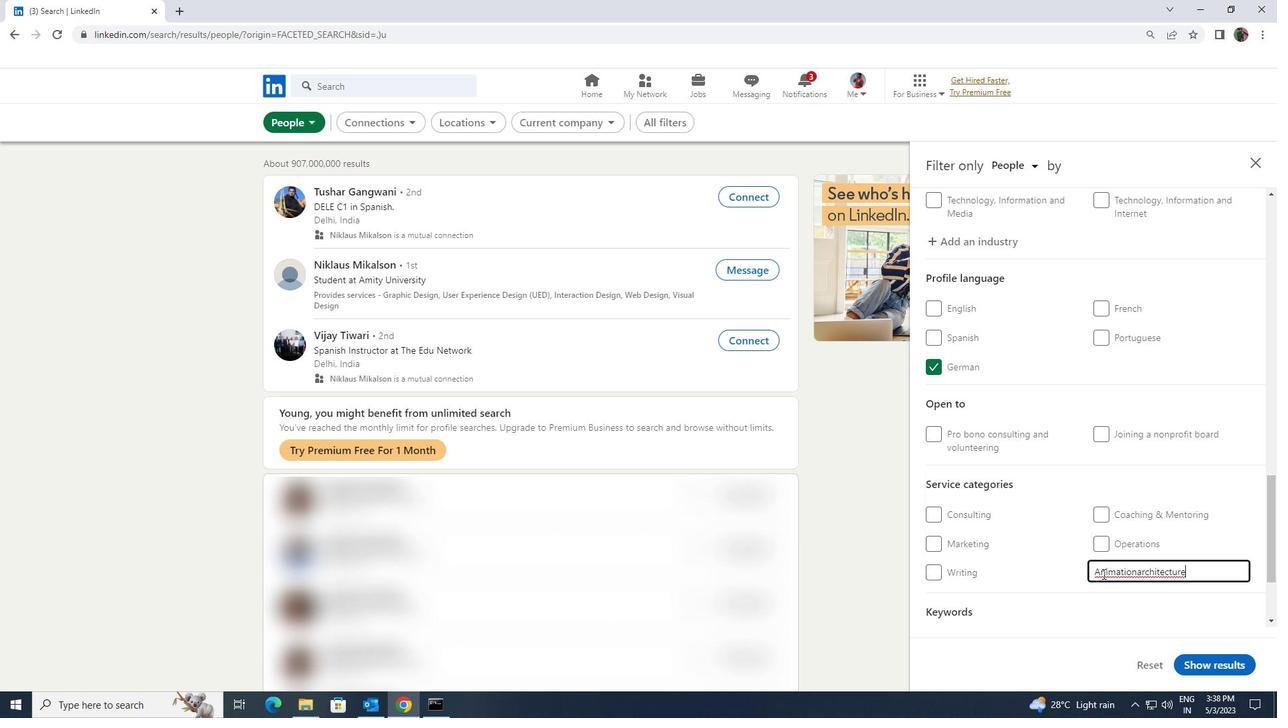 
Action: Mouse scrolled (1109, 567) with delta (0, 0)
Screenshot: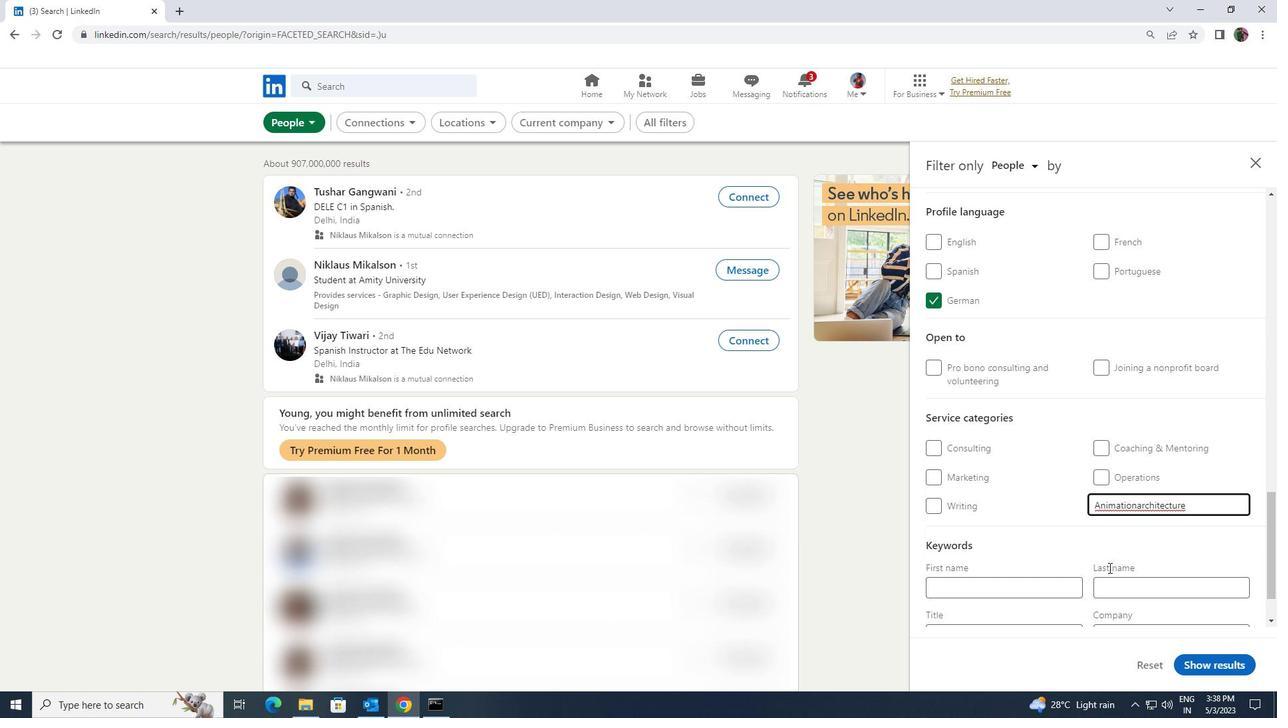 
Action: Mouse moved to (1071, 566)
Screenshot: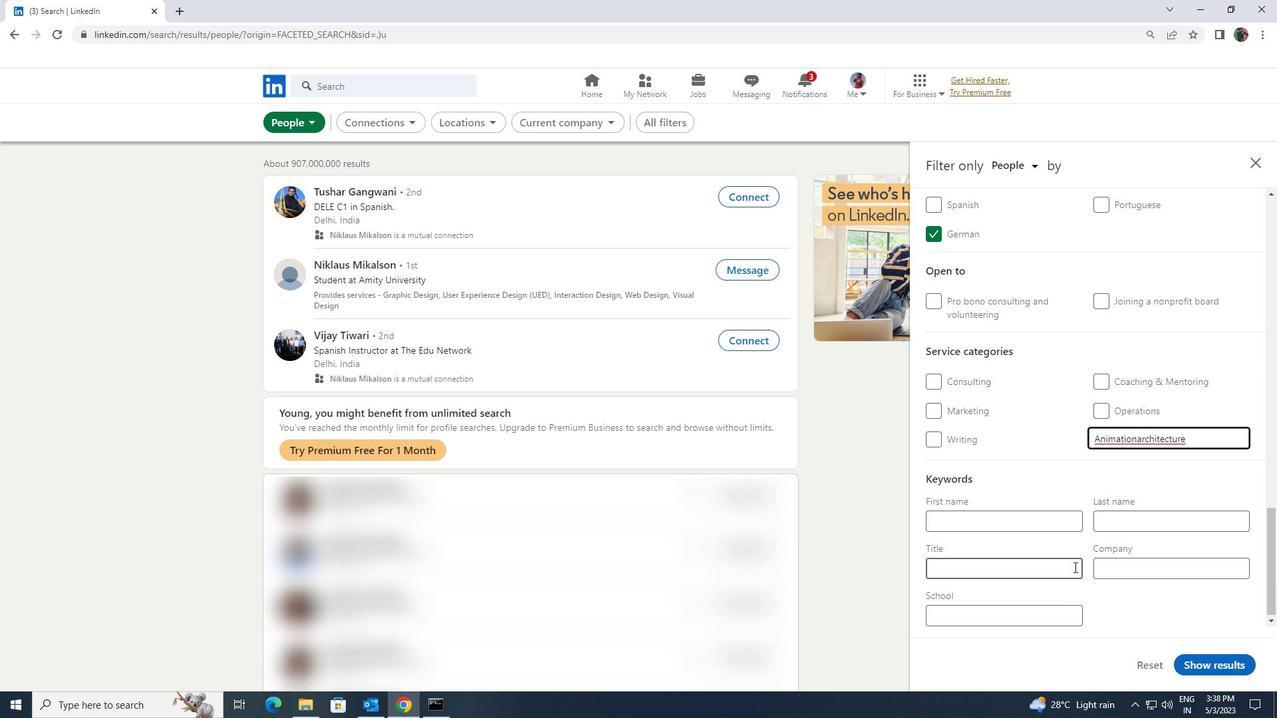 
Action: Mouse pressed left at (1071, 566)
Screenshot: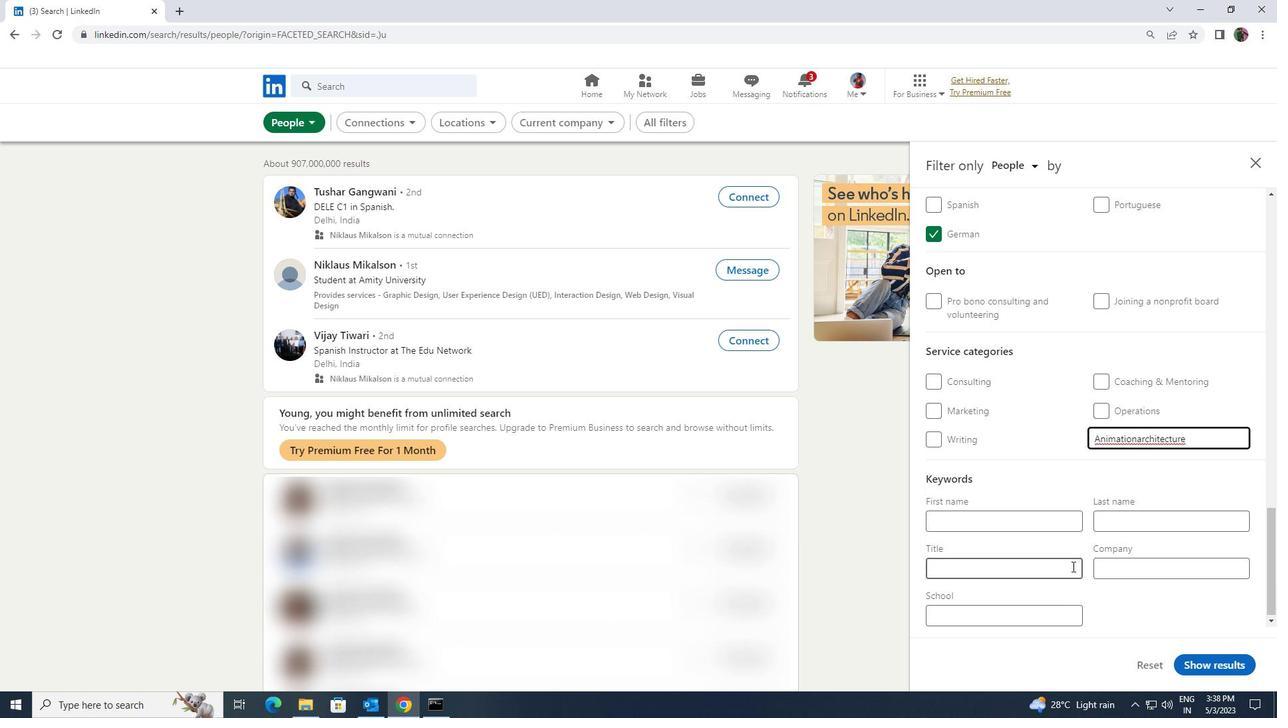 
Action: Key pressed <Key.shift>GUIDANCE<Key.space><Key.shift>COUNSELOR
Screenshot: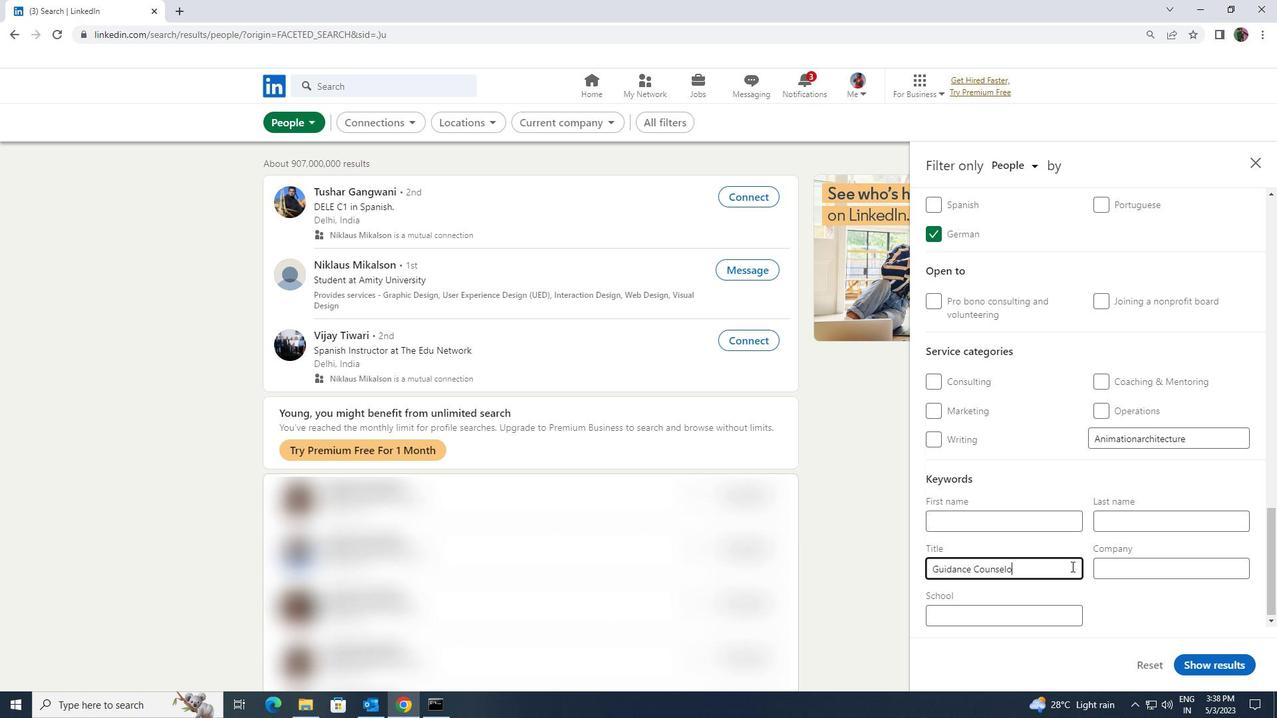 
Action: Mouse moved to (1192, 665)
Screenshot: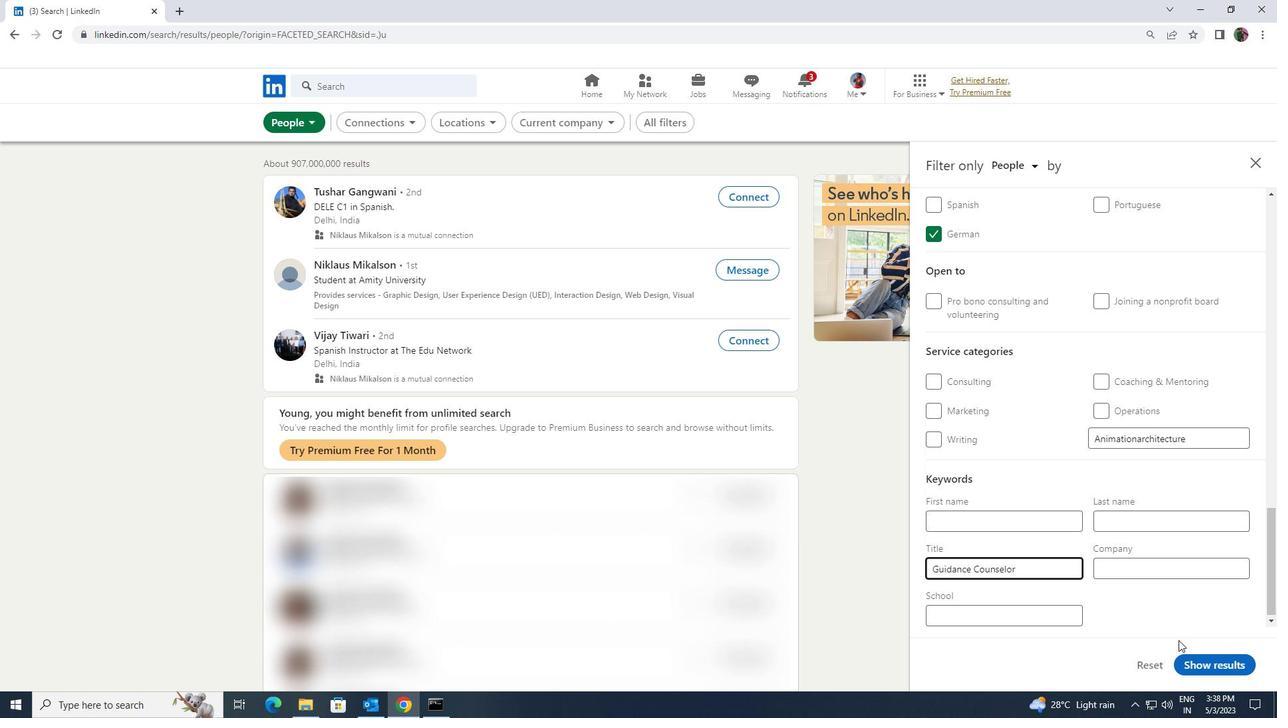 
Action: Mouse pressed left at (1192, 665)
Screenshot: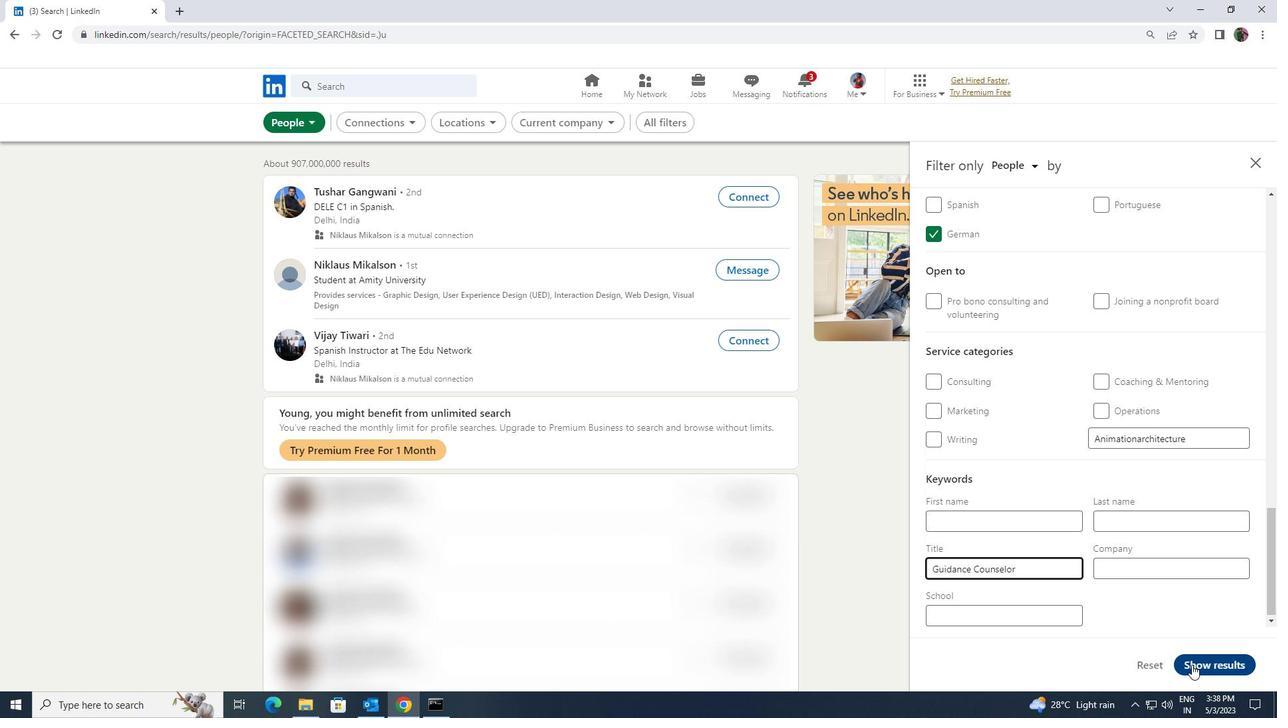 
